Task: Find connections with filter location Remchi with filter topic #moneywith filter profile language Spanish with filter current company Piramal Pharma Solutions with filter school Centurion University of Technology and Management with filter industry Climate Data and Analytics with filter service category Interior Design with filter keywords title Sales Engineer
Action: Mouse moved to (622, 84)
Screenshot: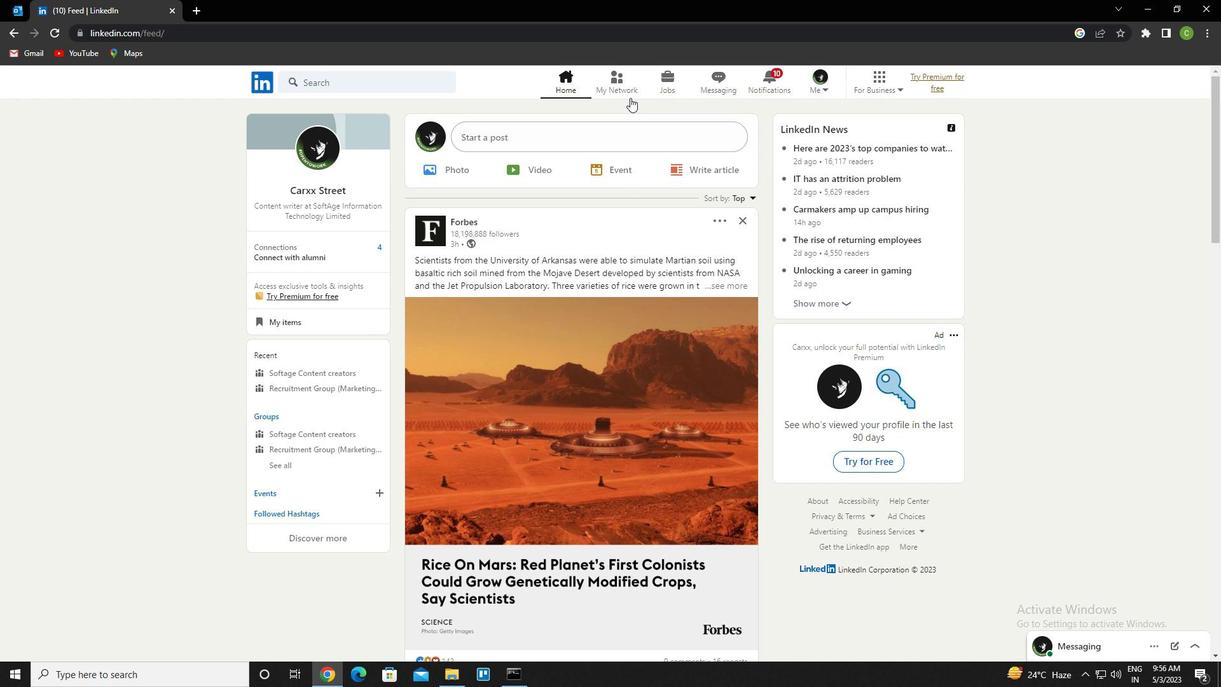 
Action: Mouse pressed left at (622, 84)
Screenshot: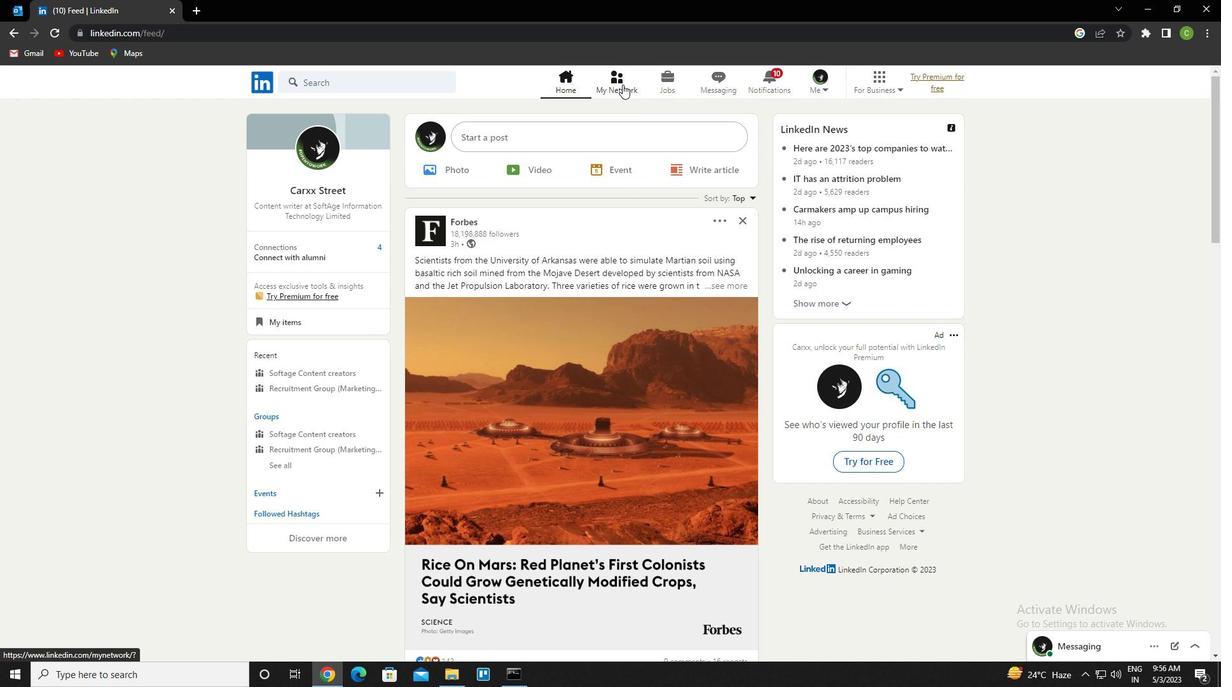 
Action: Mouse moved to (380, 157)
Screenshot: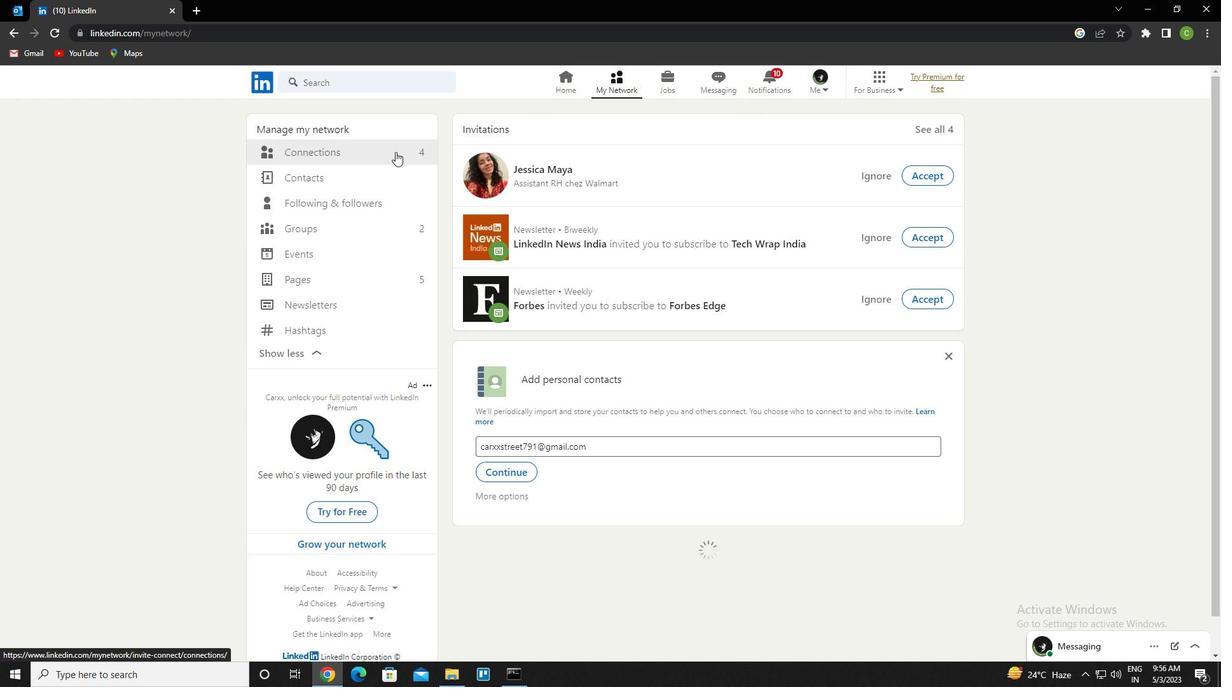 
Action: Mouse pressed left at (380, 157)
Screenshot: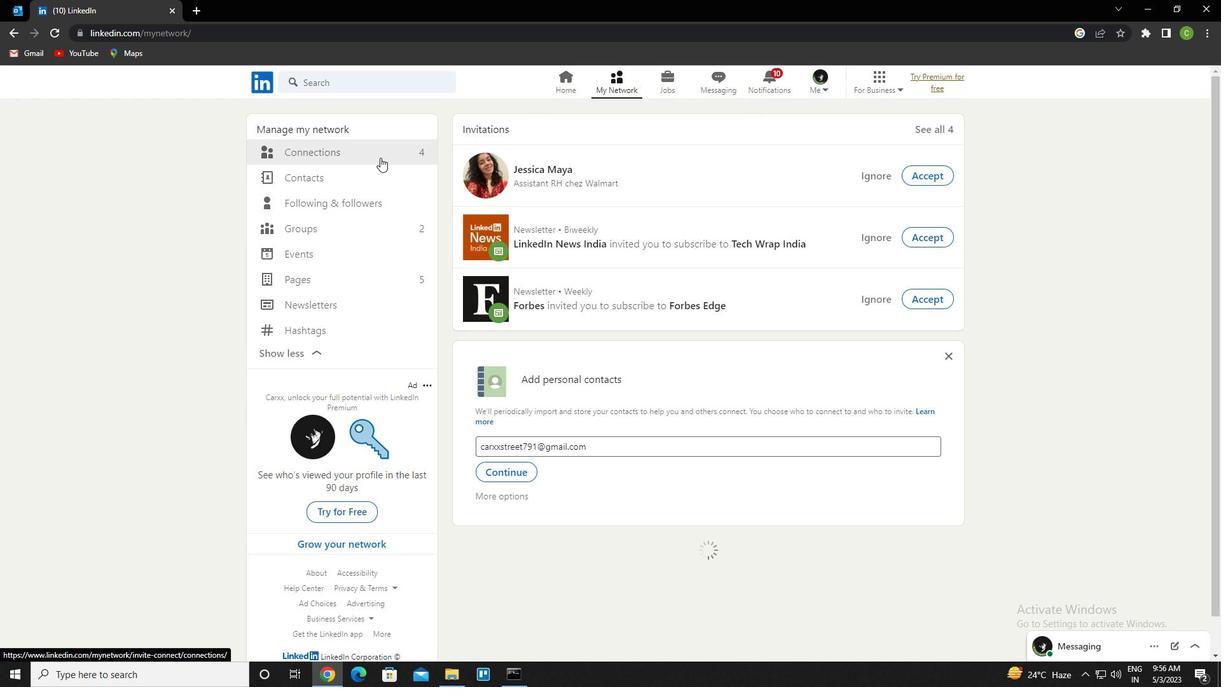 
Action: Mouse moved to (697, 157)
Screenshot: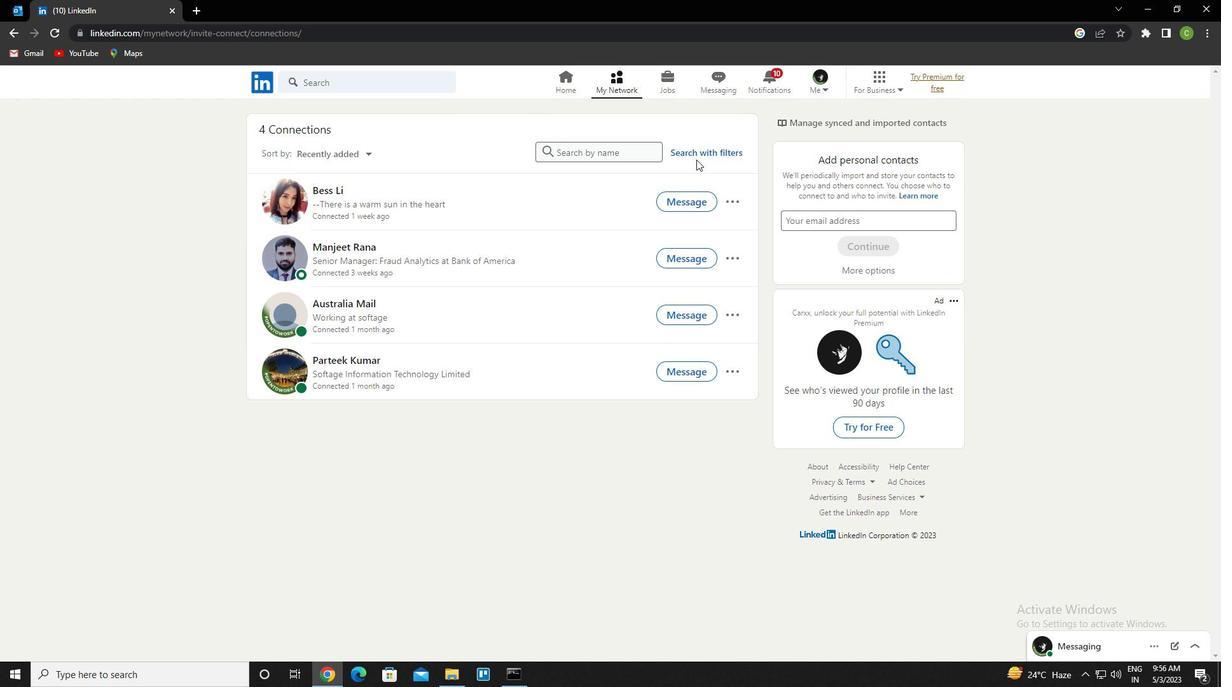 
Action: Mouse pressed left at (697, 157)
Screenshot: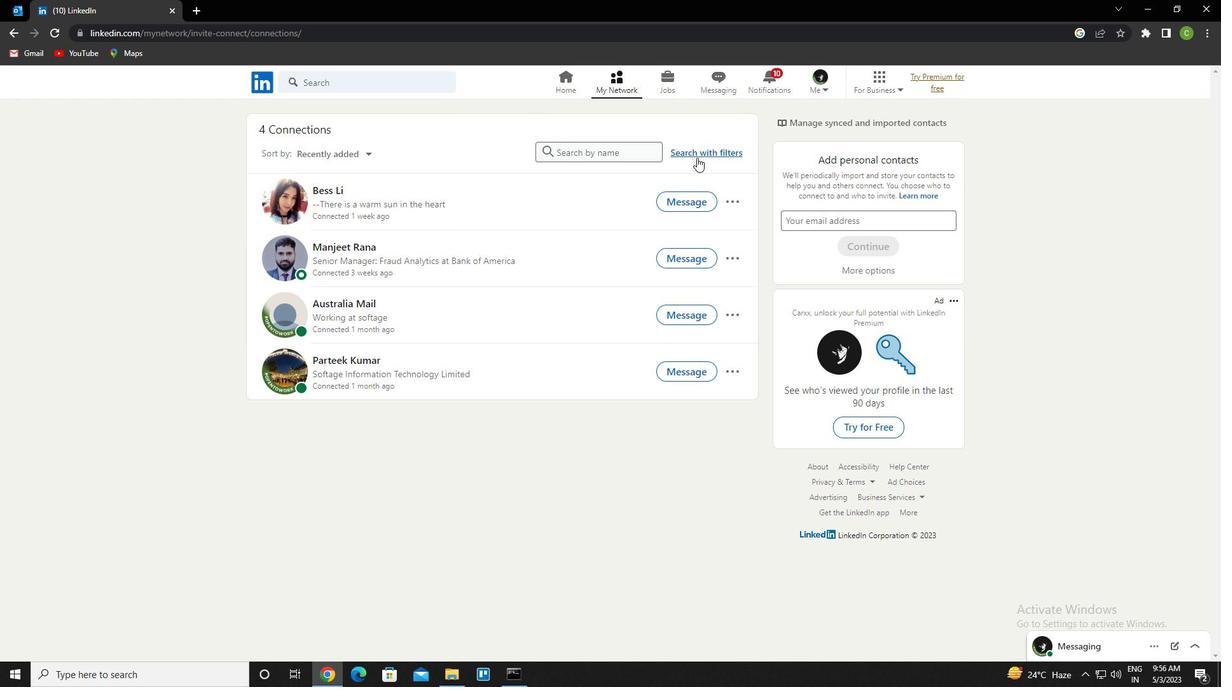 
Action: Mouse moved to (650, 119)
Screenshot: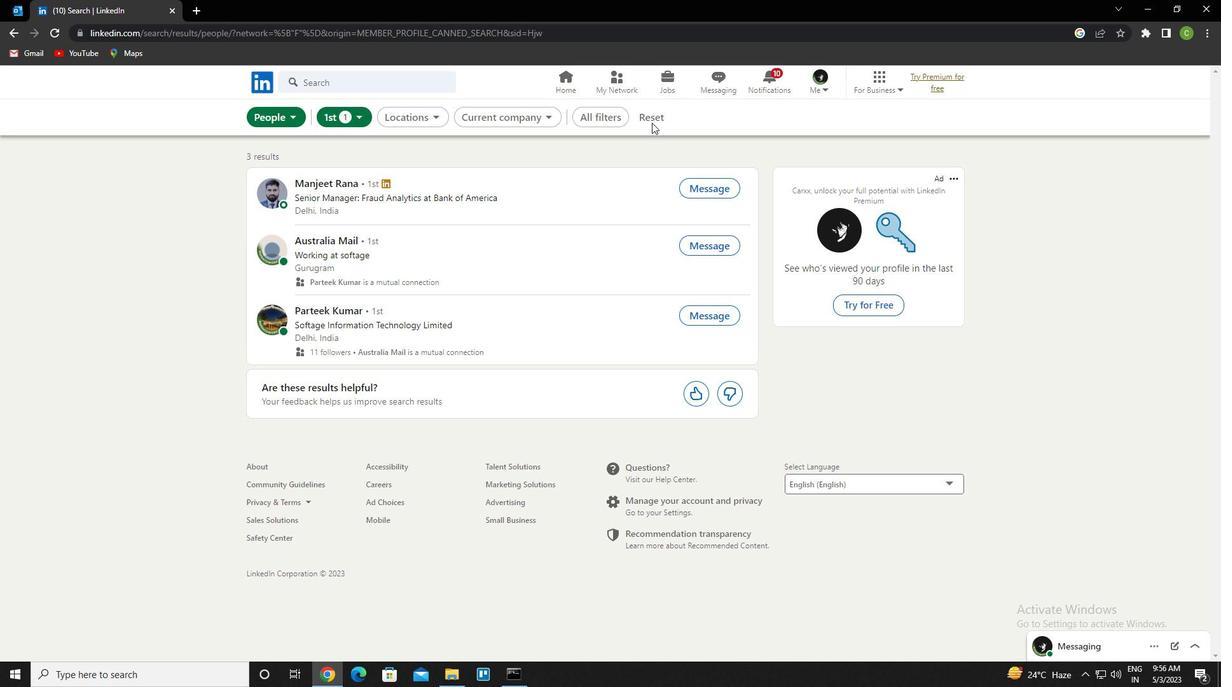 
Action: Mouse pressed left at (650, 119)
Screenshot: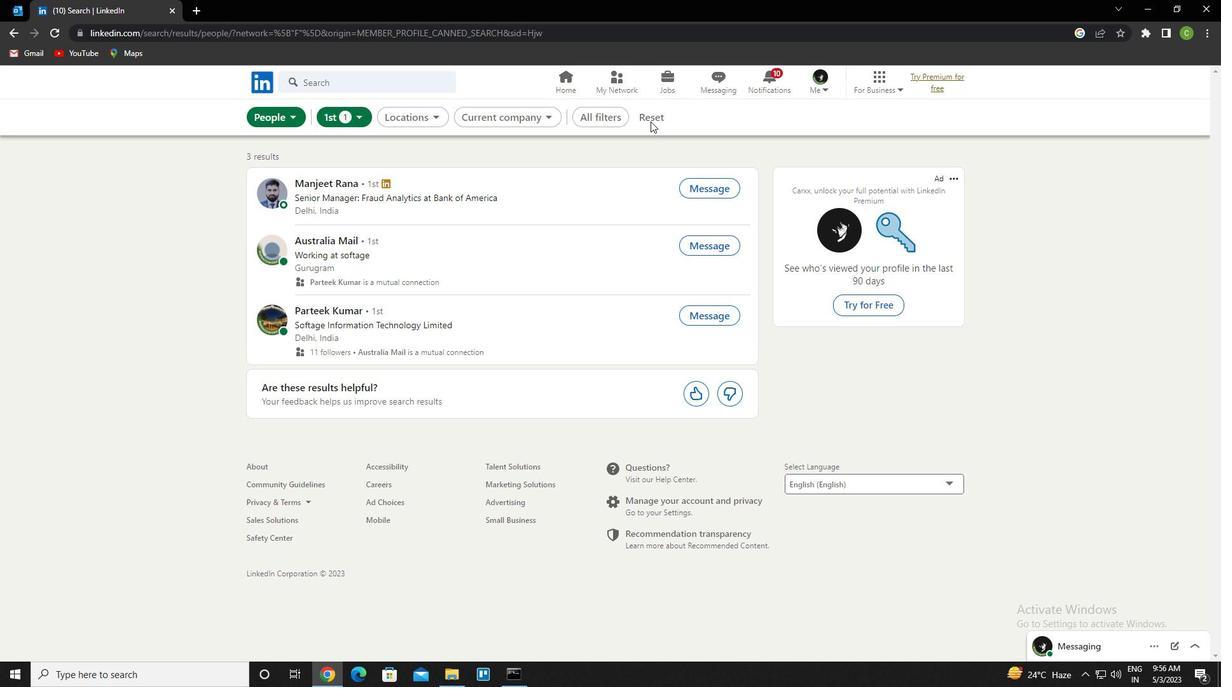 
Action: Mouse moved to (641, 118)
Screenshot: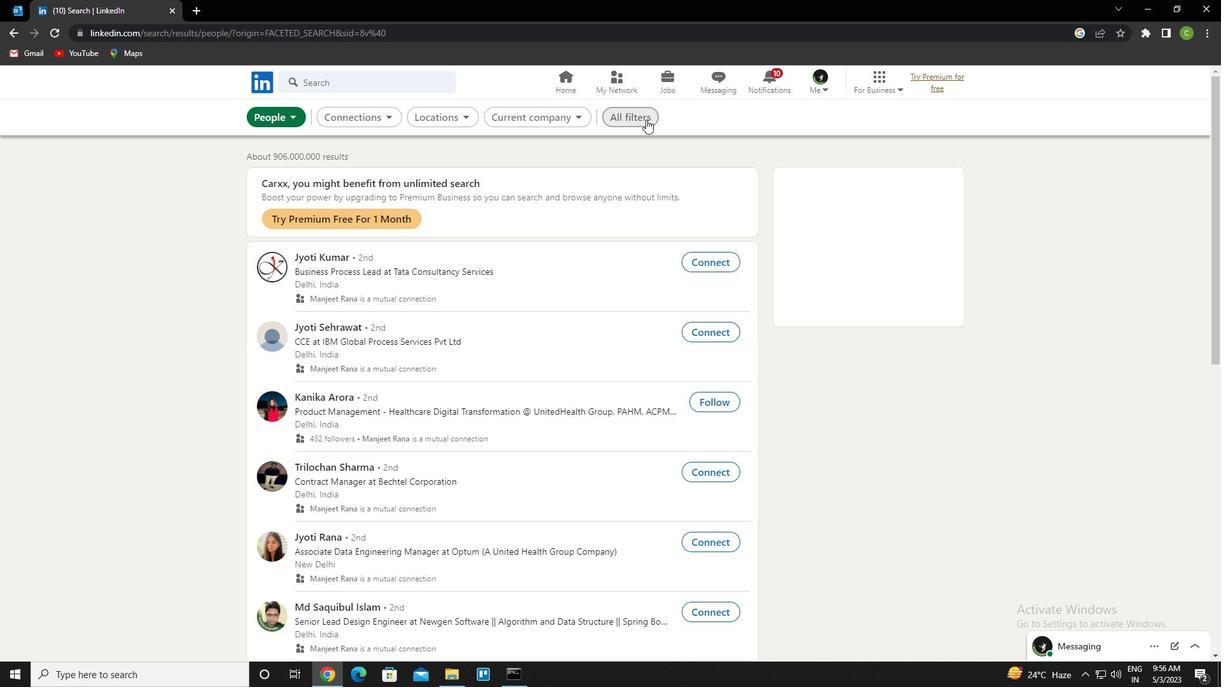 
Action: Mouse pressed left at (641, 118)
Screenshot: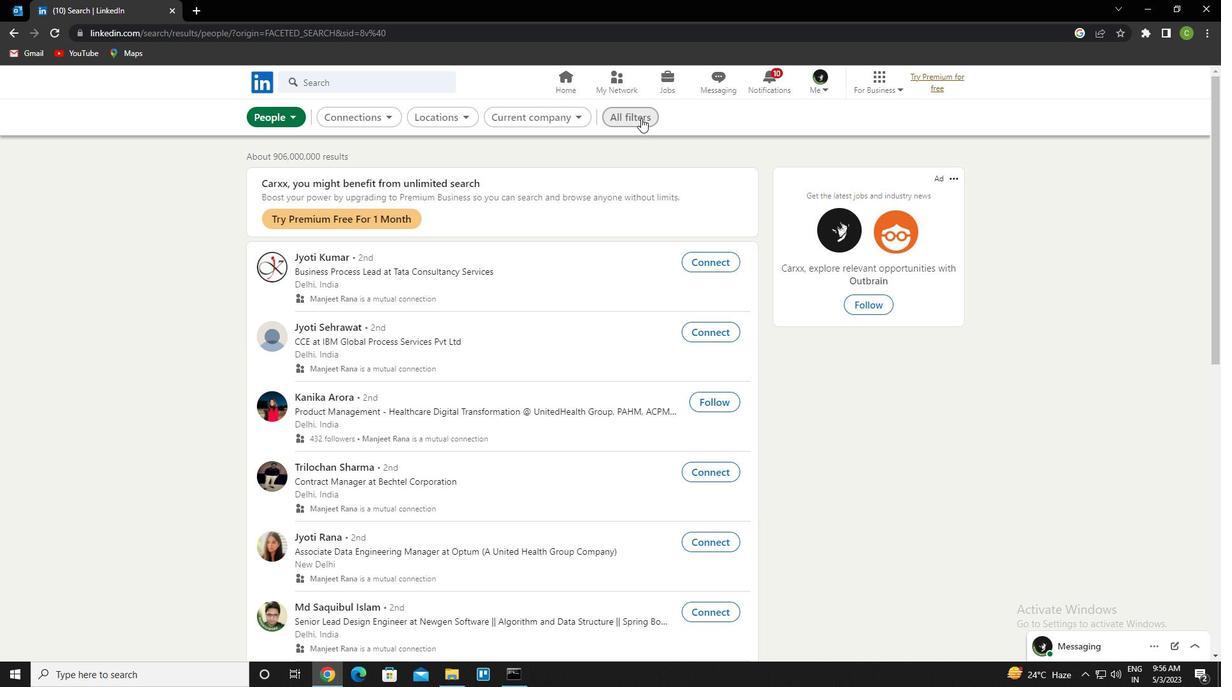 
Action: Mouse moved to (952, 292)
Screenshot: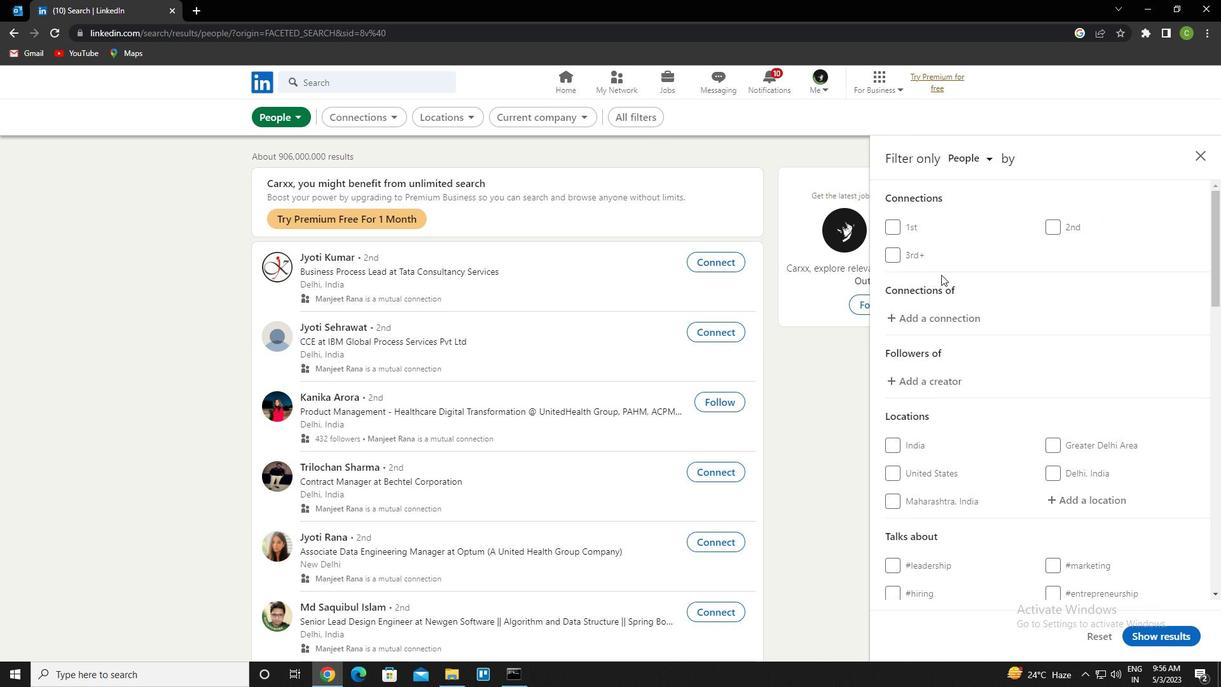 
Action: Mouse scrolled (952, 291) with delta (0, 0)
Screenshot: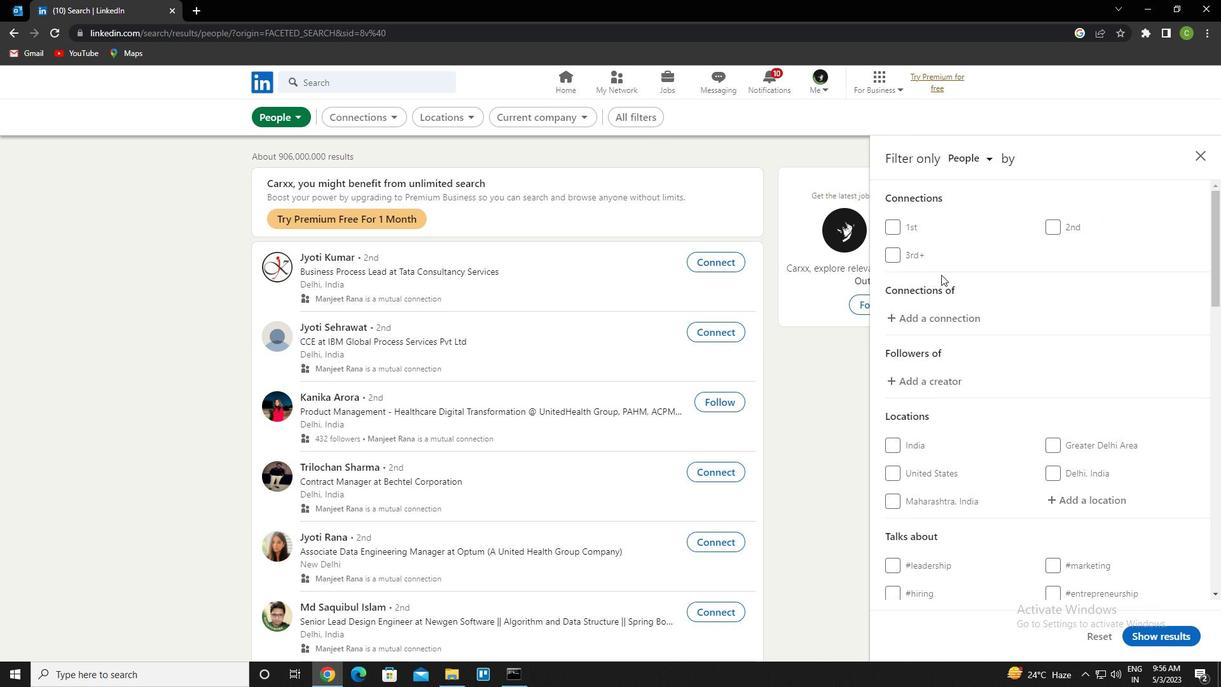 
Action: Mouse moved to (983, 334)
Screenshot: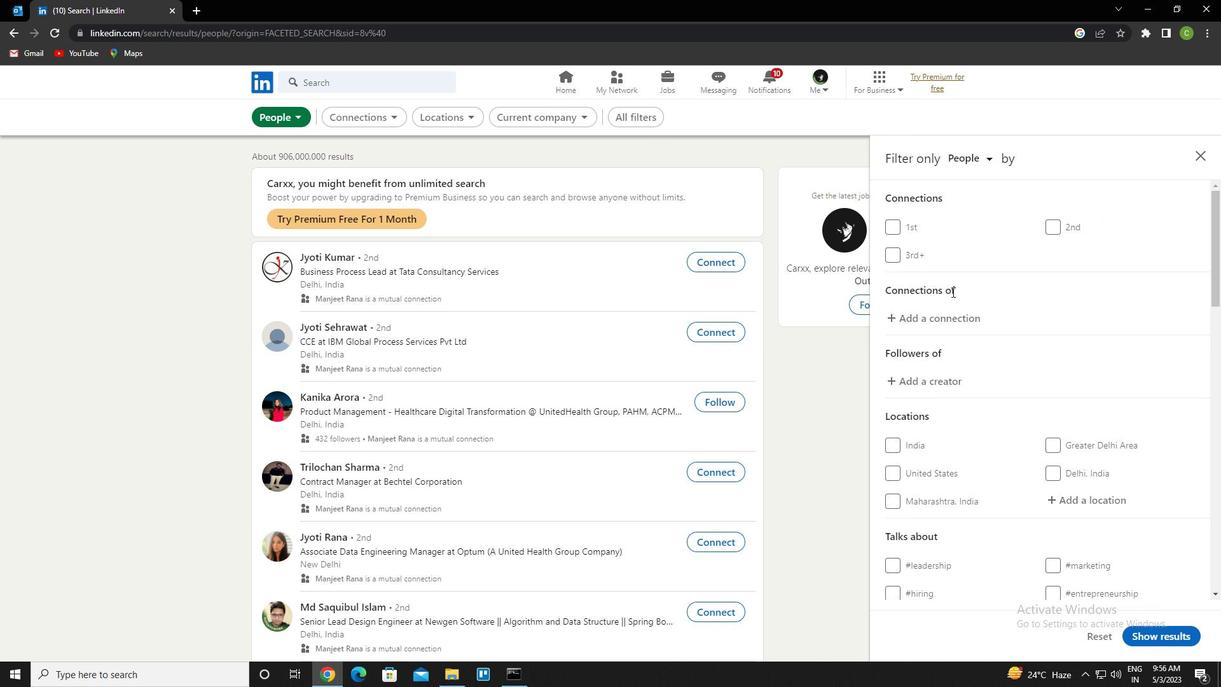 
Action: Mouse scrolled (983, 334) with delta (0, 0)
Screenshot: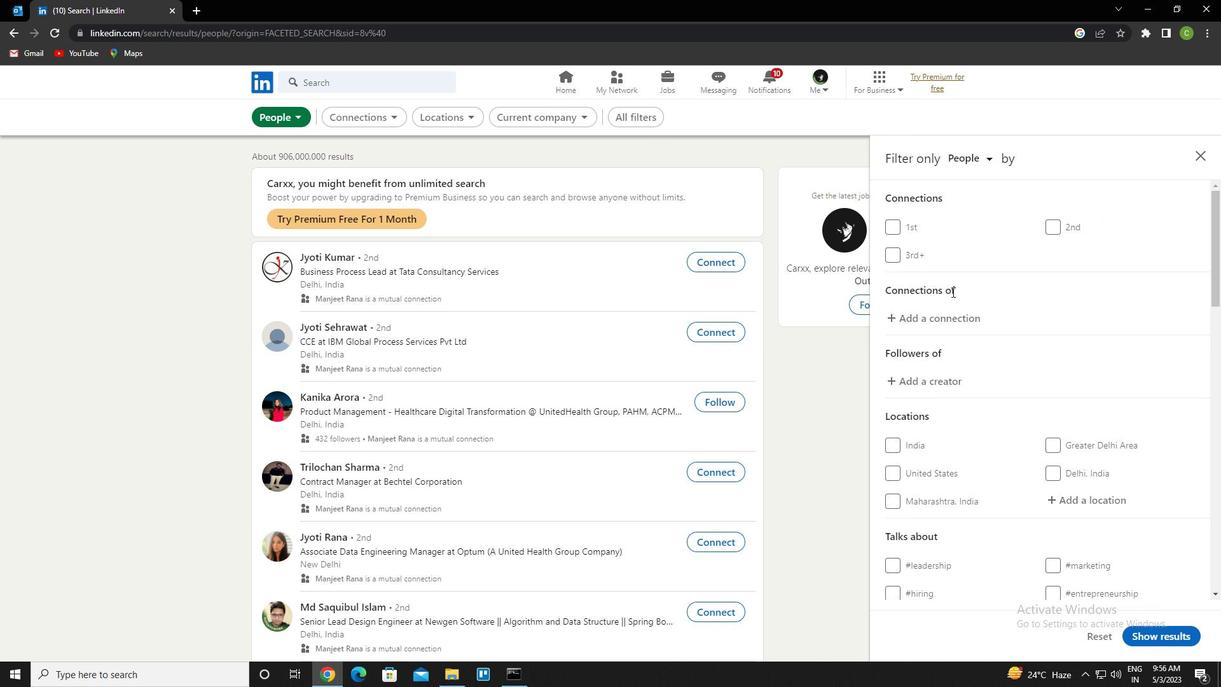 
Action: Mouse moved to (986, 337)
Screenshot: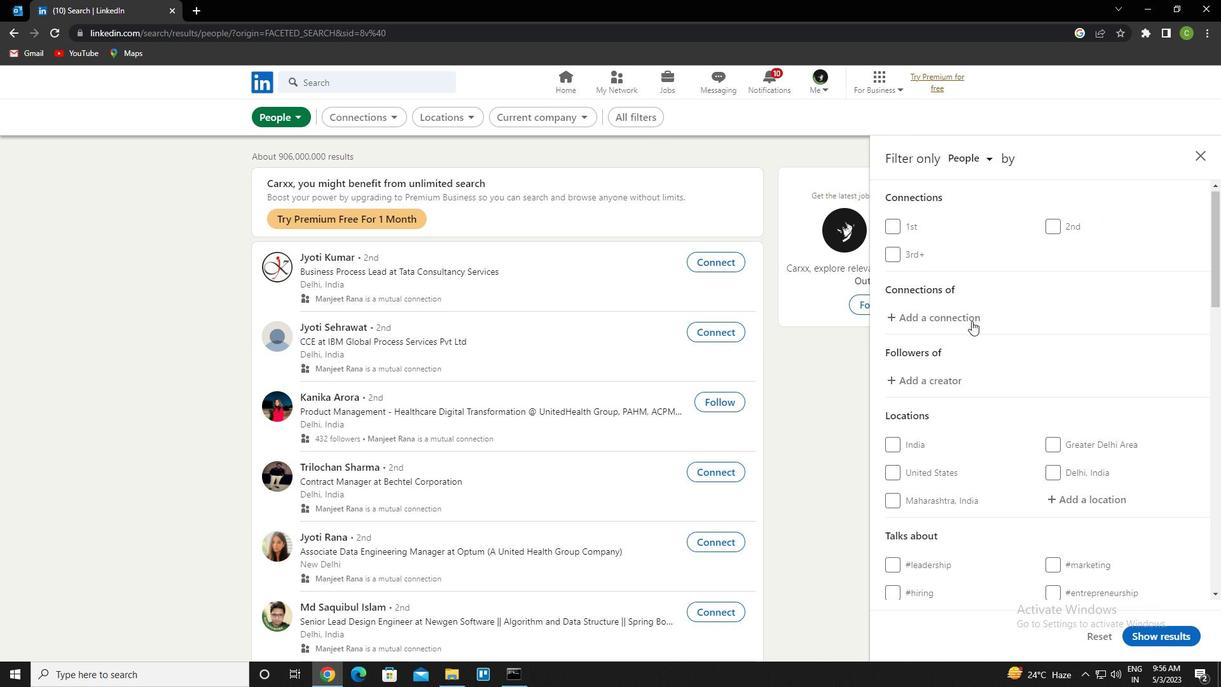 
Action: Mouse scrolled (986, 336) with delta (0, 0)
Screenshot: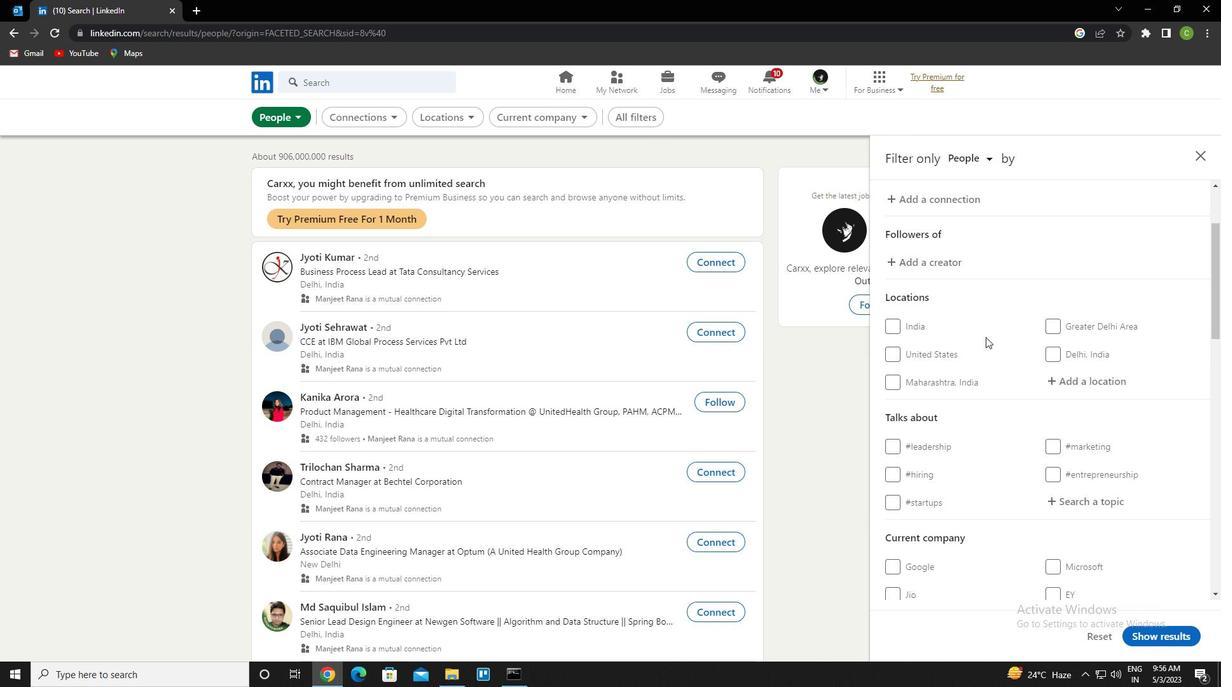 
Action: Mouse moved to (1103, 306)
Screenshot: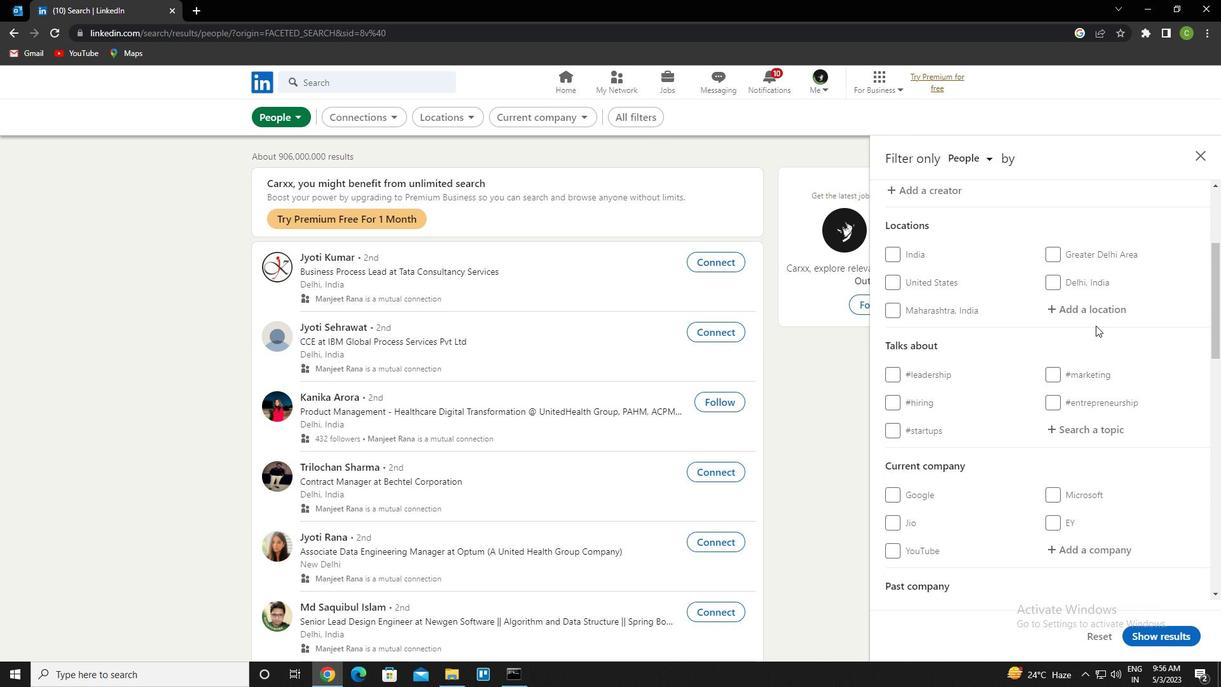 
Action: Mouse pressed left at (1103, 306)
Screenshot: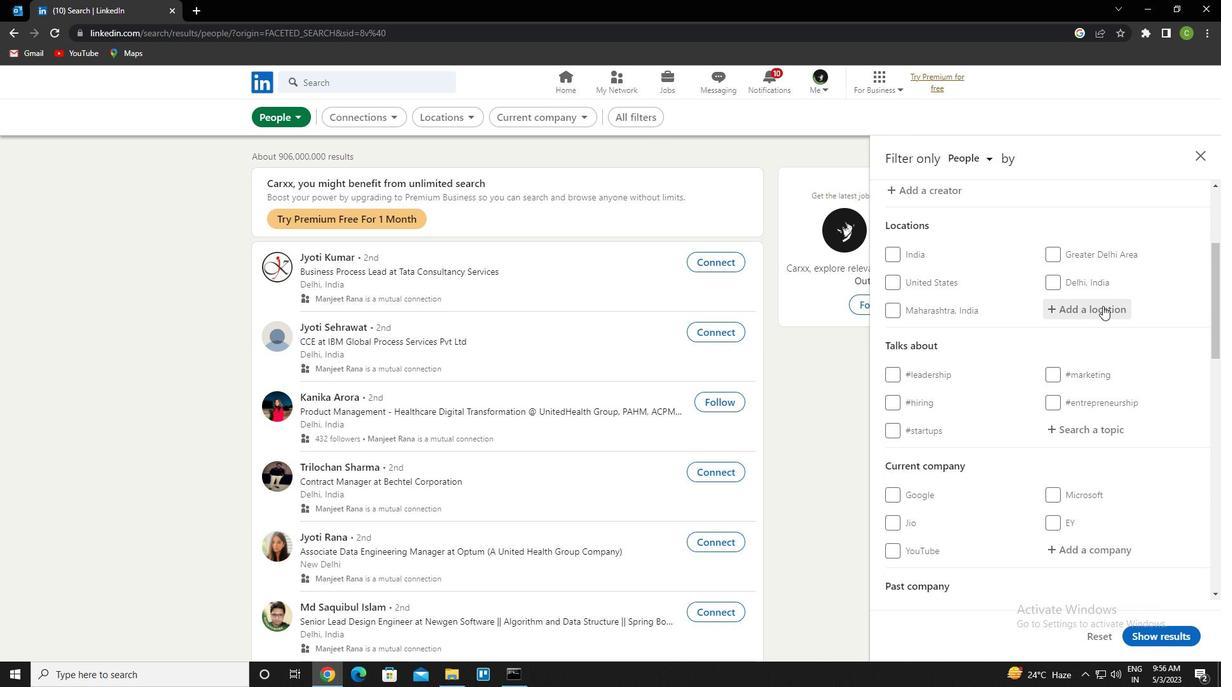 
Action: Mouse moved to (1083, 314)
Screenshot: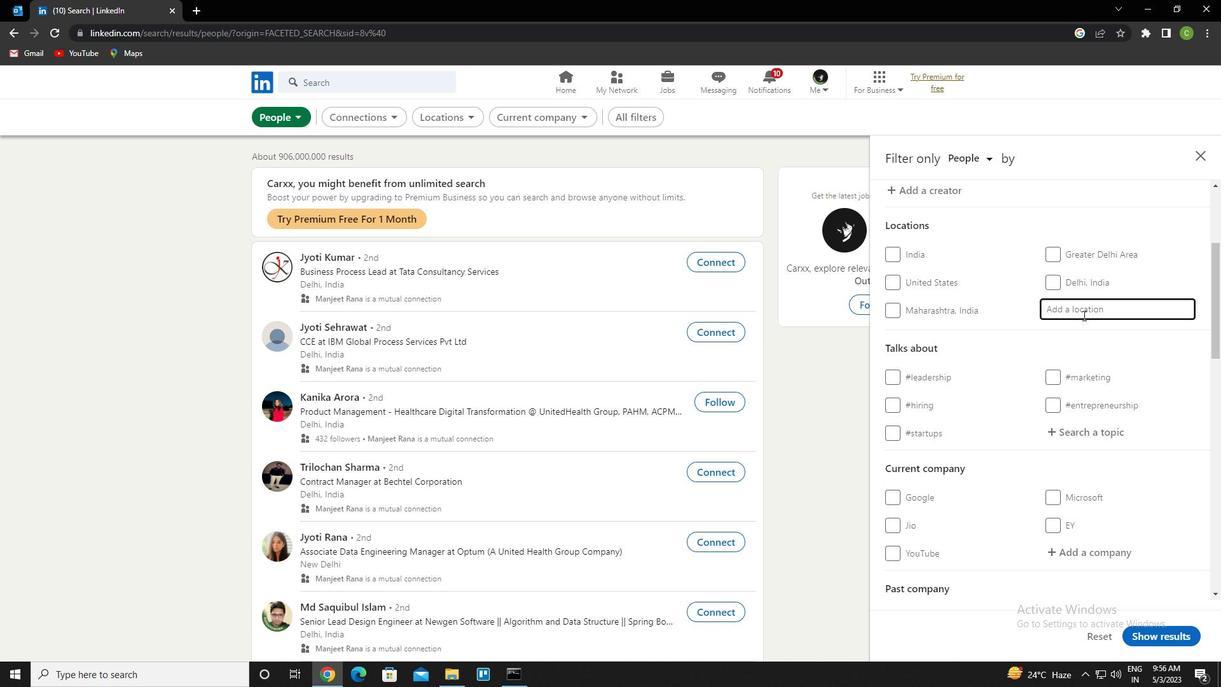 
Action: Mouse pressed left at (1083, 314)
Screenshot: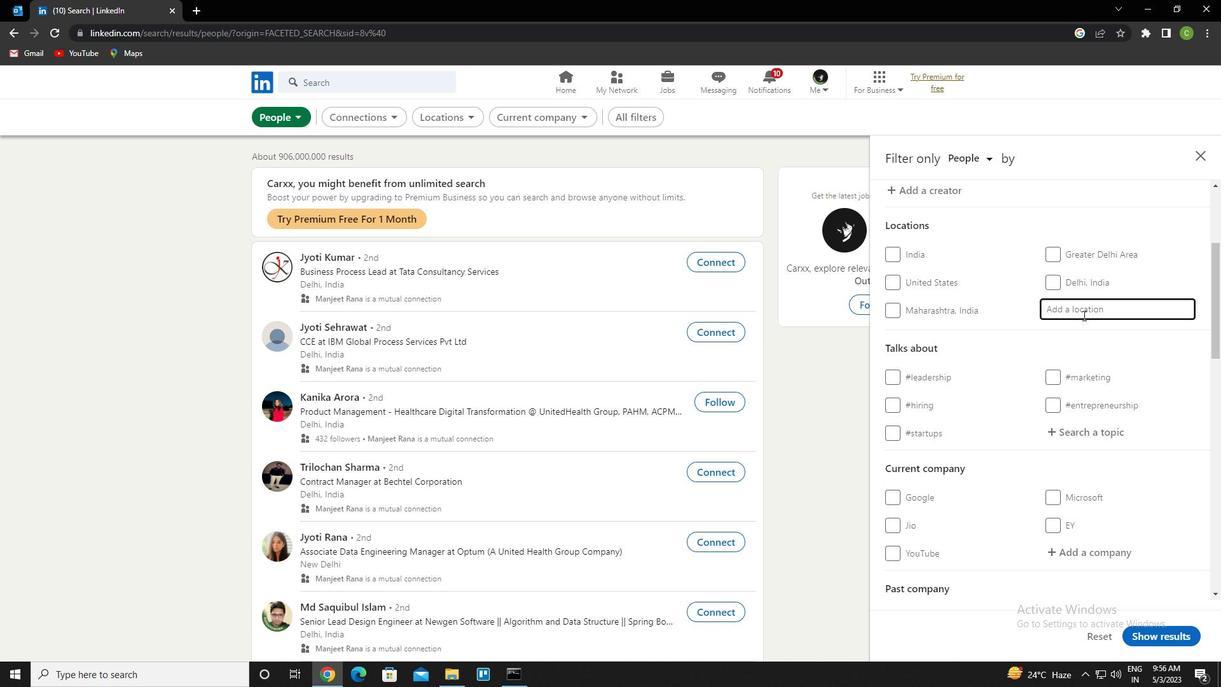 
Action: Key pressed <Key.caps_lock>r<Key.caps_lock>emchi<Key.down><Key.enter>
Screenshot: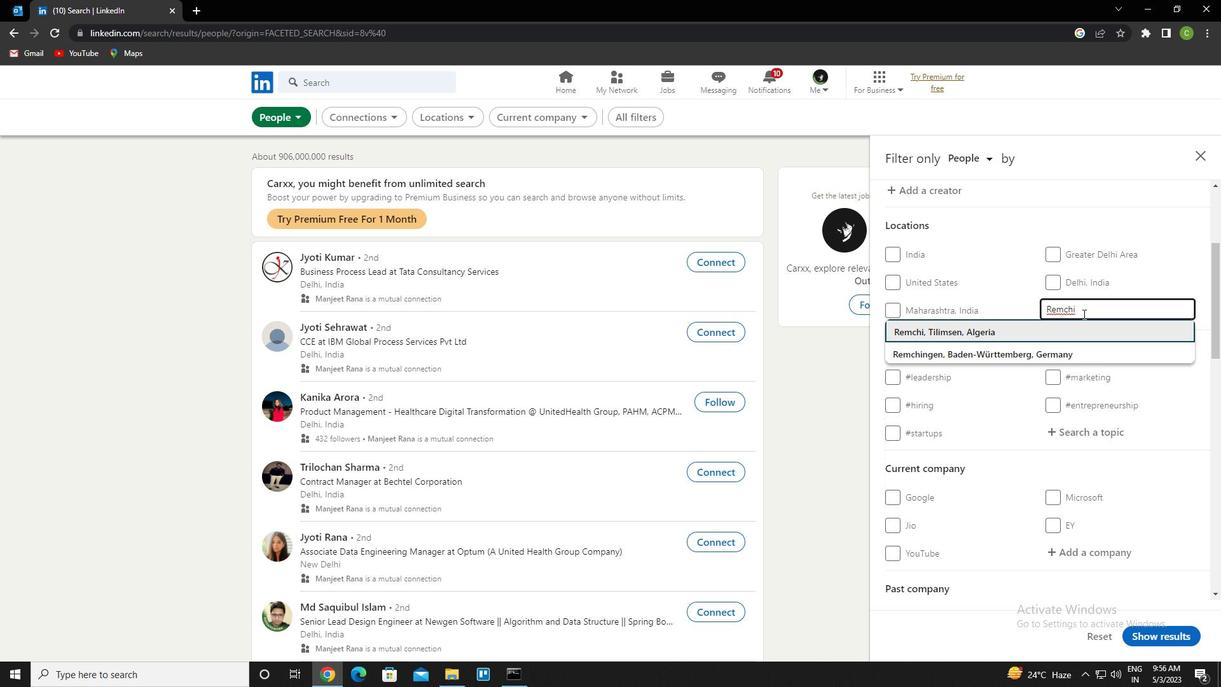 
Action: Mouse scrolled (1083, 313) with delta (0, 0)
Screenshot: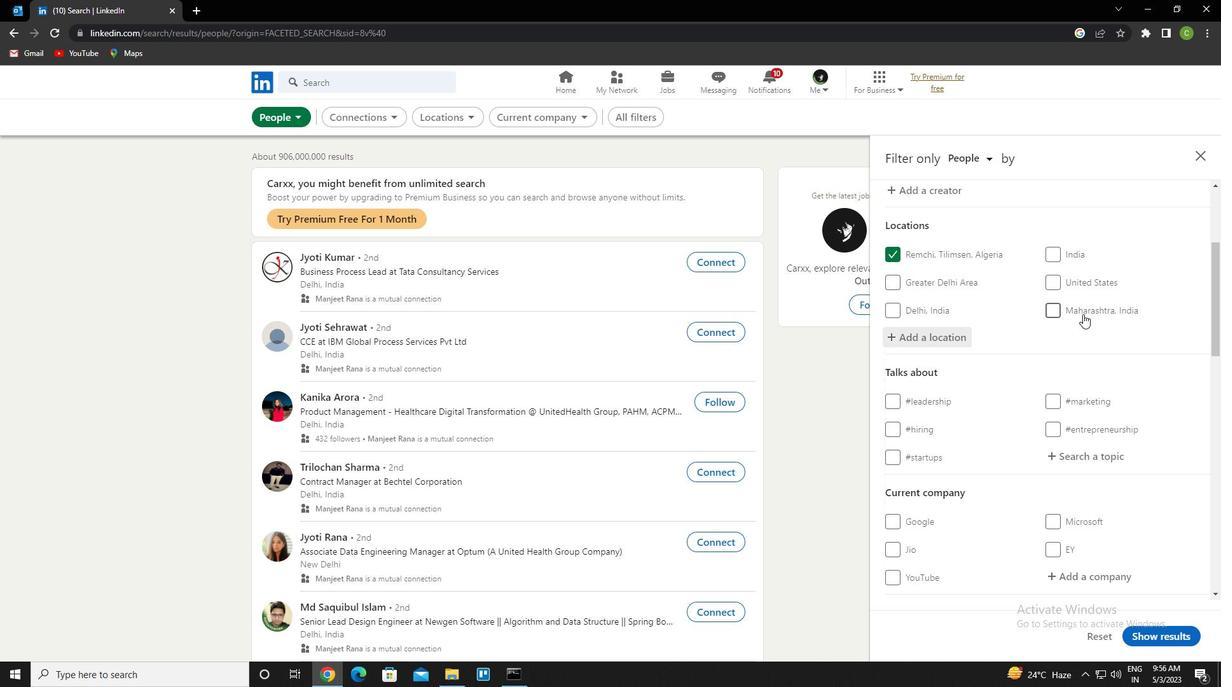 
Action: Mouse moved to (1084, 393)
Screenshot: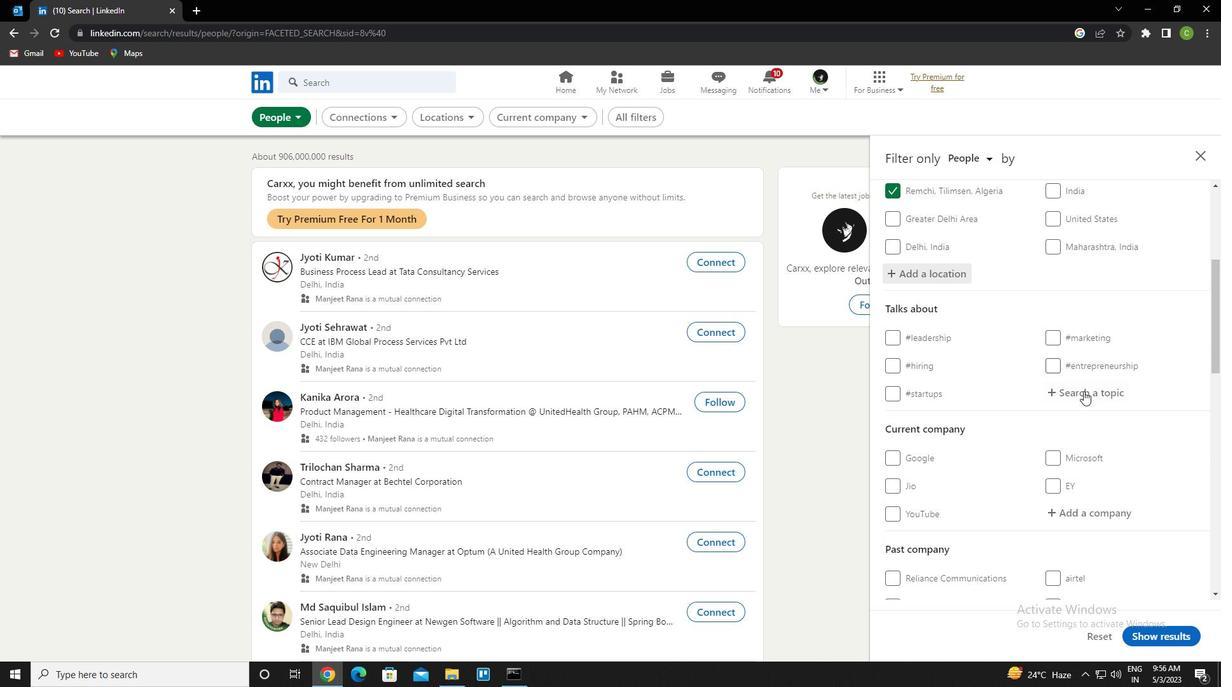 
Action: Mouse pressed left at (1084, 393)
Screenshot: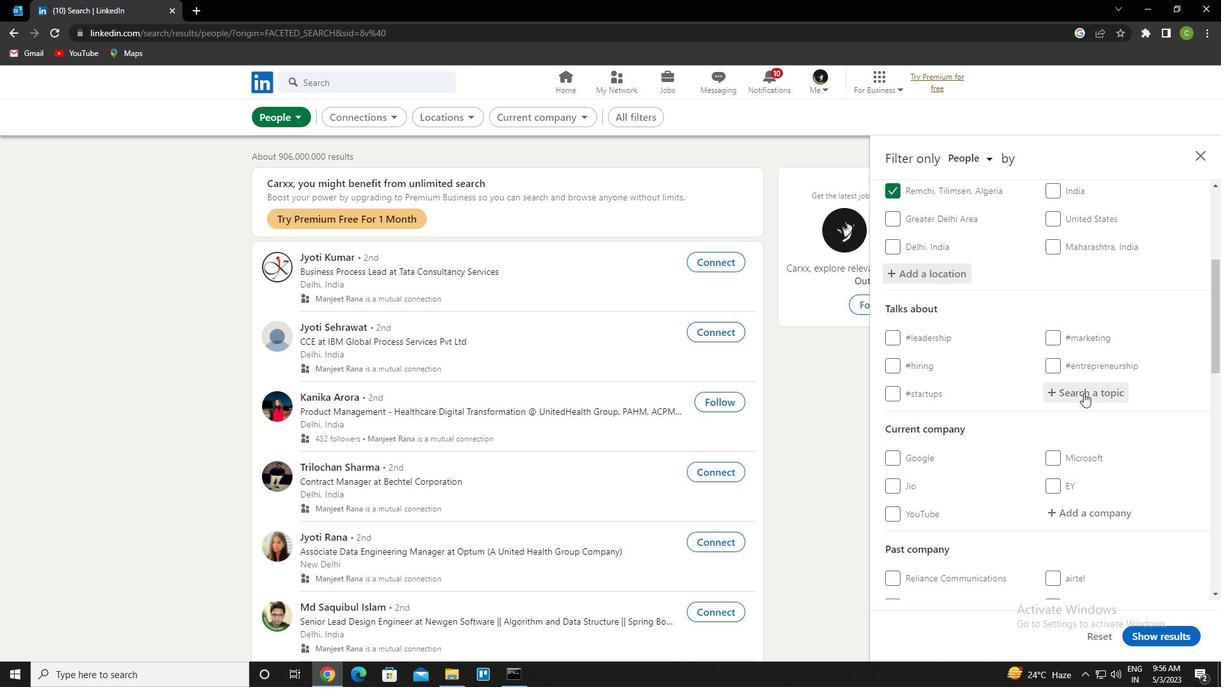 
Action: Key pressed money<Key.down><Key.enter>
Screenshot: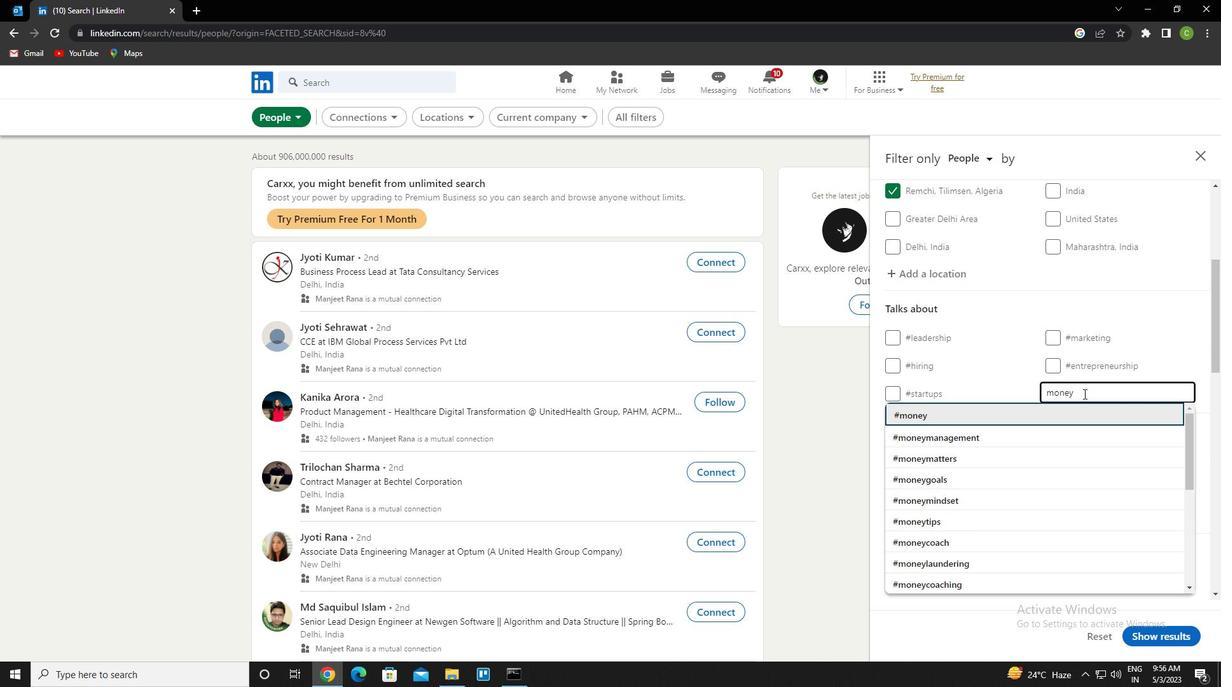 
Action: Mouse scrolled (1084, 393) with delta (0, 0)
Screenshot: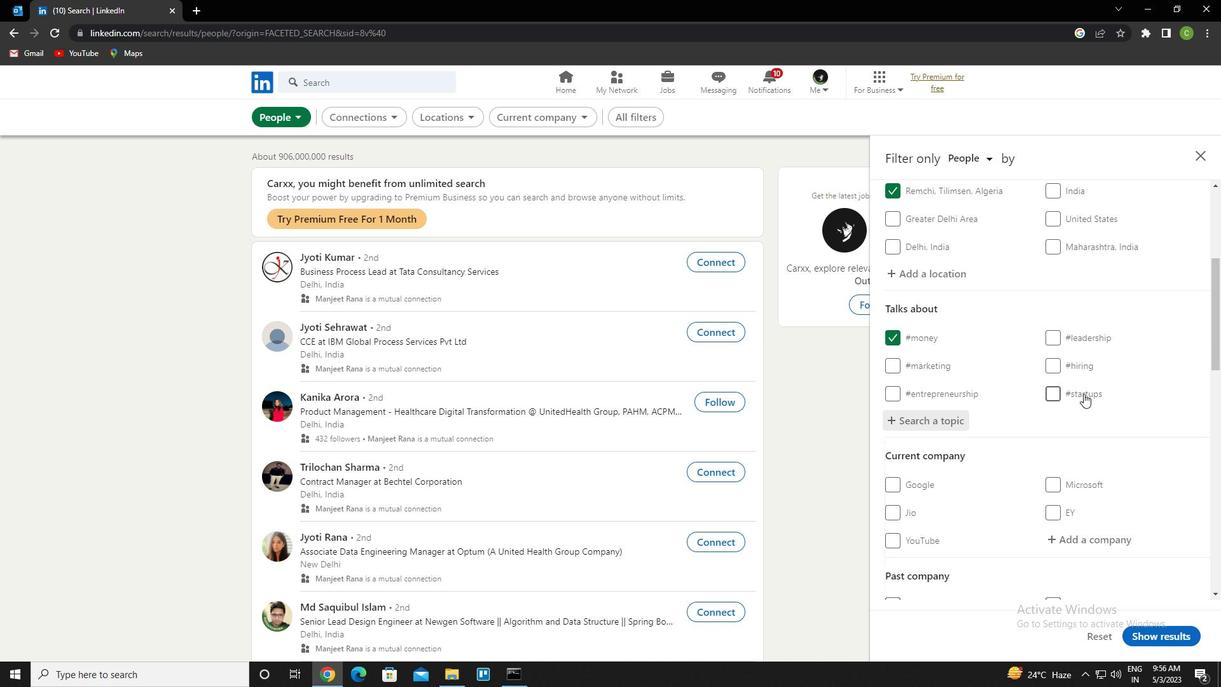 
Action: Mouse scrolled (1084, 393) with delta (0, 0)
Screenshot: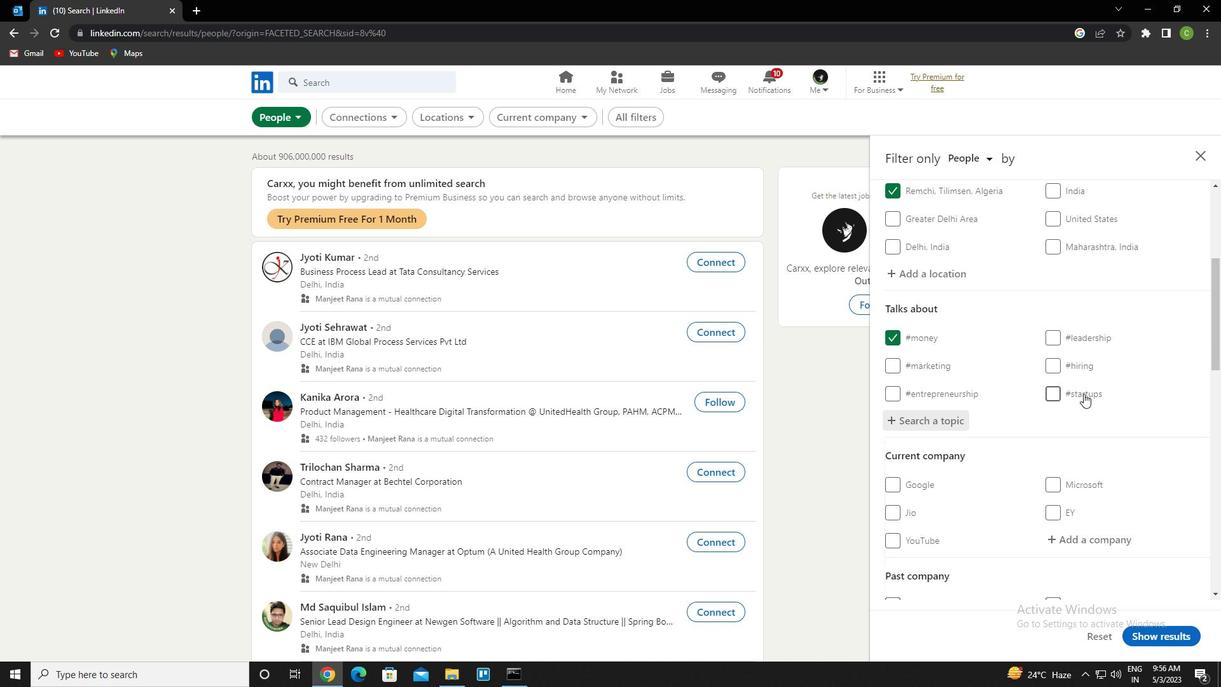 
Action: Mouse moved to (1087, 406)
Screenshot: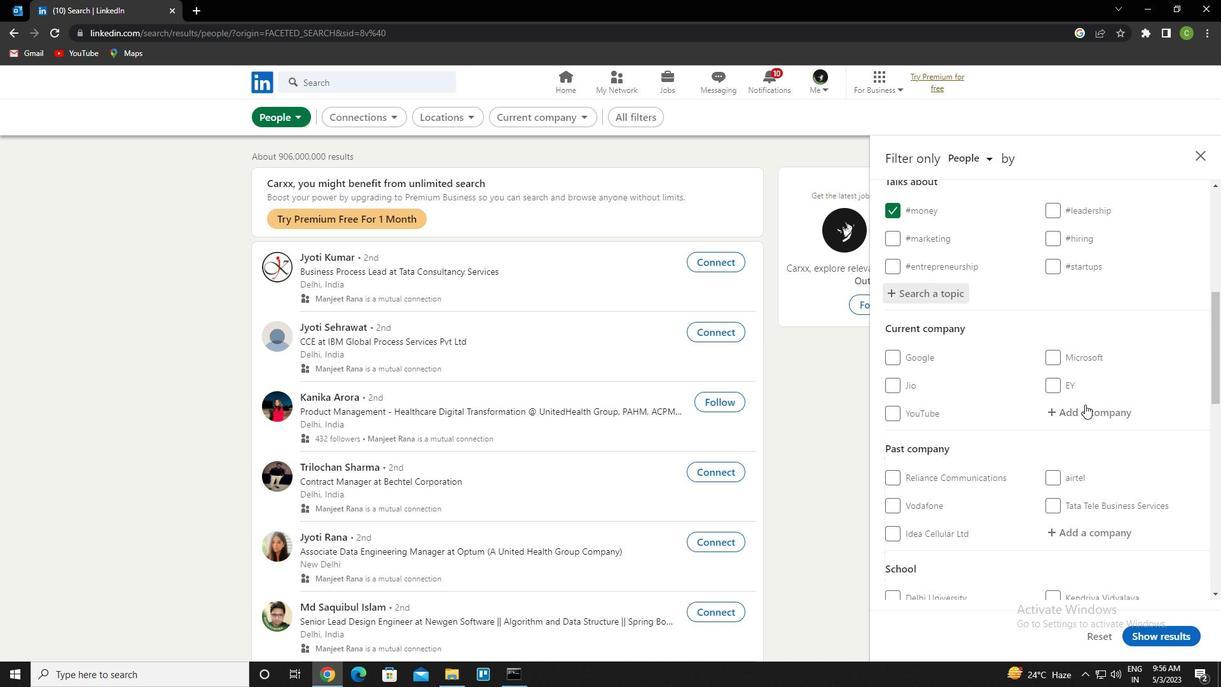 
Action: Mouse pressed left at (1087, 406)
Screenshot: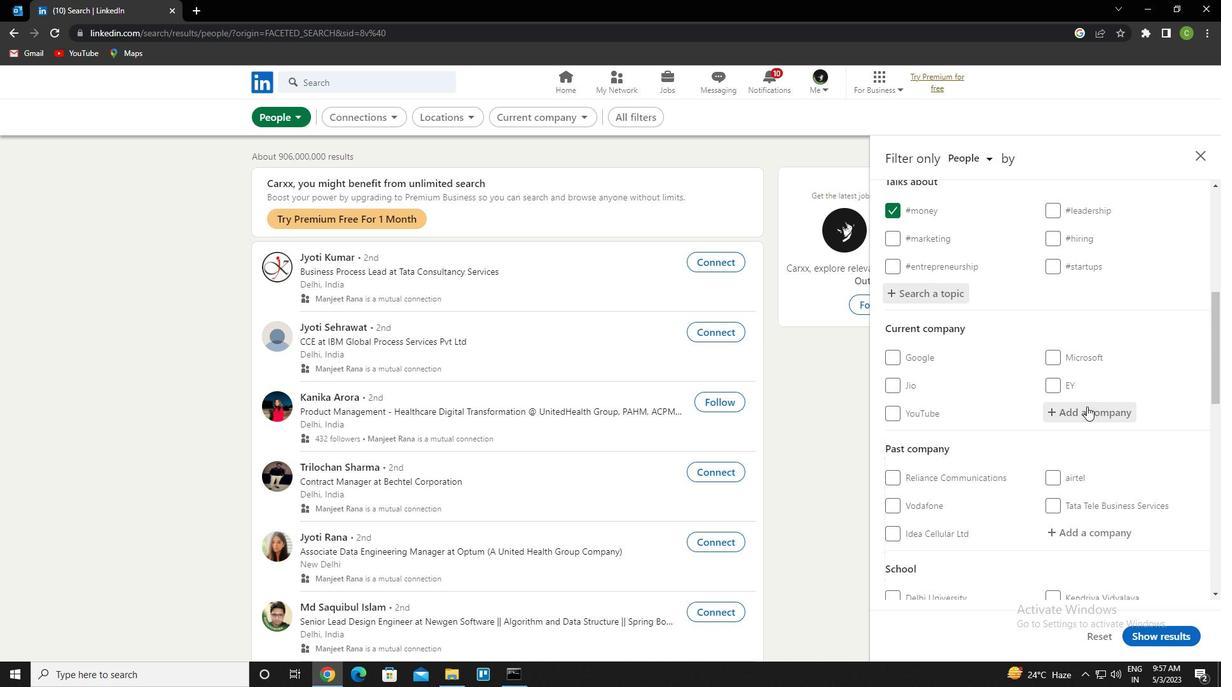 
Action: Mouse moved to (1082, 406)
Screenshot: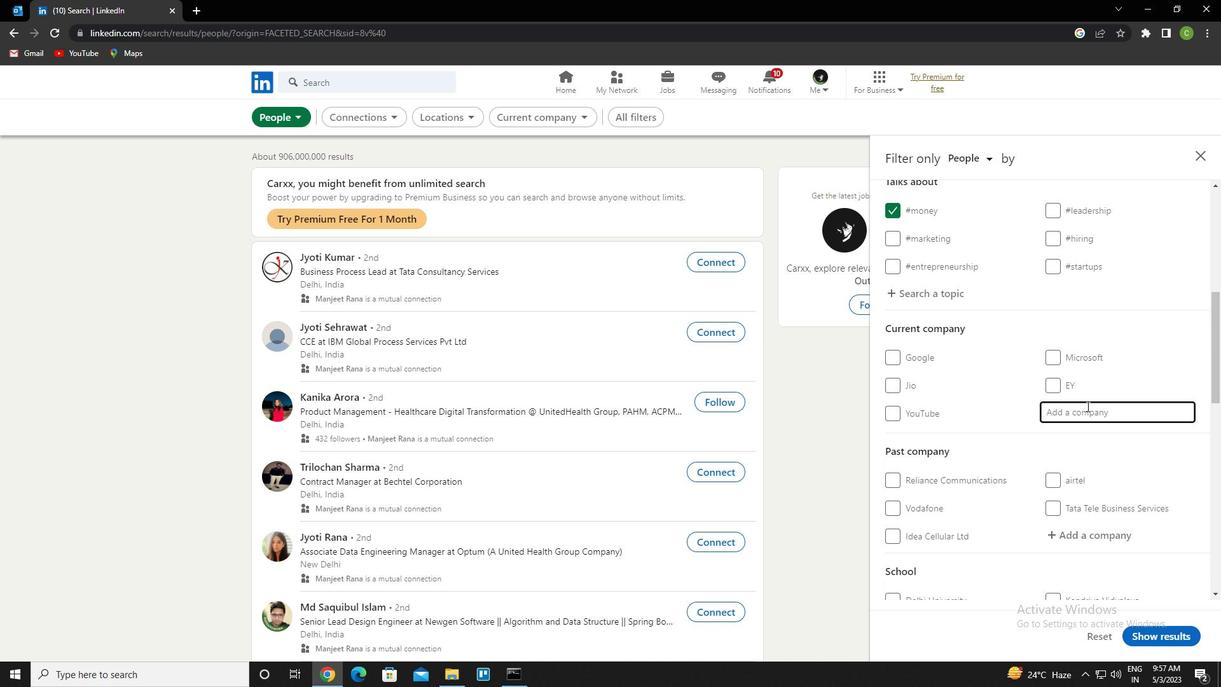 
Action: Mouse scrolled (1082, 405) with delta (0, 0)
Screenshot: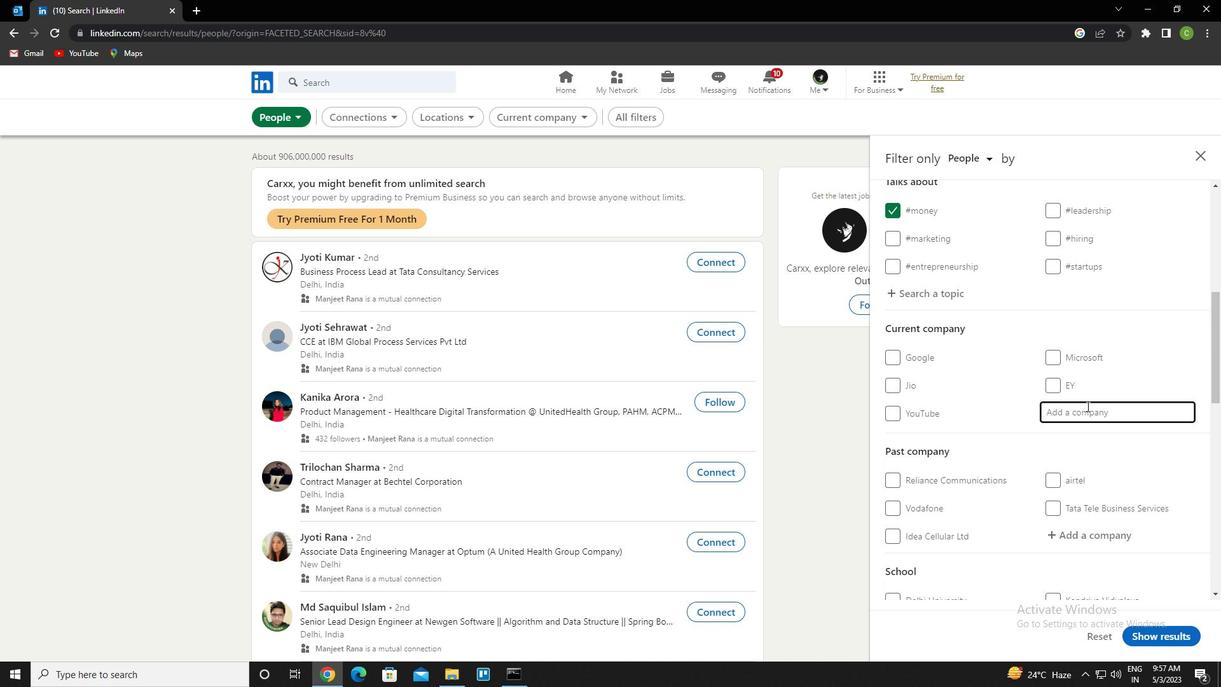 
Action: Mouse moved to (974, 421)
Screenshot: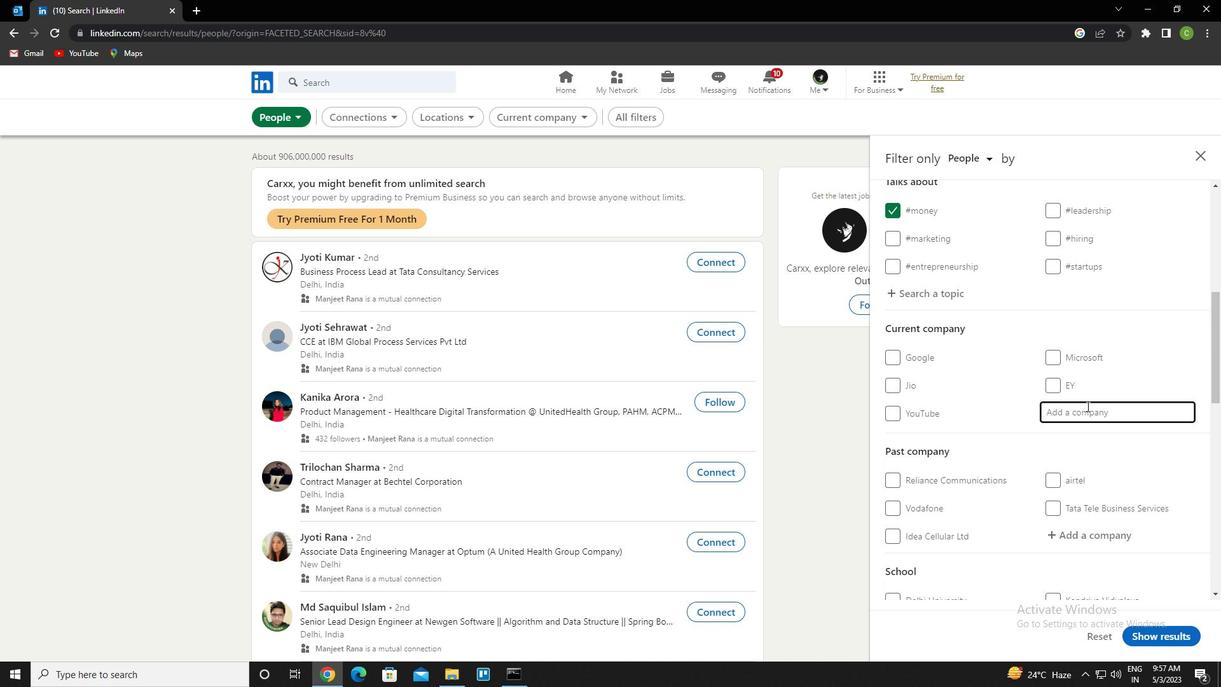 
Action: Mouse scrolled (974, 421) with delta (0, 0)
Screenshot: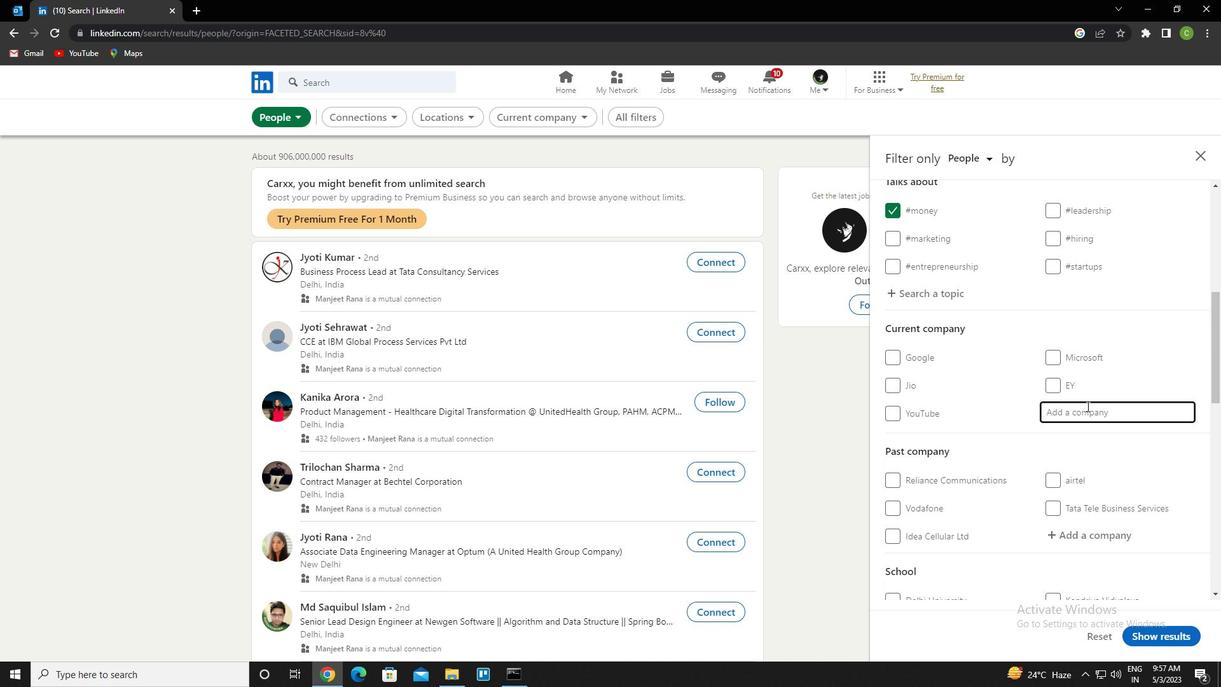 
Action: Mouse moved to (964, 421)
Screenshot: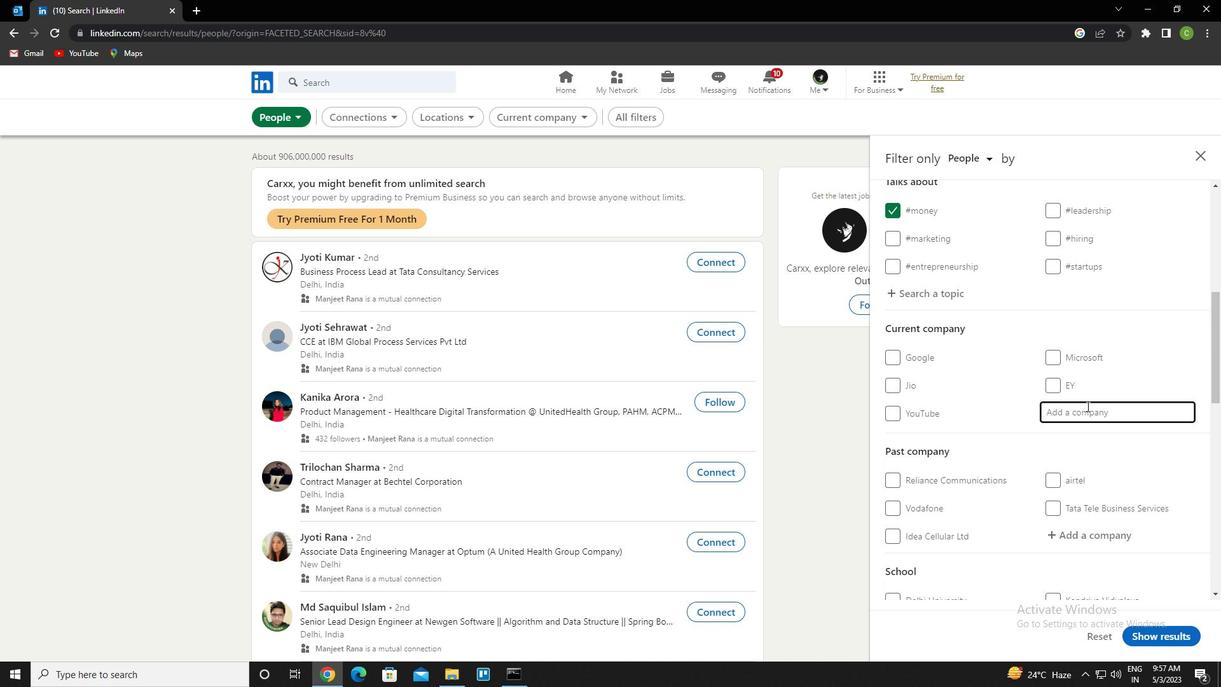 
Action: Mouse scrolled (964, 421) with delta (0, 0)
Screenshot: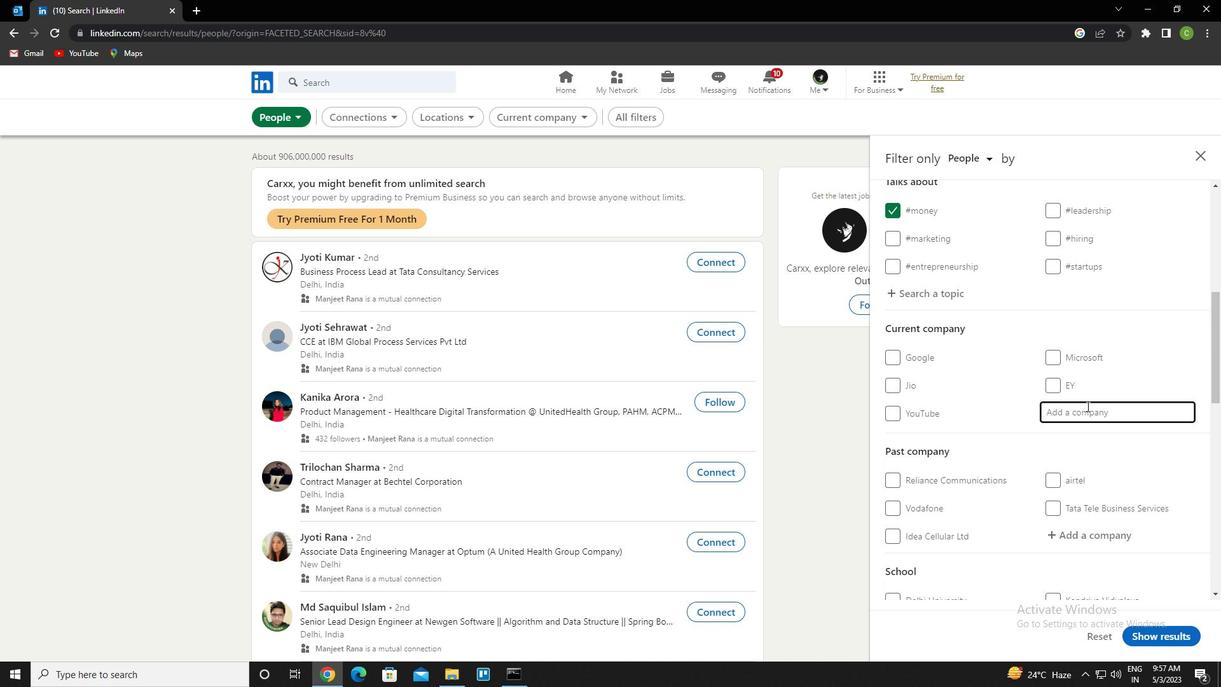 
Action: Mouse moved to (963, 421)
Screenshot: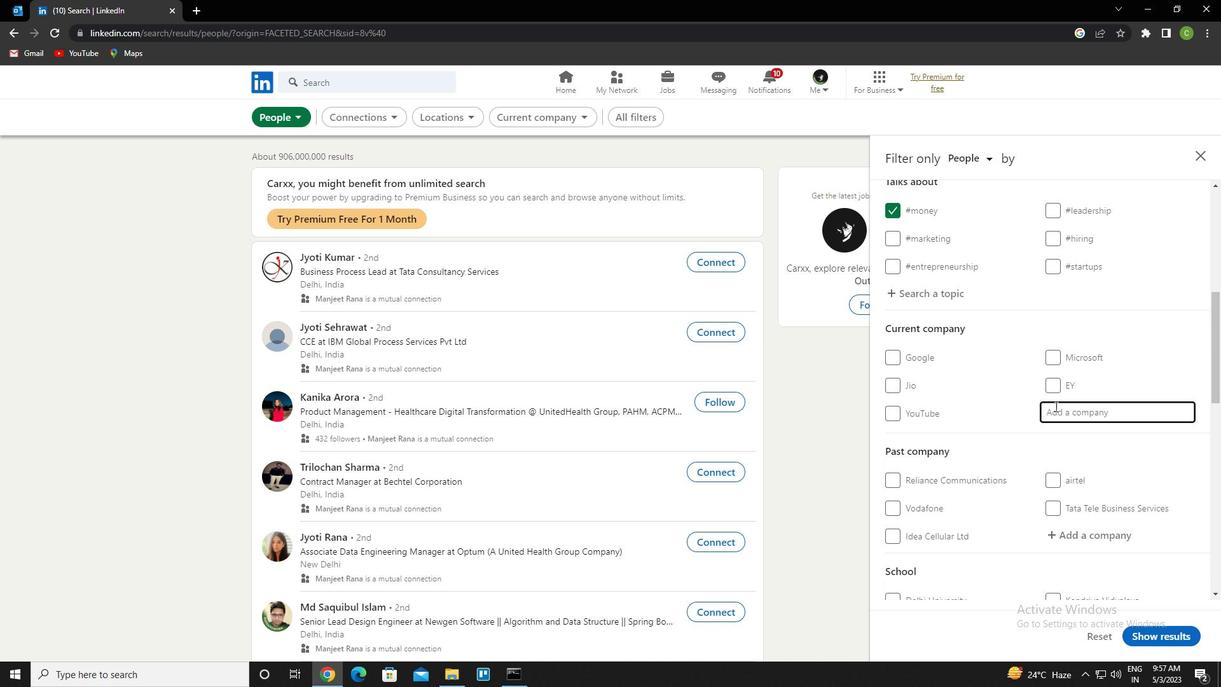 
Action: Mouse scrolled (963, 421) with delta (0, 0)
Screenshot: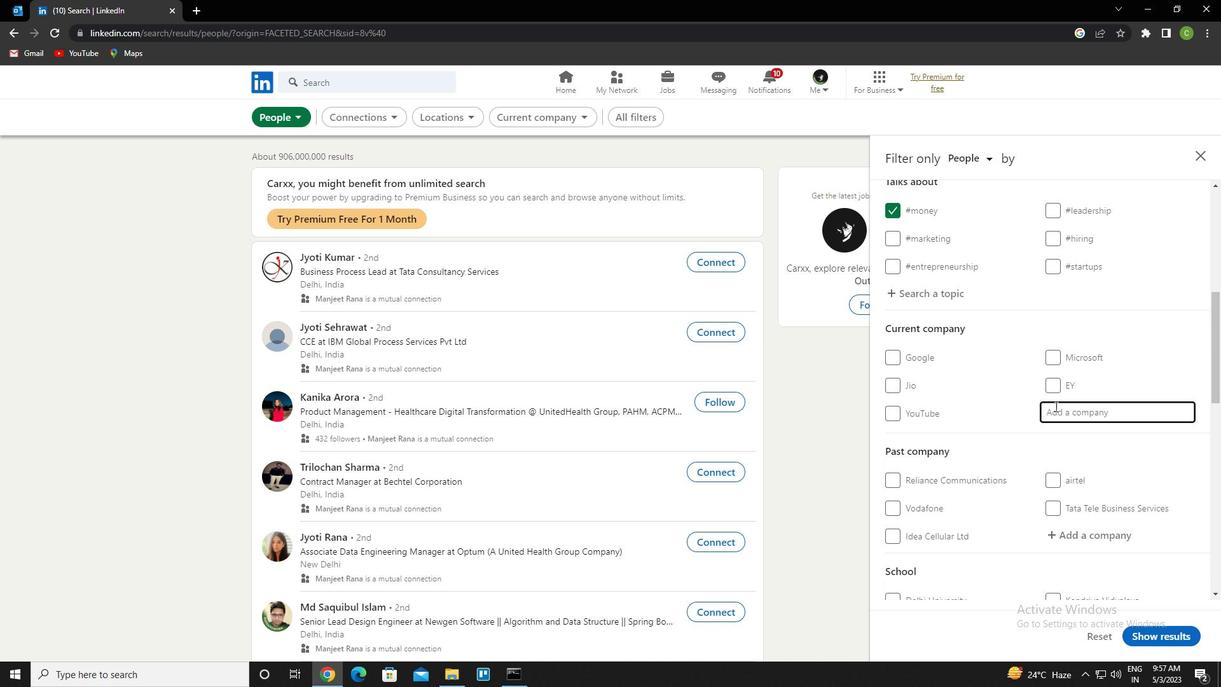 
Action: Mouse scrolled (963, 421) with delta (0, 0)
Screenshot: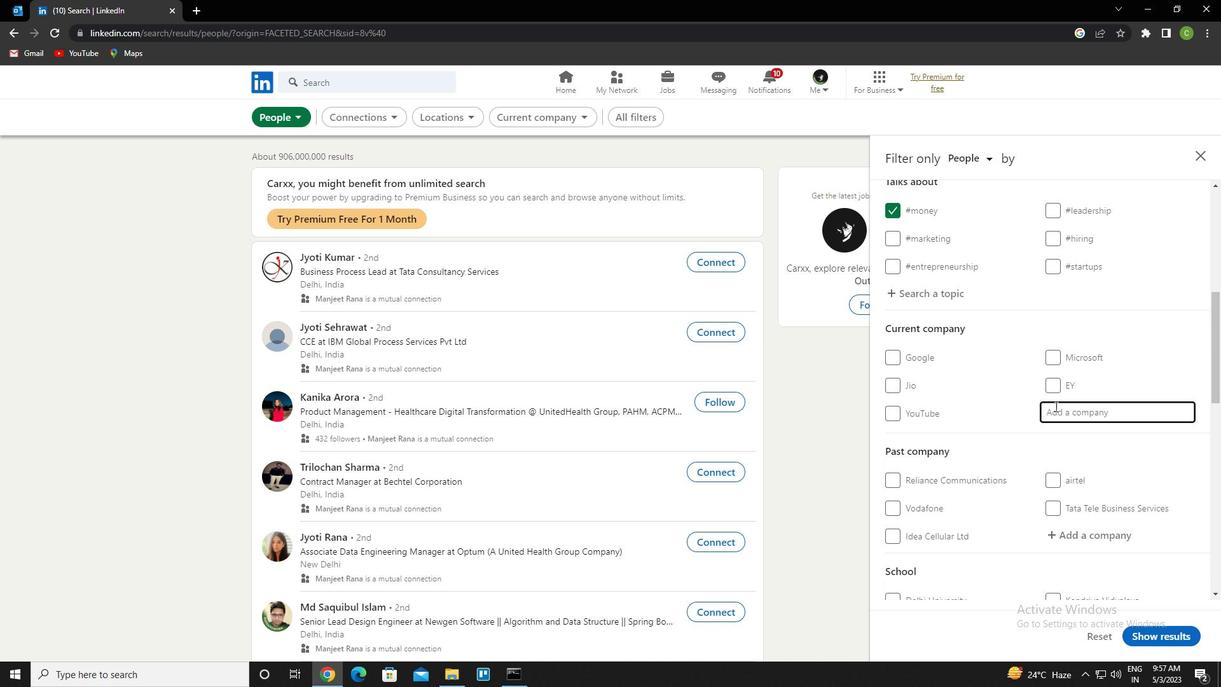 
Action: Mouse moved to (962, 421)
Screenshot: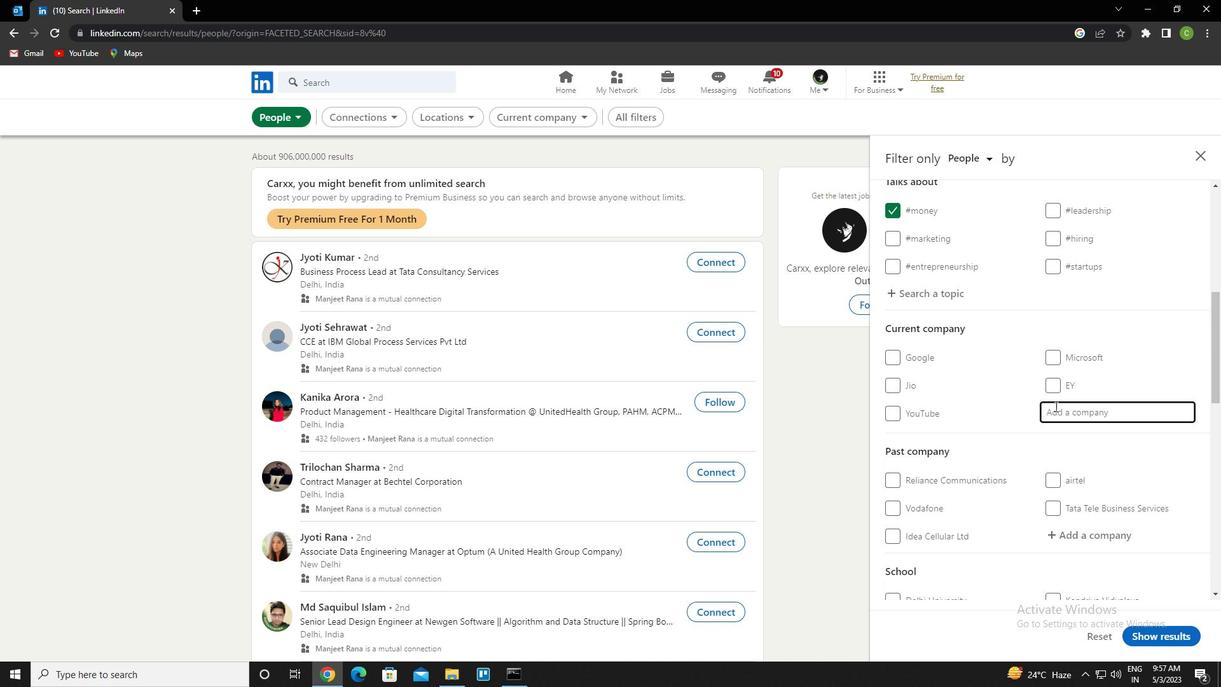 
Action: Mouse scrolled (962, 421) with delta (0, 0)
Screenshot: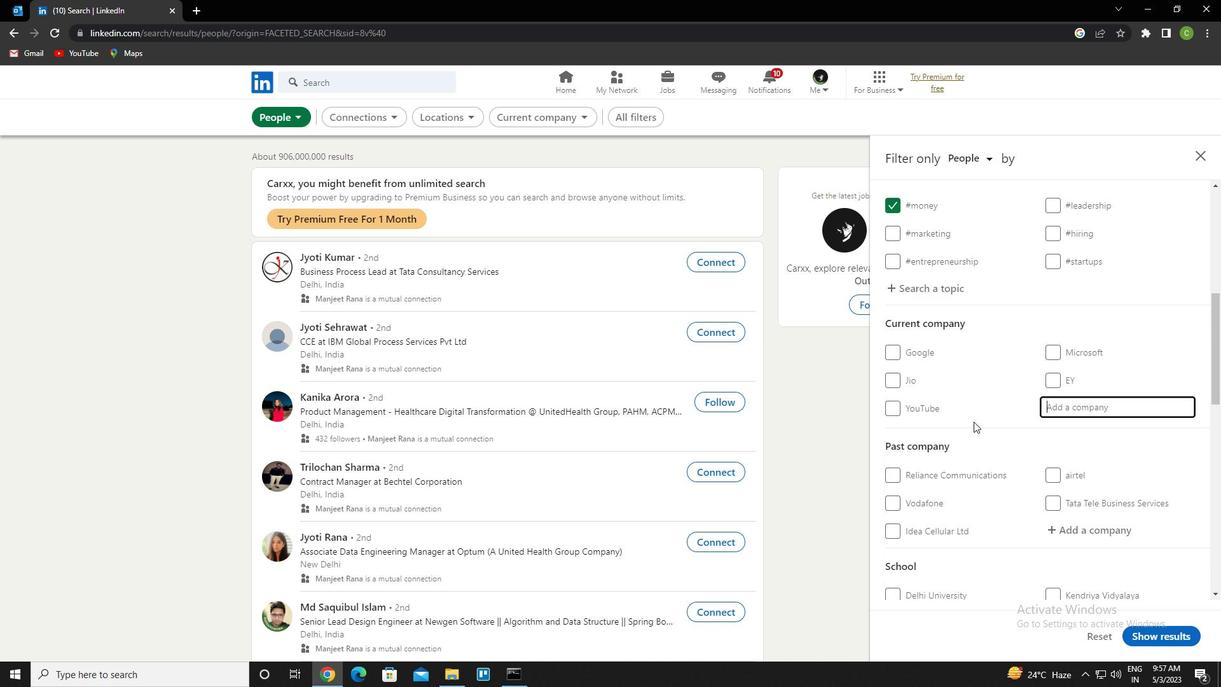 
Action: Mouse moved to (964, 417)
Screenshot: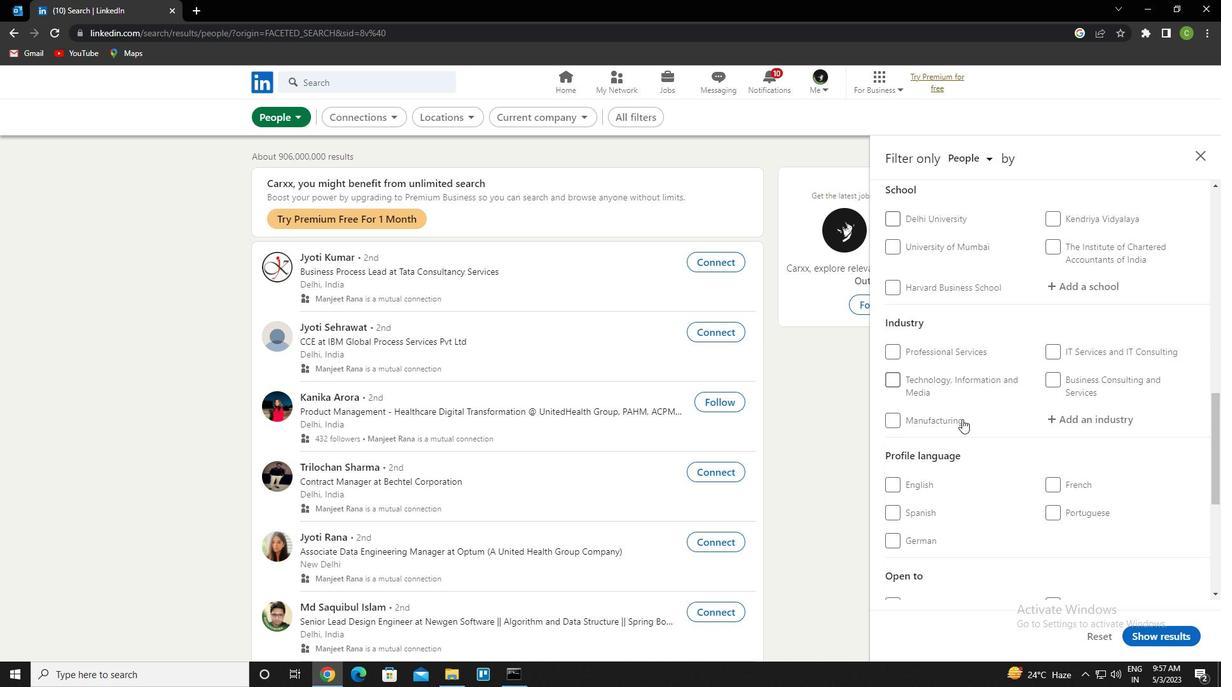 
Action: Mouse scrolled (964, 416) with delta (0, 0)
Screenshot: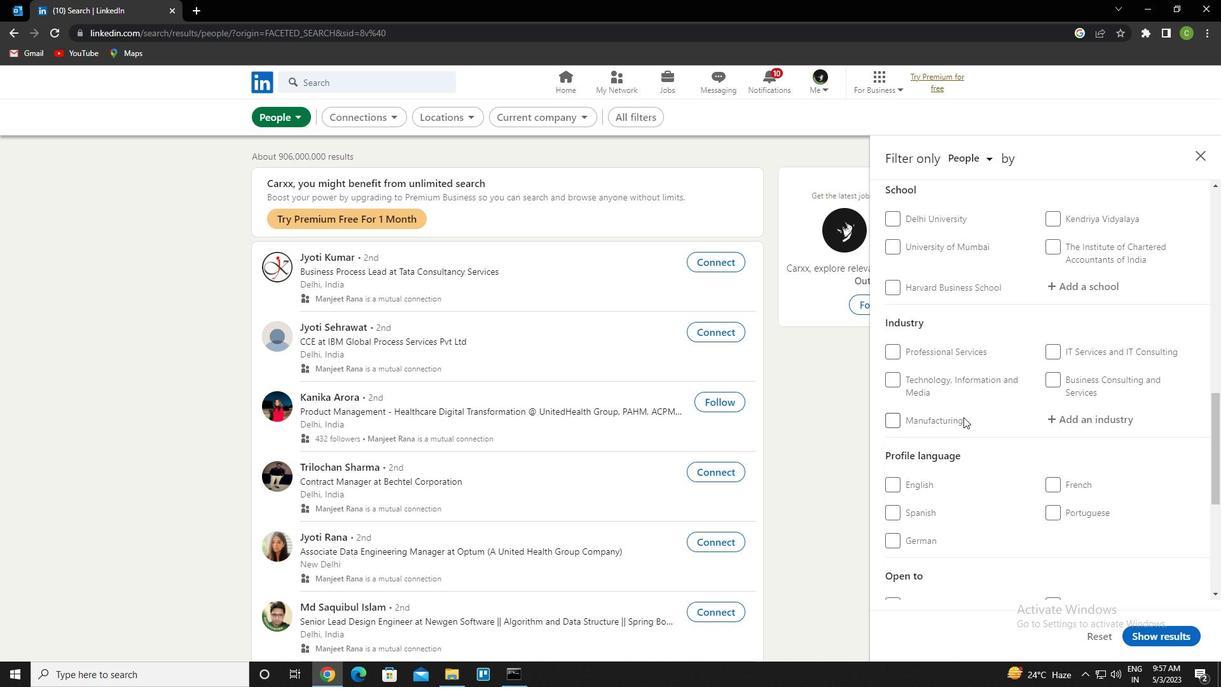 
Action: Mouse scrolled (964, 416) with delta (0, 0)
Screenshot: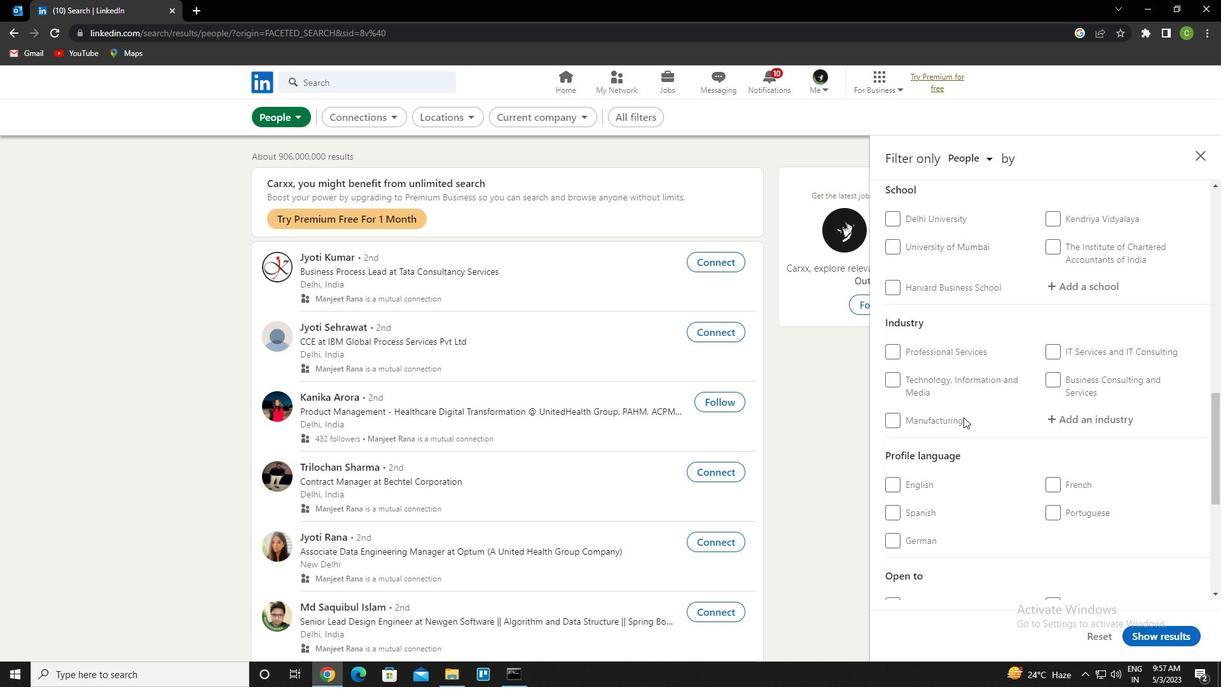 
Action: Mouse scrolled (964, 416) with delta (0, 0)
Screenshot: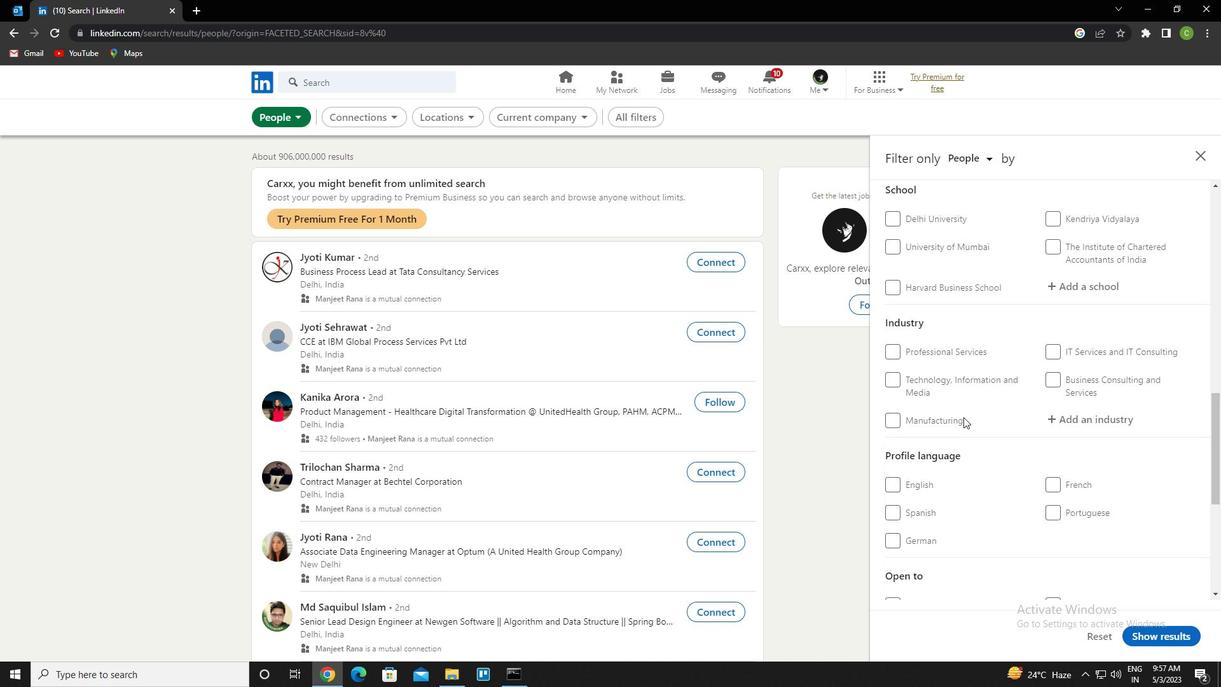 
Action: Mouse moved to (896, 321)
Screenshot: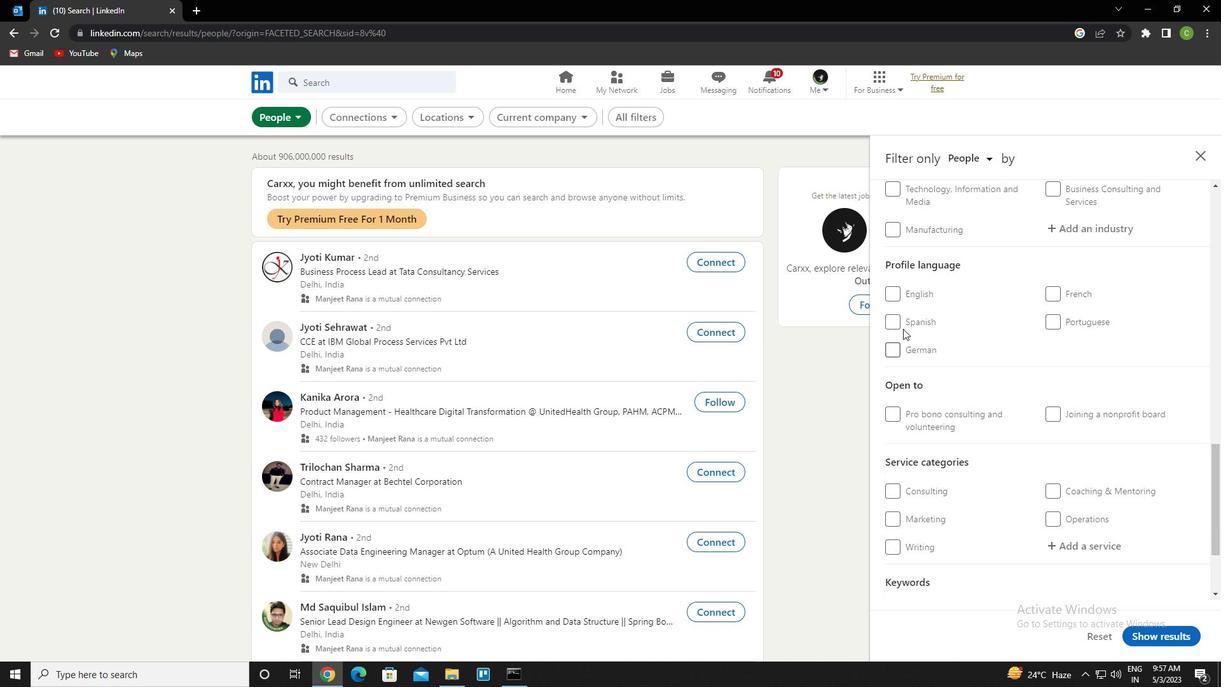 
Action: Mouse pressed left at (896, 321)
Screenshot: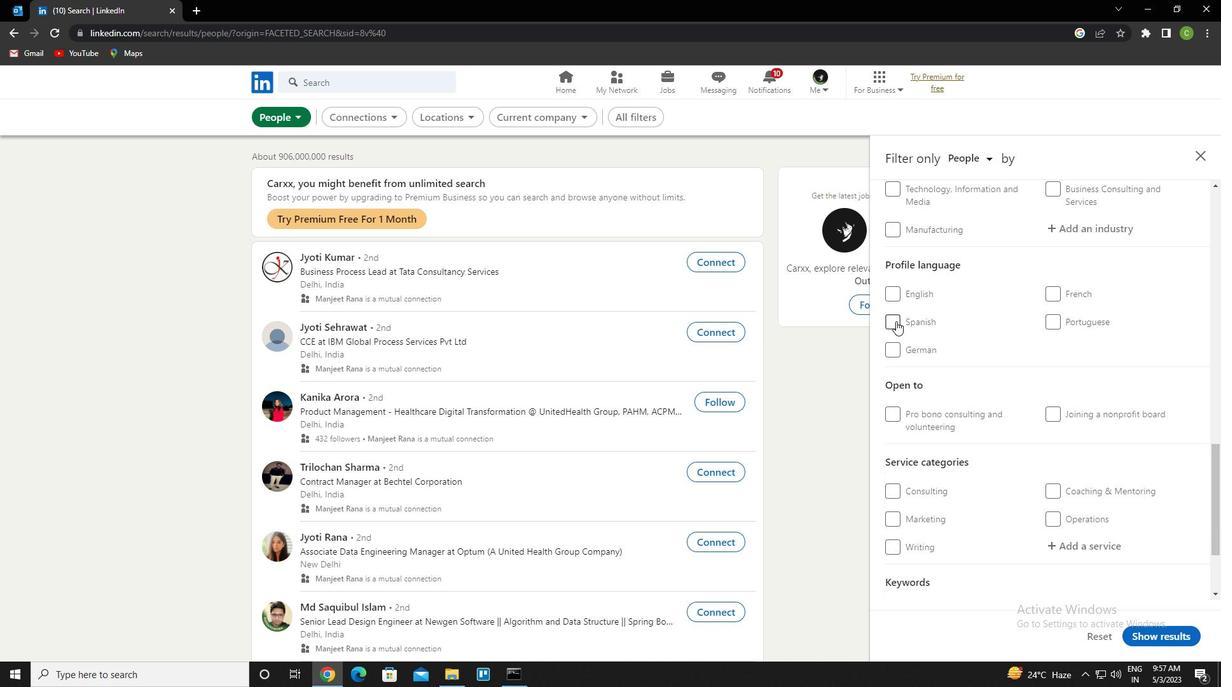 
Action: Mouse moved to (1024, 389)
Screenshot: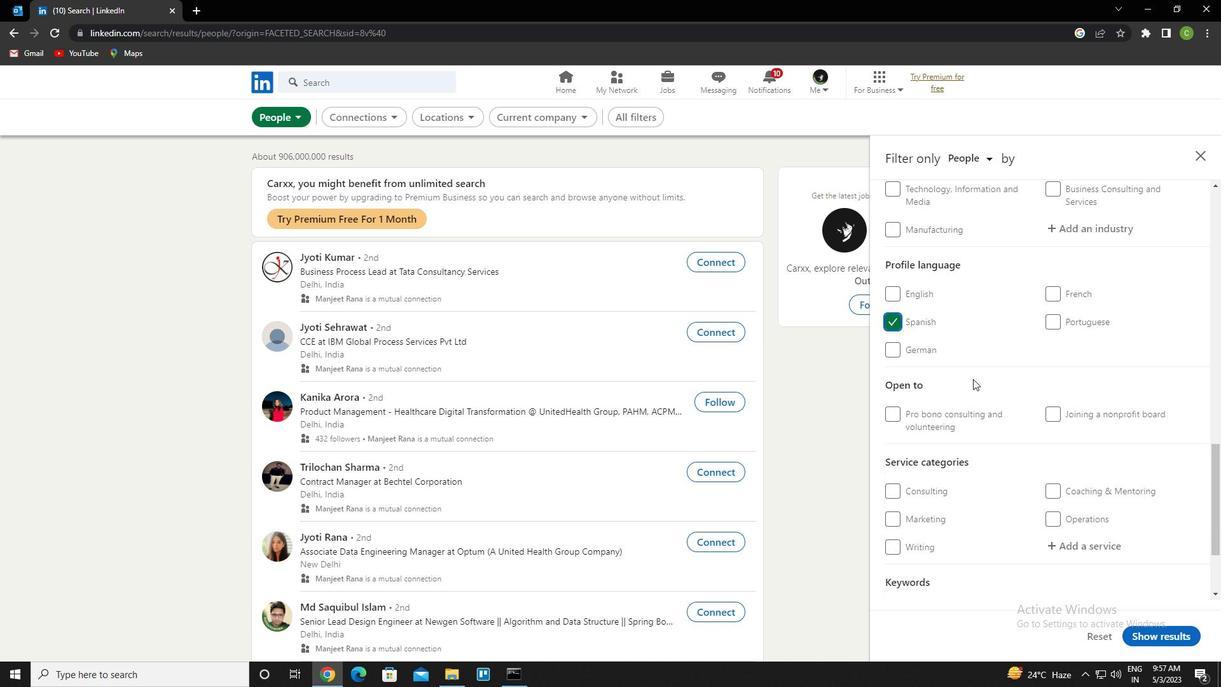 
Action: Mouse scrolled (1024, 390) with delta (0, 0)
Screenshot: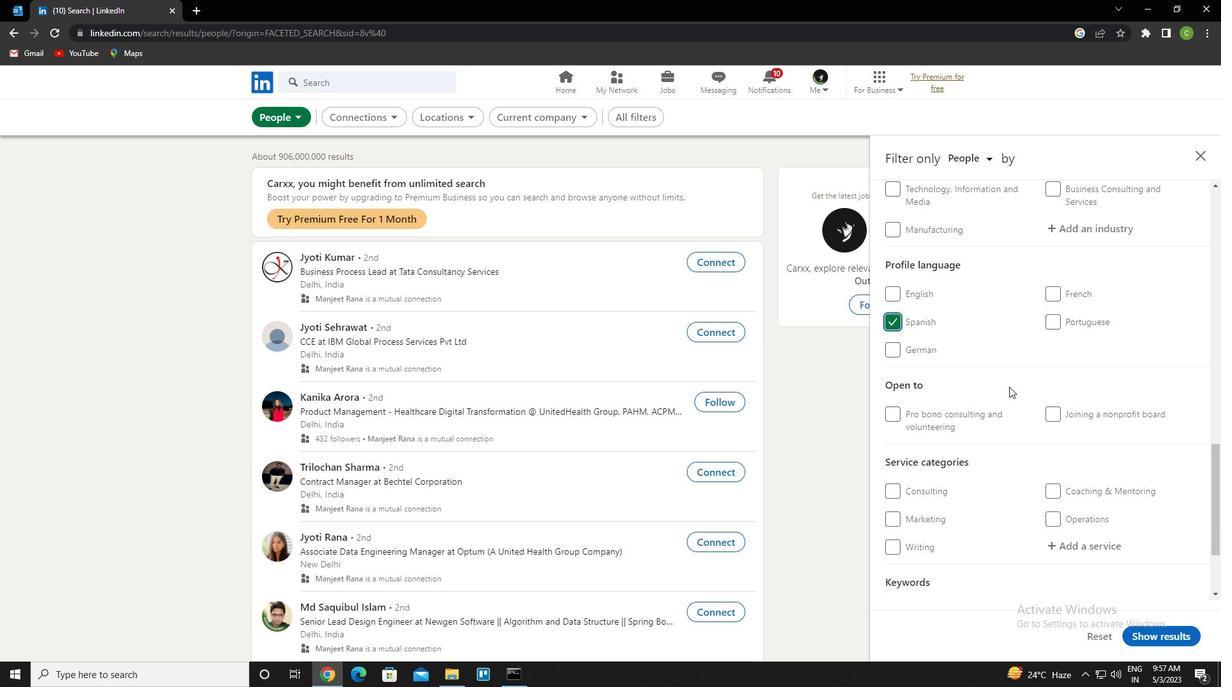 
Action: Mouse scrolled (1024, 390) with delta (0, 0)
Screenshot: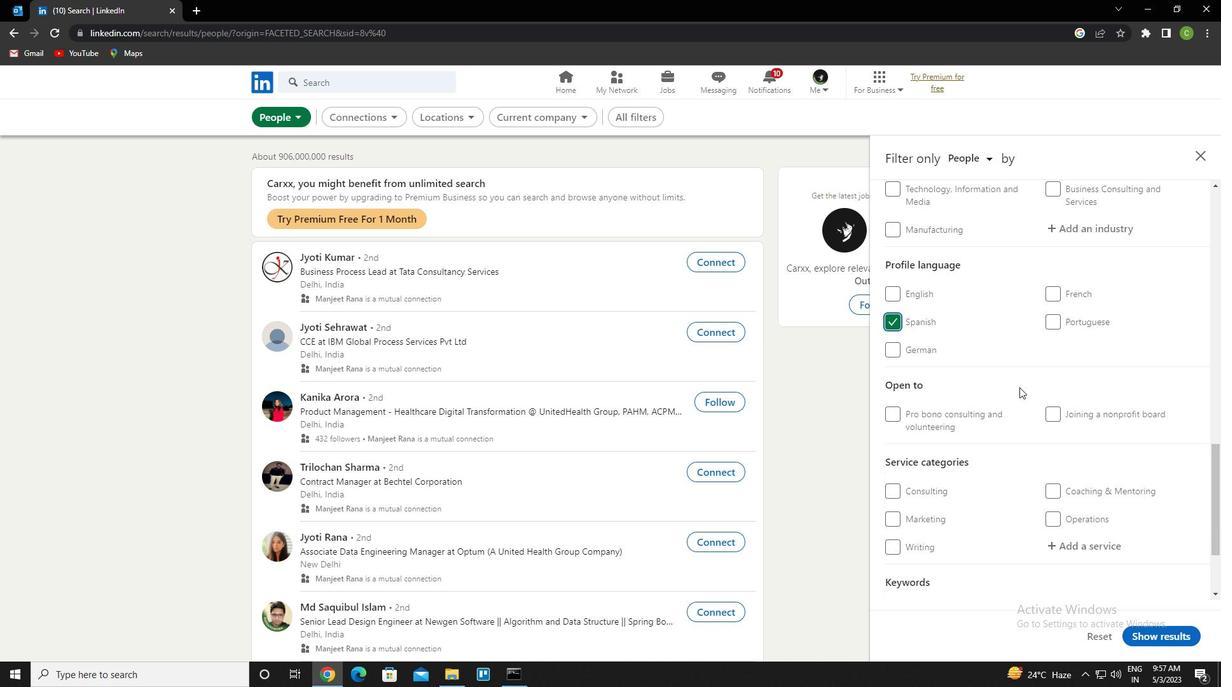 
Action: Mouse scrolled (1024, 390) with delta (0, 0)
Screenshot: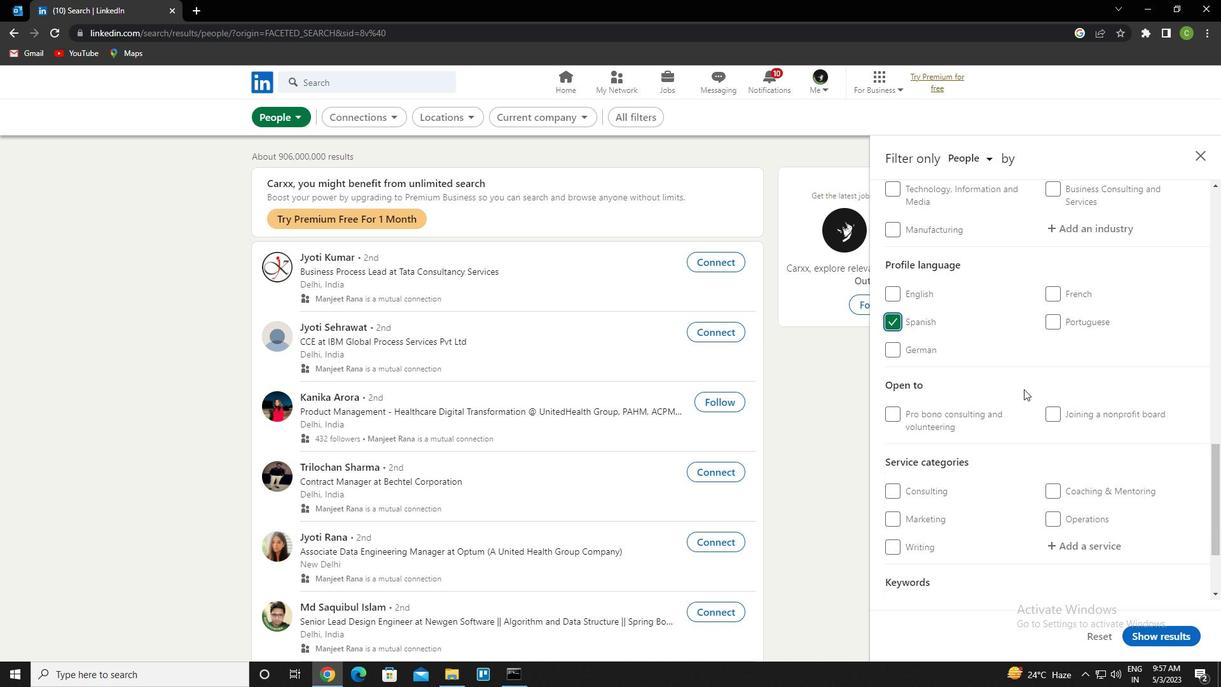 
Action: Mouse scrolled (1024, 390) with delta (0, 0)
Screenshot: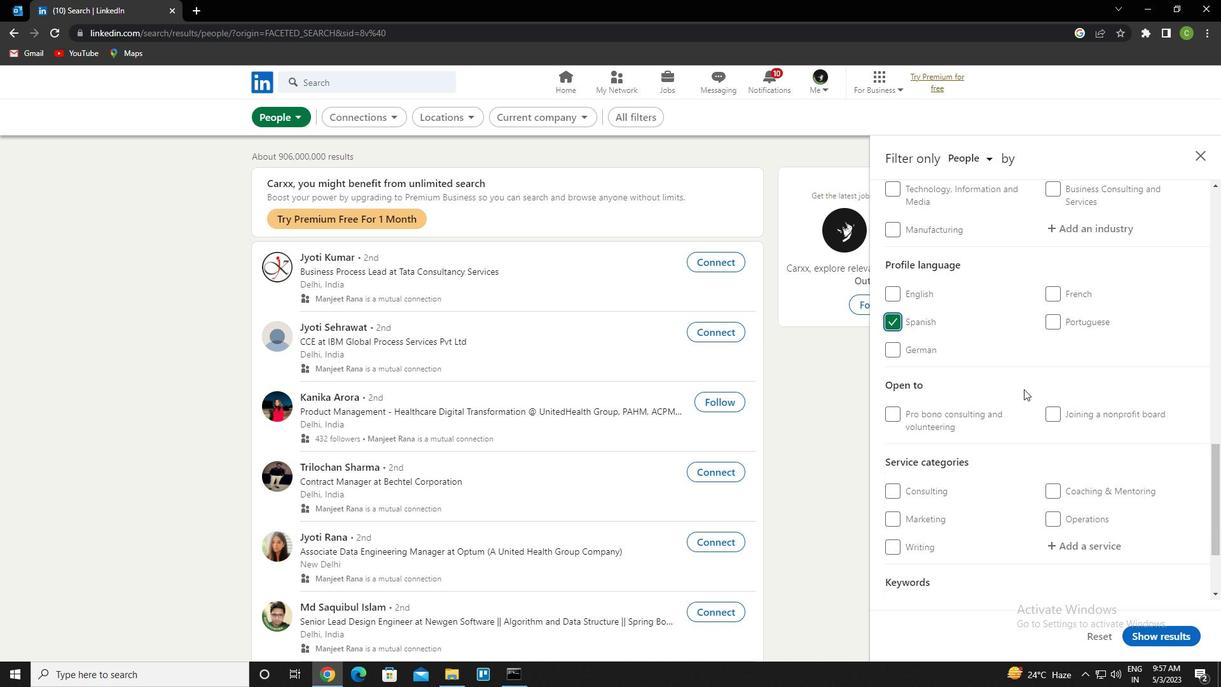
Action: Mouse scrolled (1024, 390) with delta (0, 0)
Screenshot: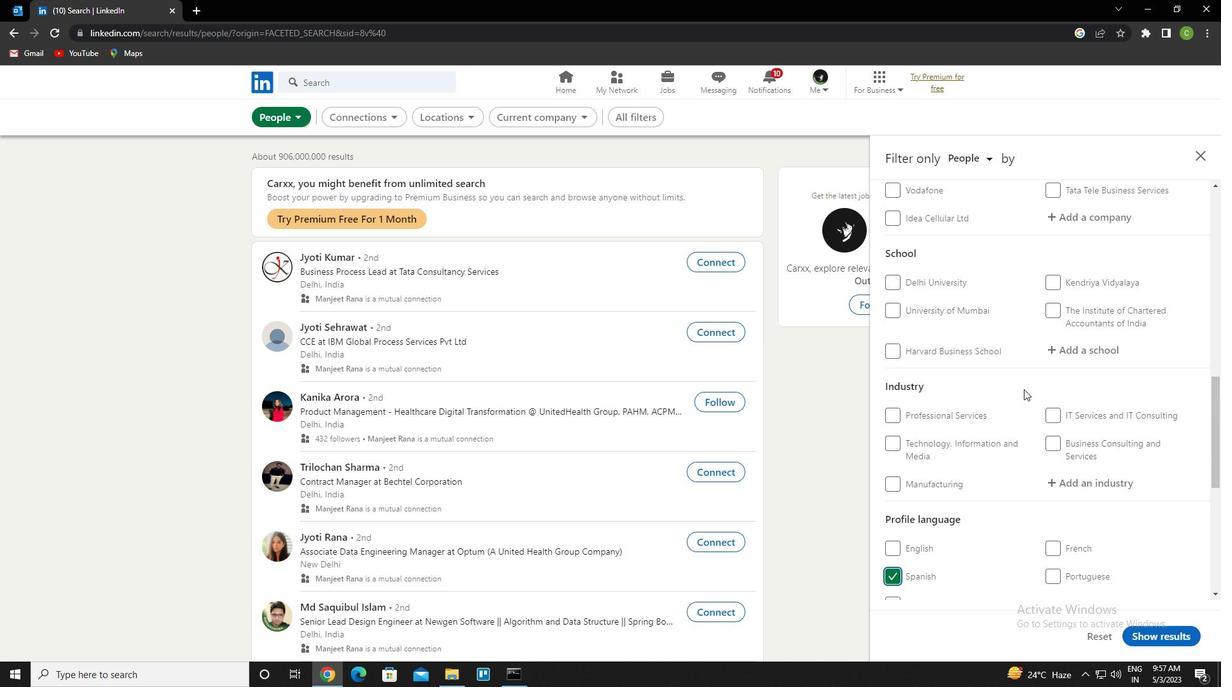 
Action: Mouse scrolled (1024, 390) with delta (0, 0)
Screenshot: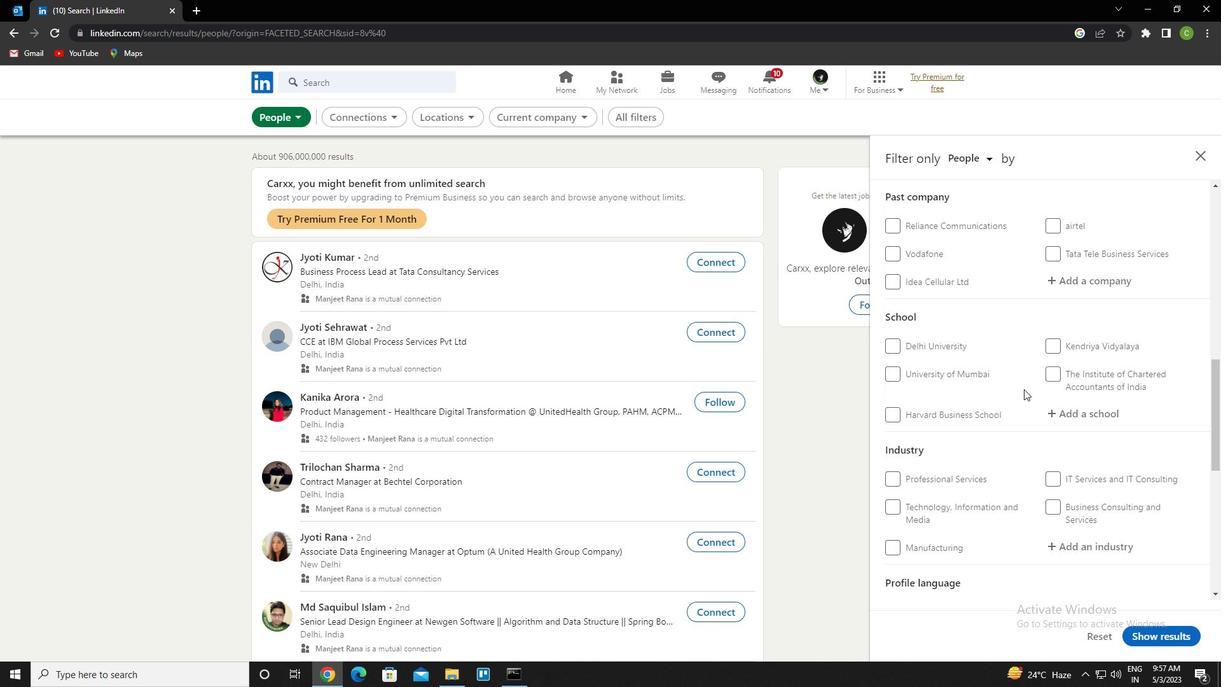 
Action: Mouse scrolled (1024, 390) with delta (0, 0)
Screenshot: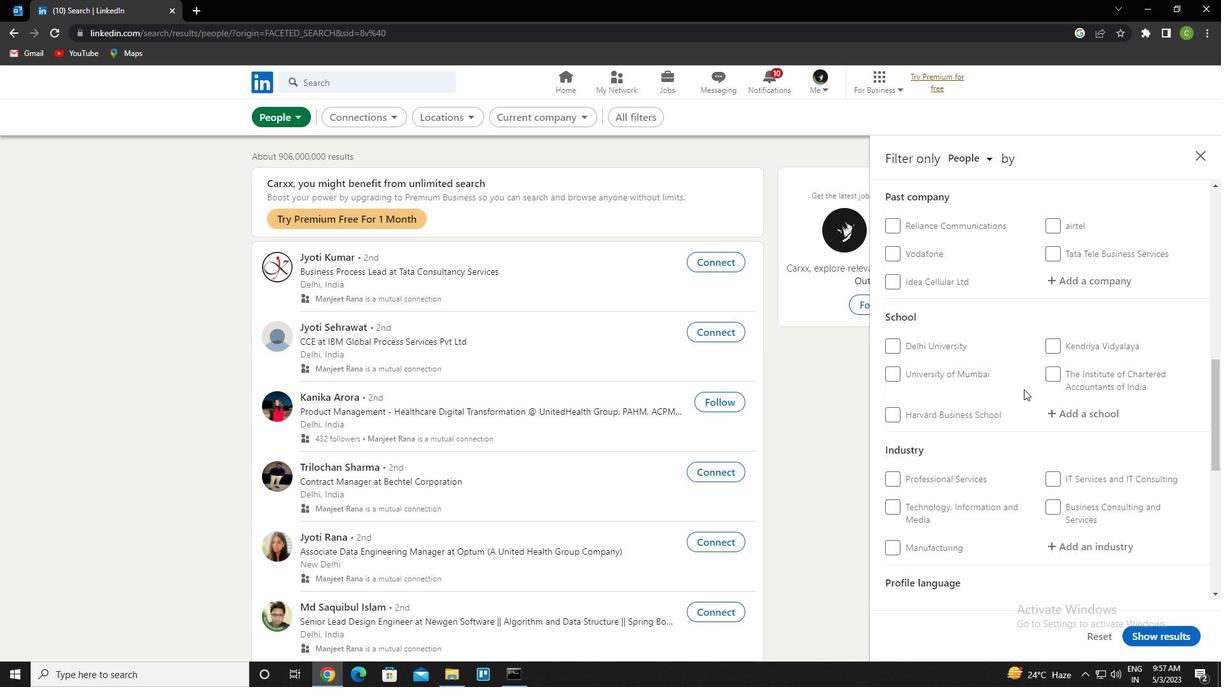
Action: Mouse scrolled (1024, 390) with delta (0, 0)
Screenshot: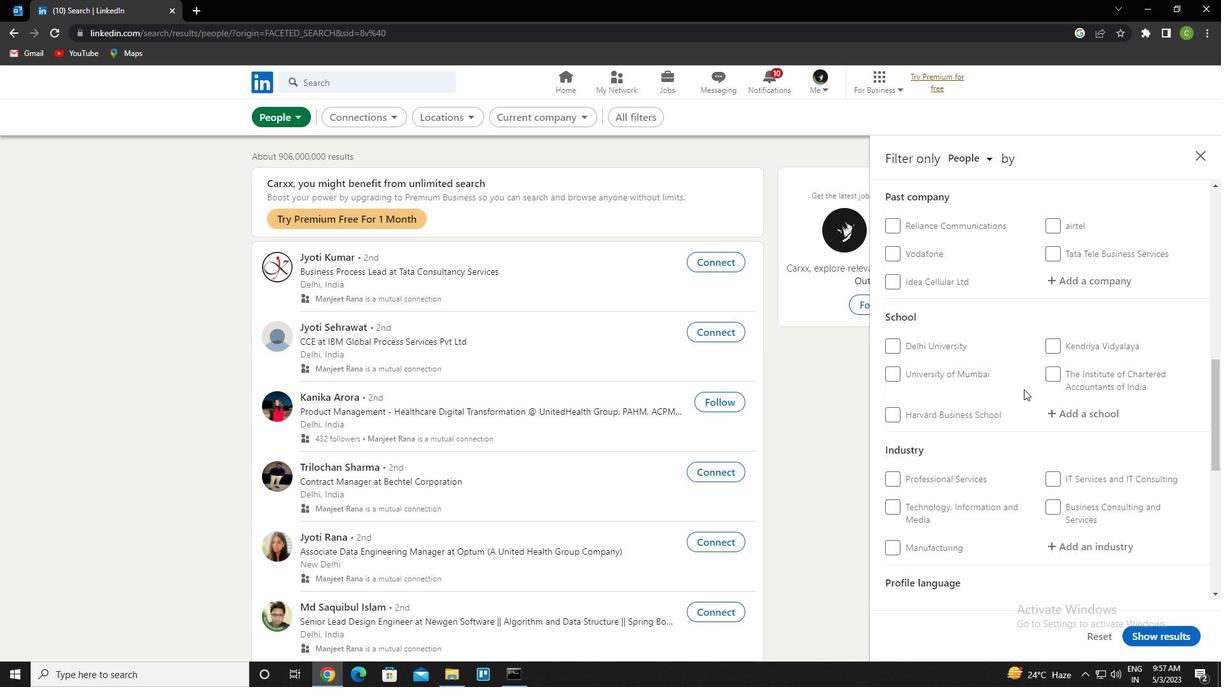 
Action: Mouse moved to (1109, 347)
Screenshot: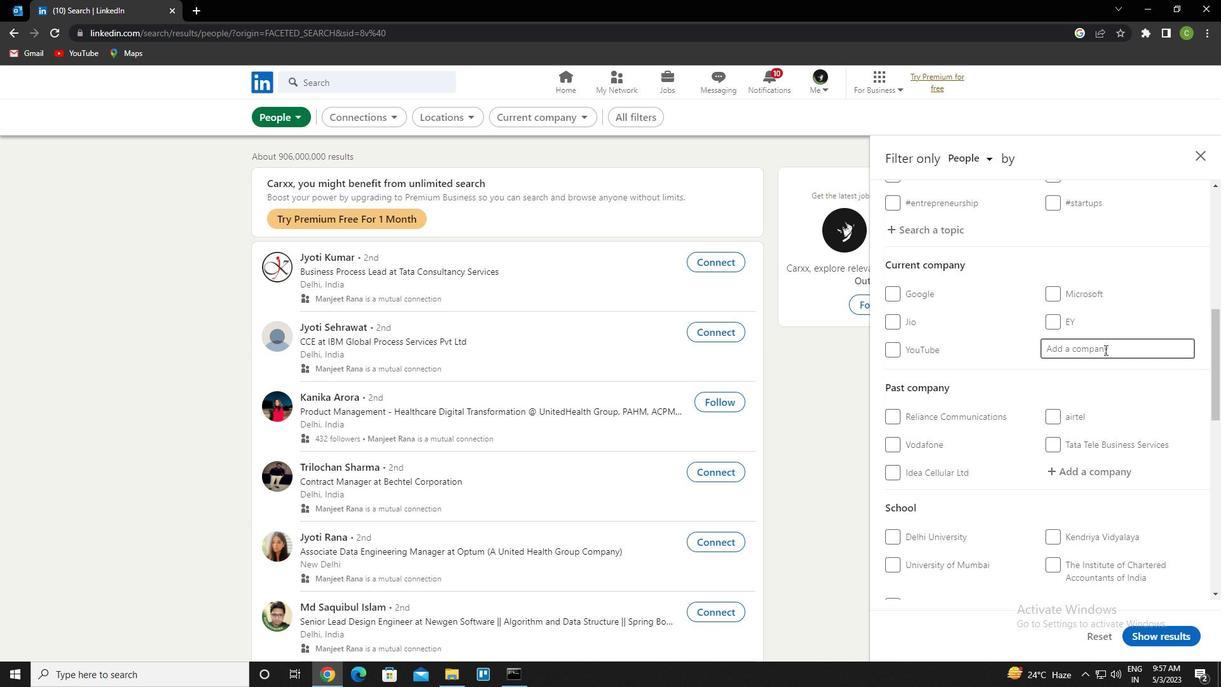 
Action: Mouse pressed left at (1109, 347)
Screenshot: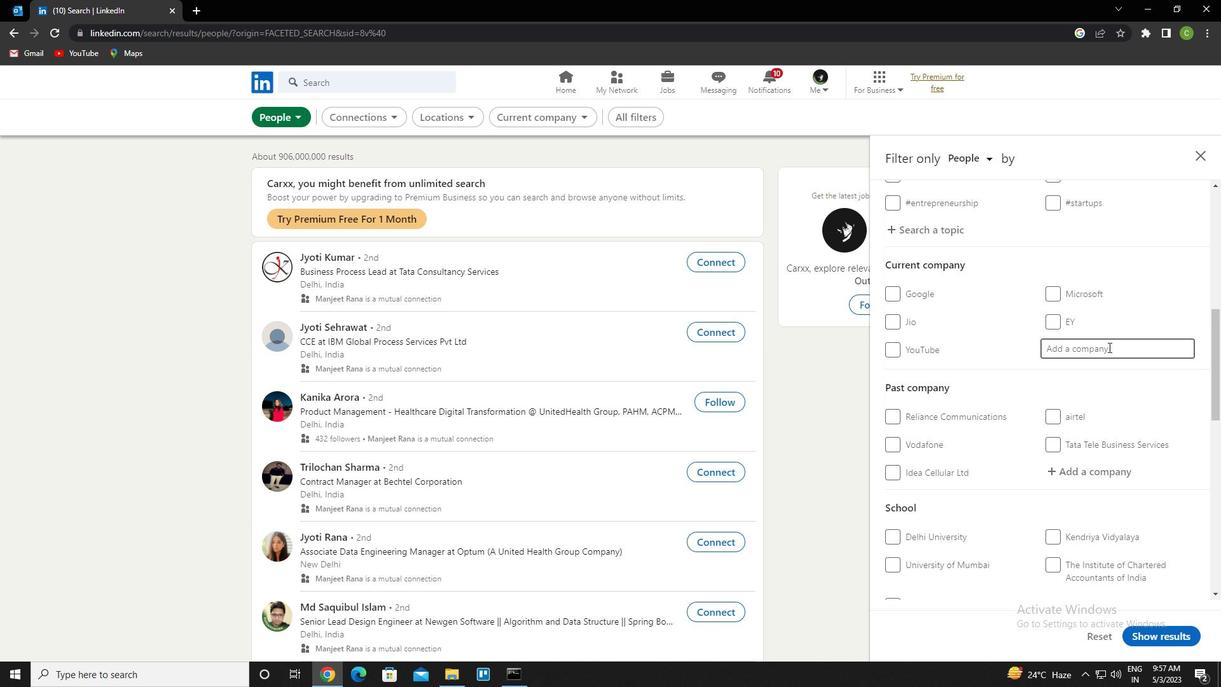 
Action: Key pressed <Key.caps_lock>p<Key.caps_lock>iramal<Key.space>pharma<Key.space>solutions<Key.down><Key.enter>
Screenshot: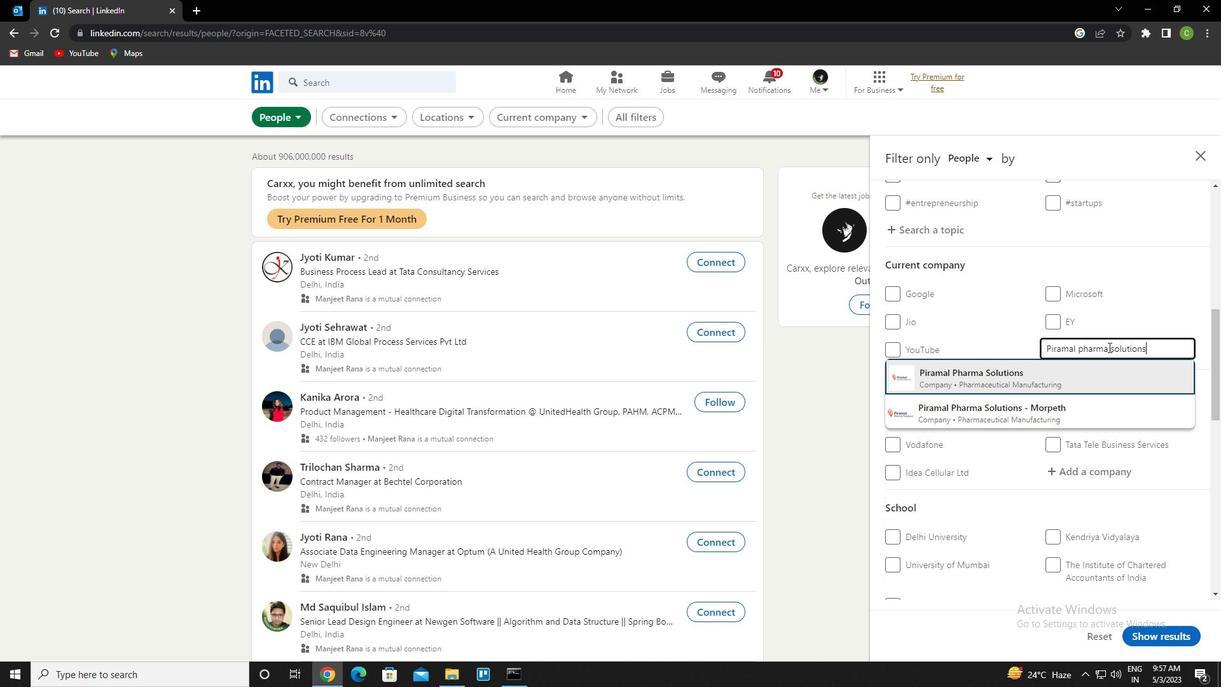 
Action: Mouse scrolled (1109, 346) with delta (0, 0)
Screenshot: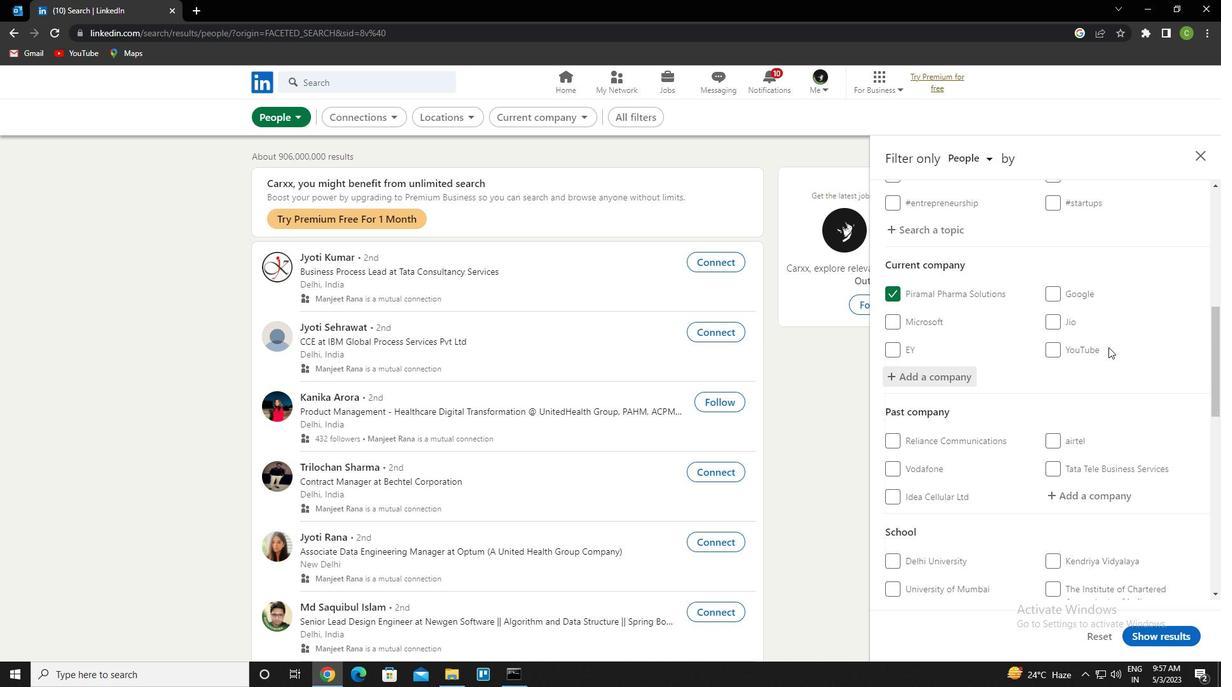
Action: Mouse scrolled (1109, 346) with delta (0, 0)
Screenshot: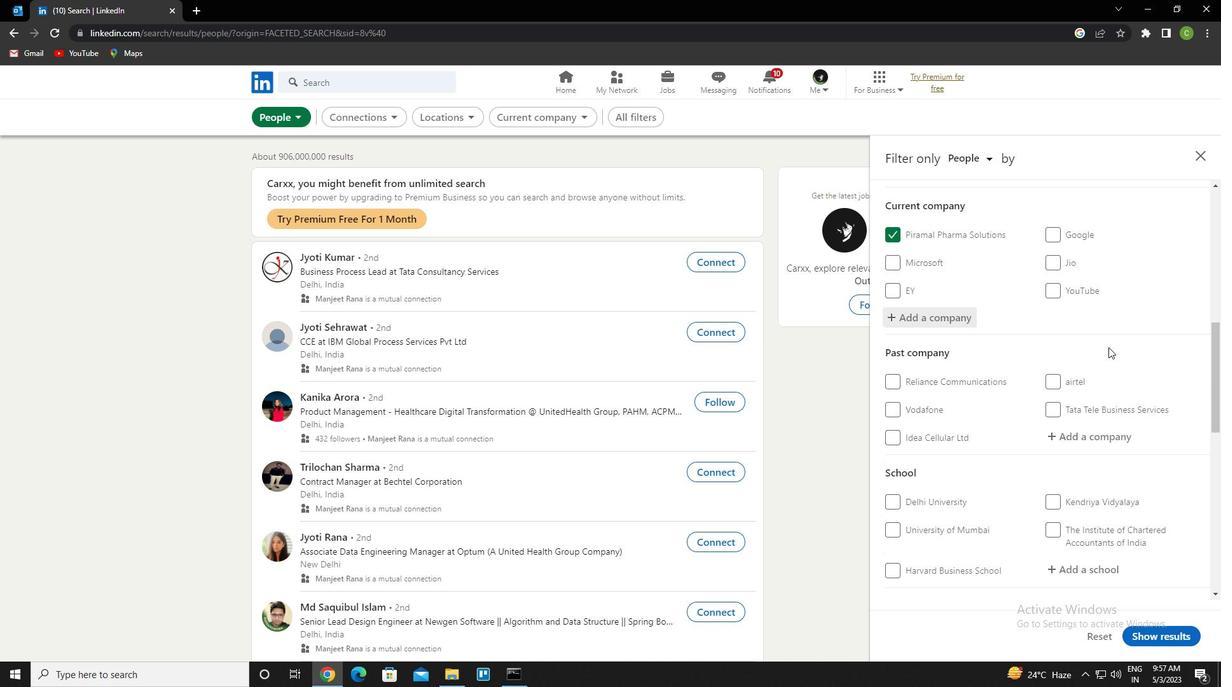 
Action: Mouse scrolled (1109, 346) with delta (0, 0)
Screenshot: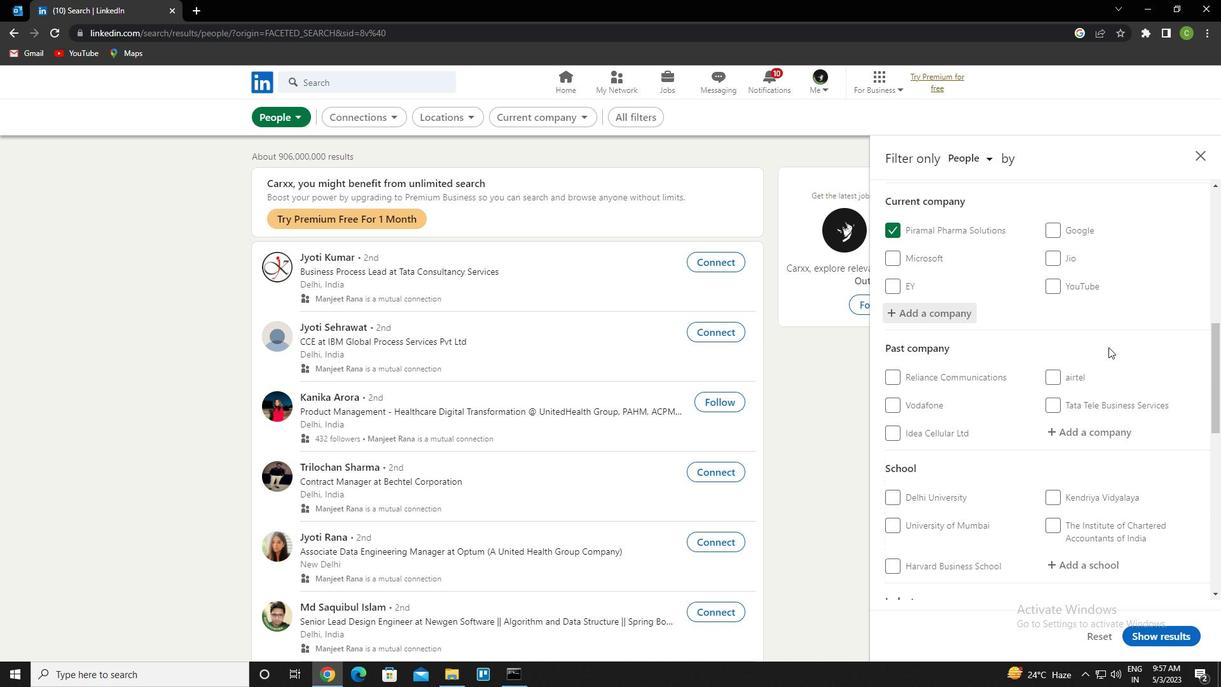 
Action: Mouse scrolled (1109, 346) with delta (0, 0)
Screenshot: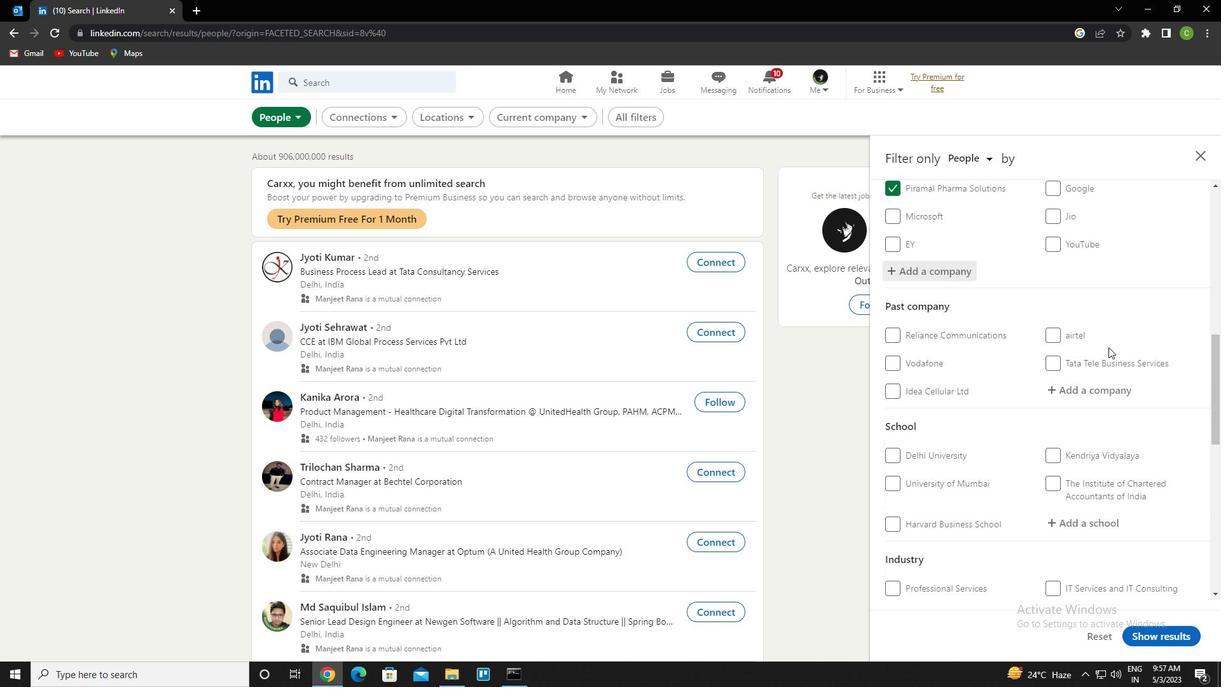 
Action: Mouse moved to (1083, 377)
Screenshot: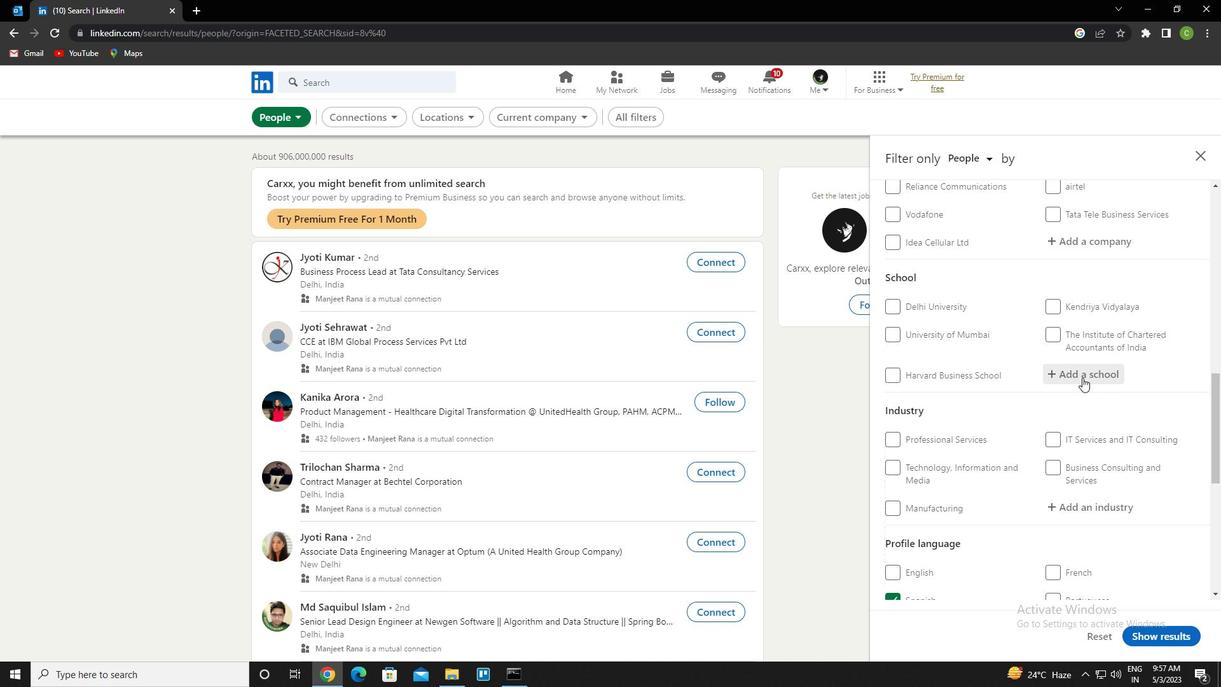 
Action: Mouse pressed left at (1083, 377)
Screenshot: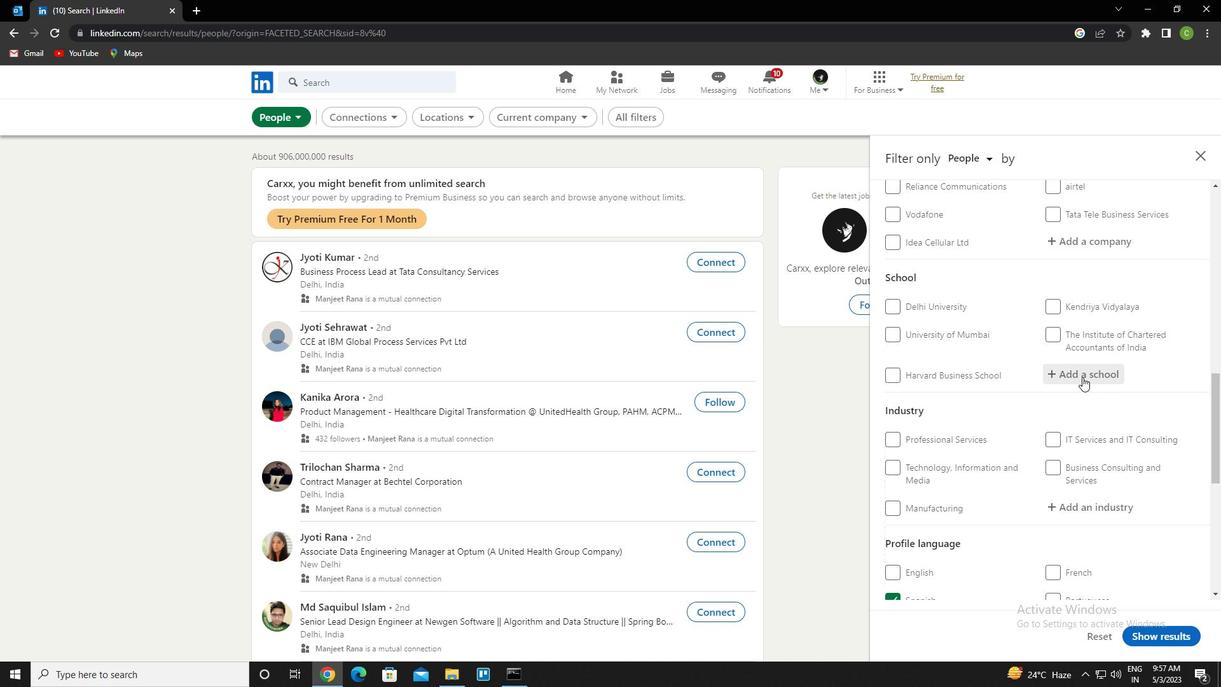 
Action: Key pressed <Key.caps_lock>c<Key.caps_lock>enturian<Key.space>univer
Screenshot: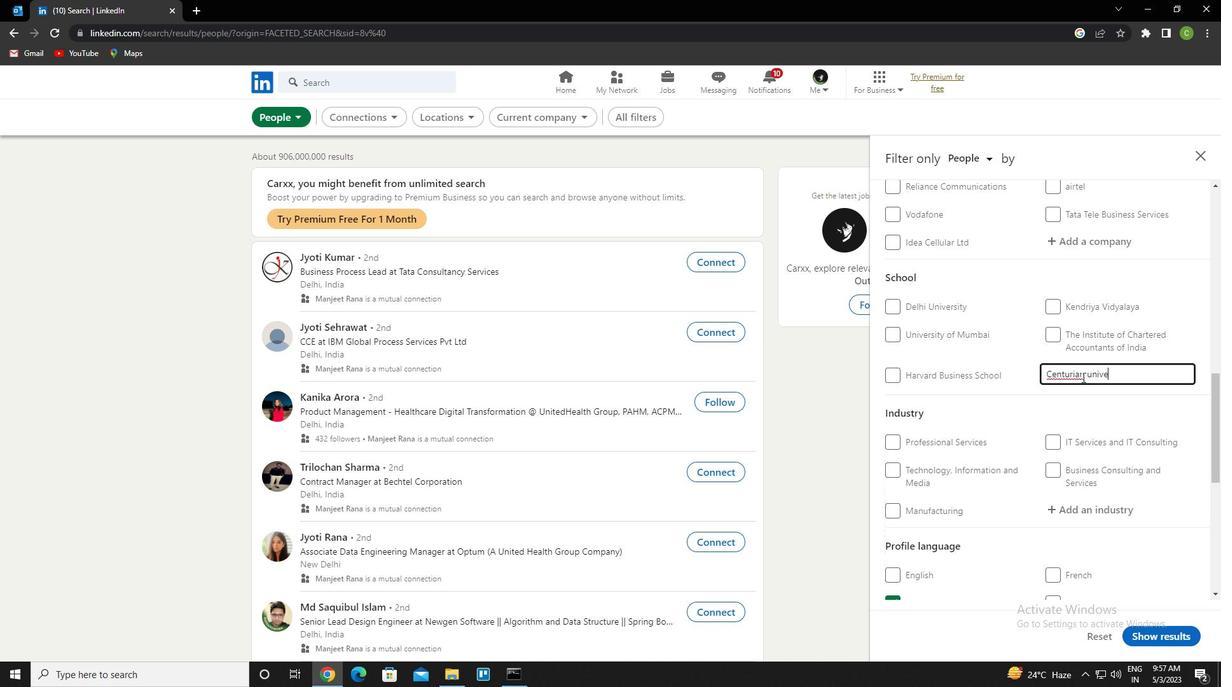 
Action: Mouse moved to (1076, 376)
Screenshot: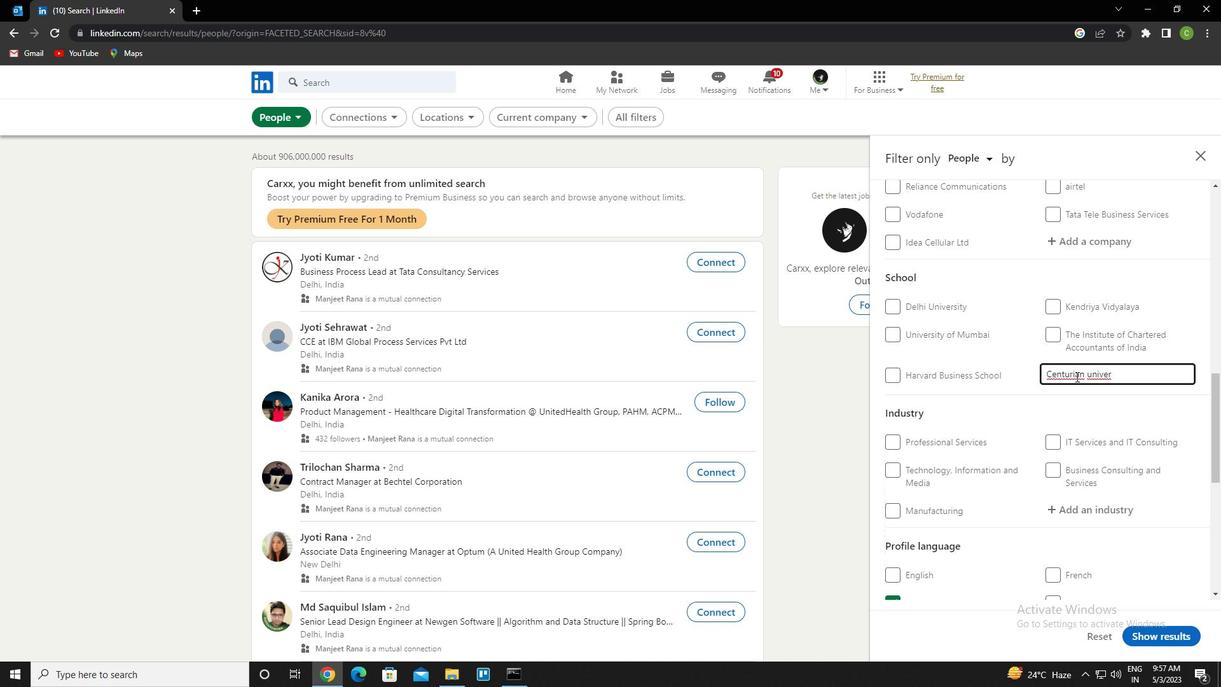 
Action: Mouse pressed left at (1076, 376)
Screenshot: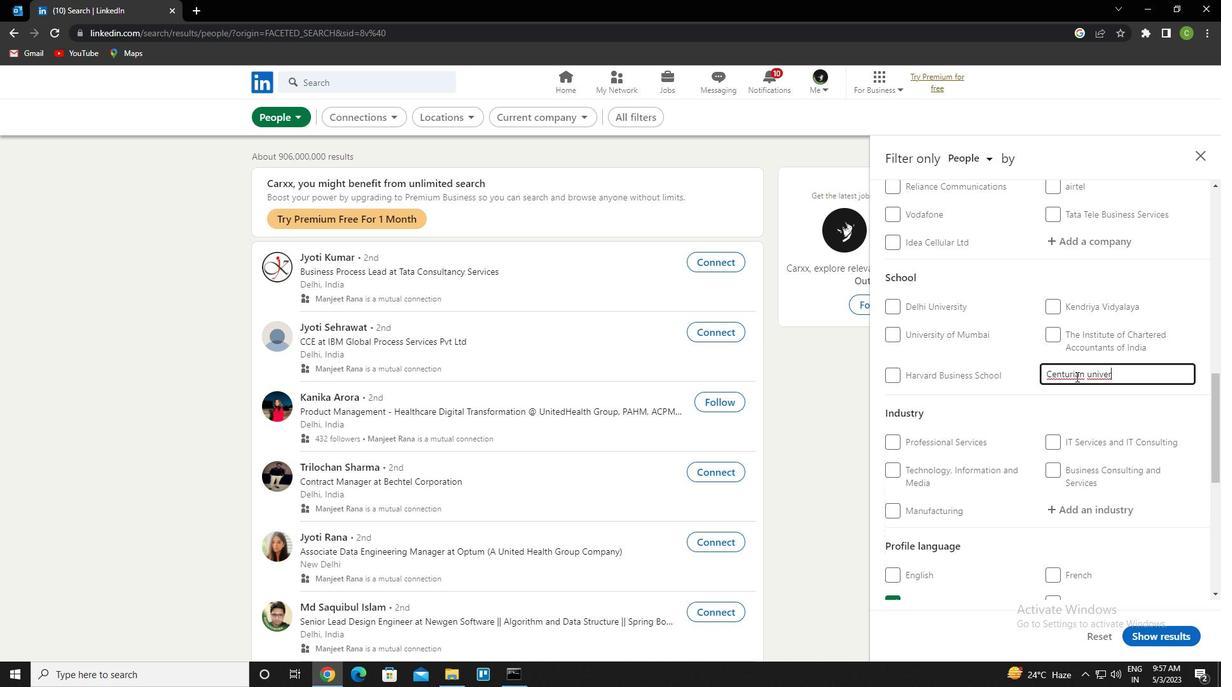 
Action: Key pressed <Key.right><Key.backspace>o
Screenshot: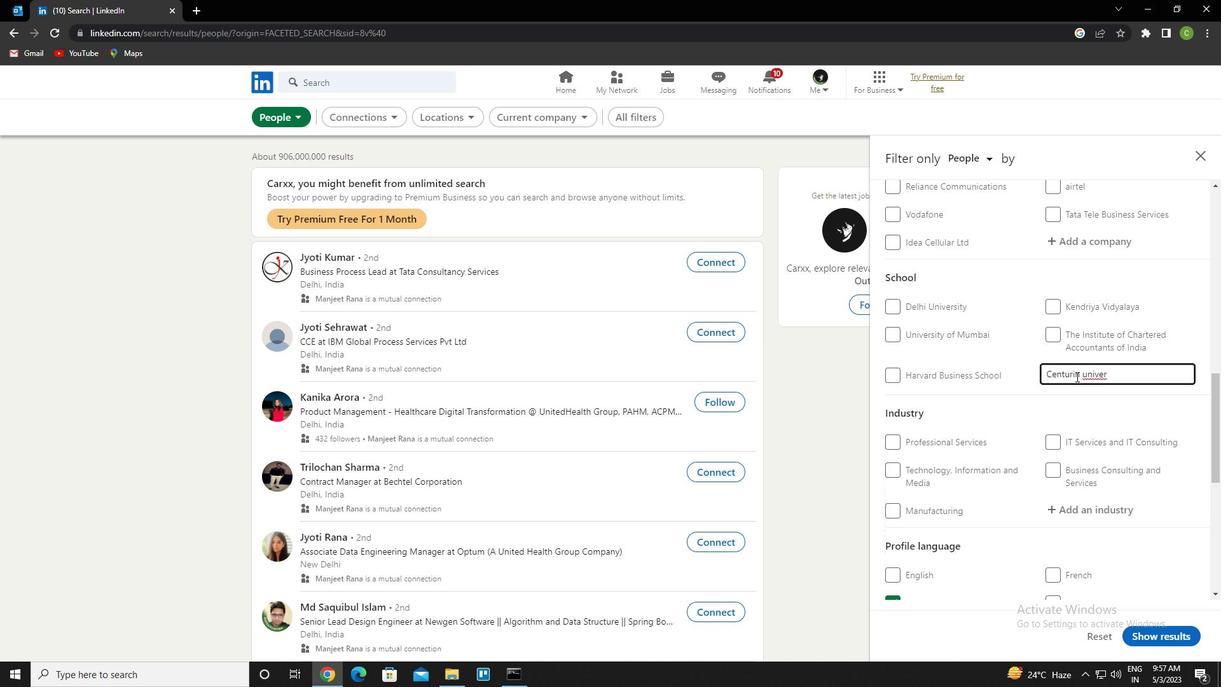 
Action: Mouse moved to (1097, 402)
Screenshot: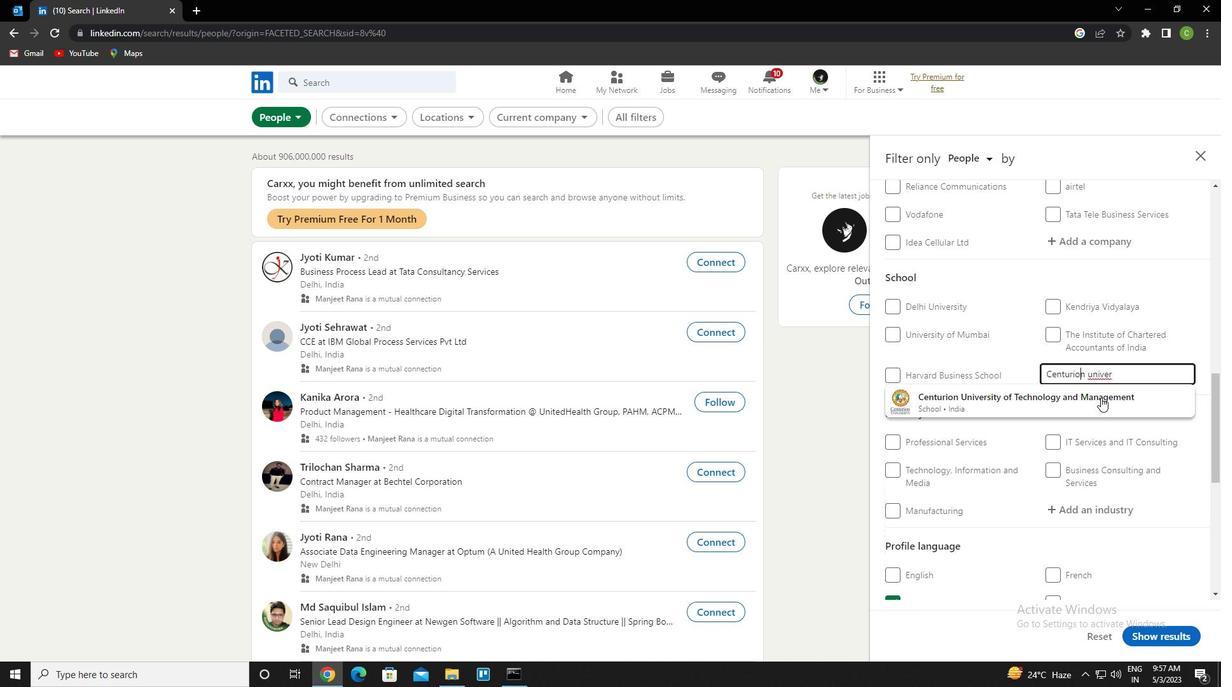 
Action: Mouse pressed left at (1097, 402)
Screenshot: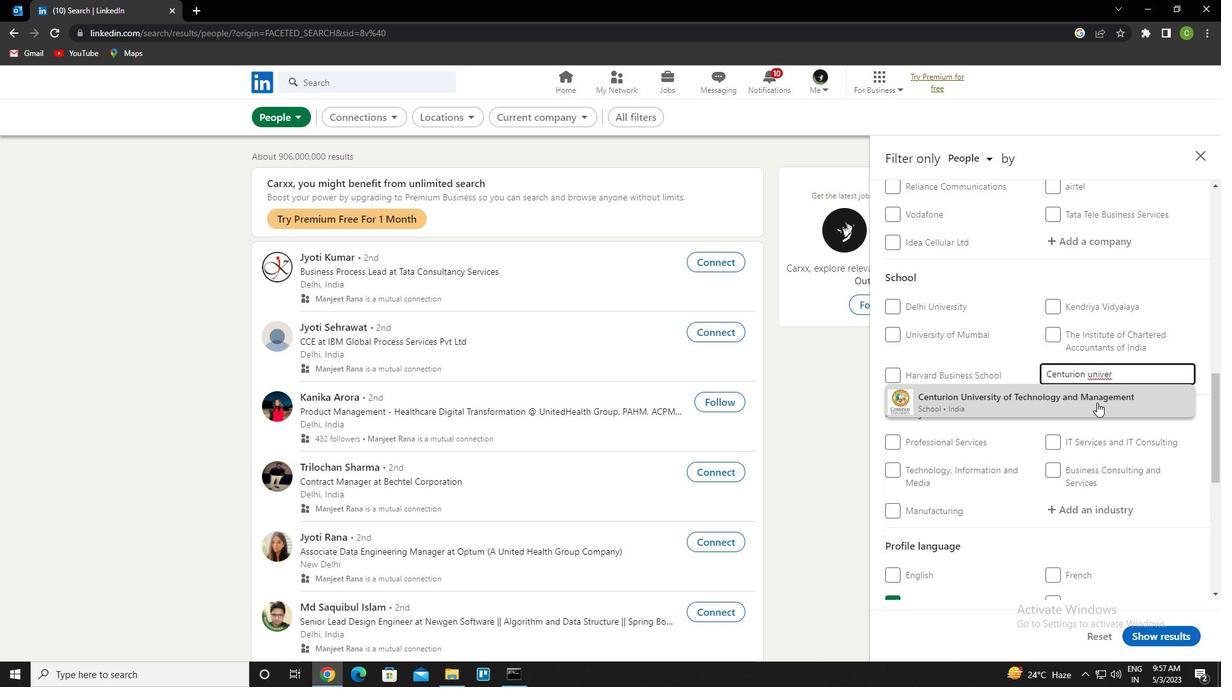 
Action: Mouse scrolled (1097, 402) with delta (0, 0)
Screenshot: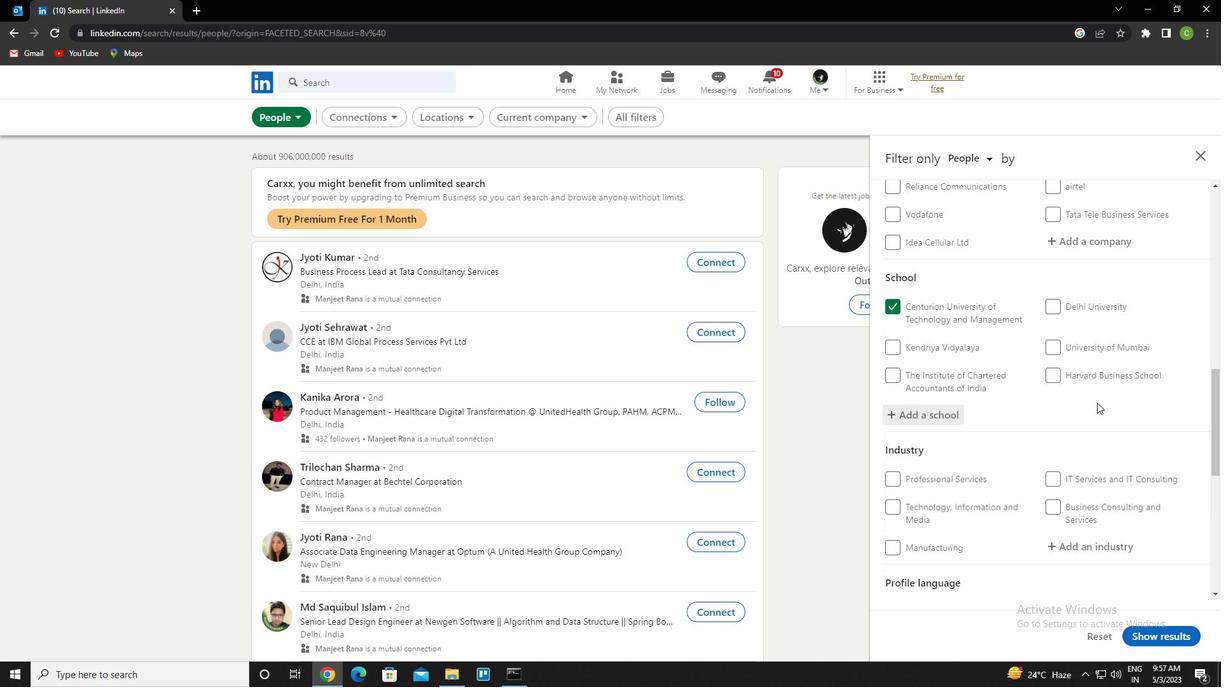
Action: Mouse scrolled (1097, 402) with delta (0, 0)
Screenshot: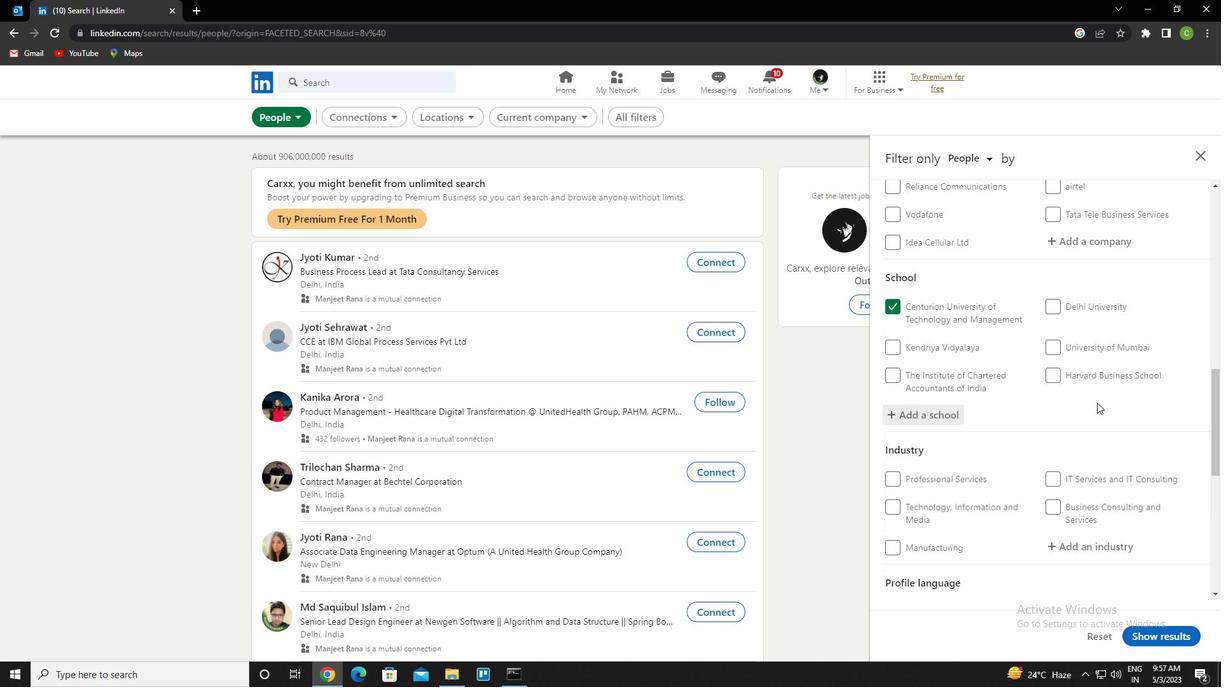 
Action: Mouse moved to (1097, 403)
Screenshot: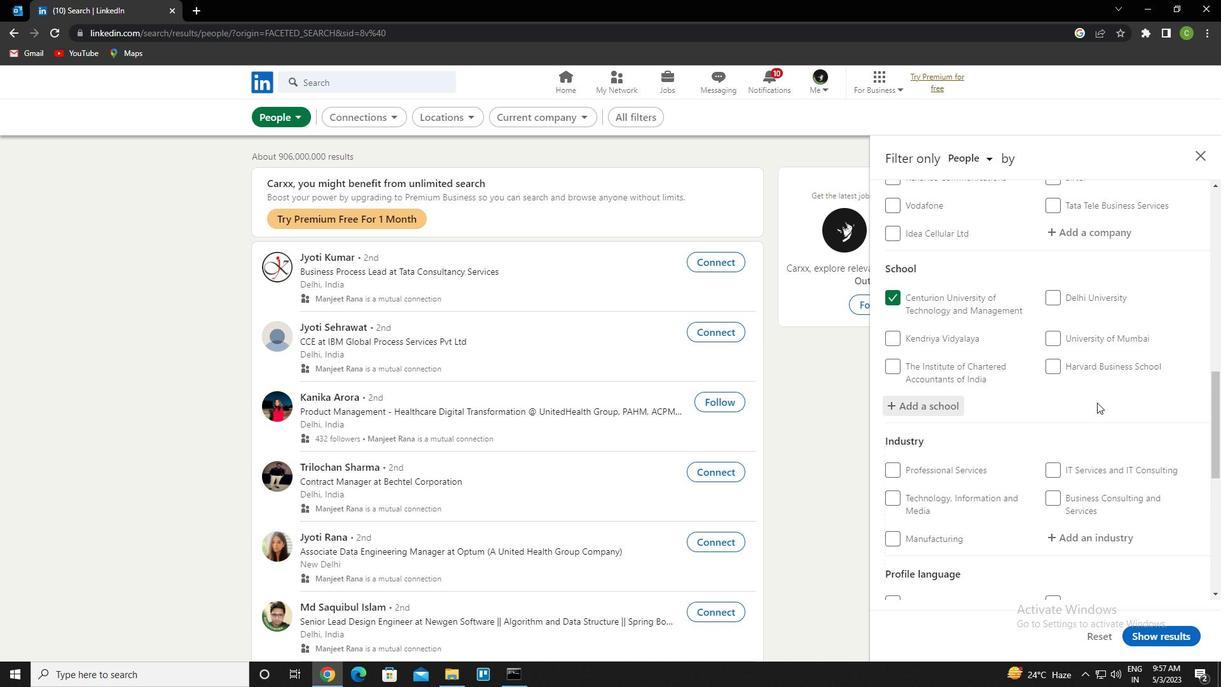
Action: Mouse scrolled (1097, 402) with delta (0, 0)
Screenshot: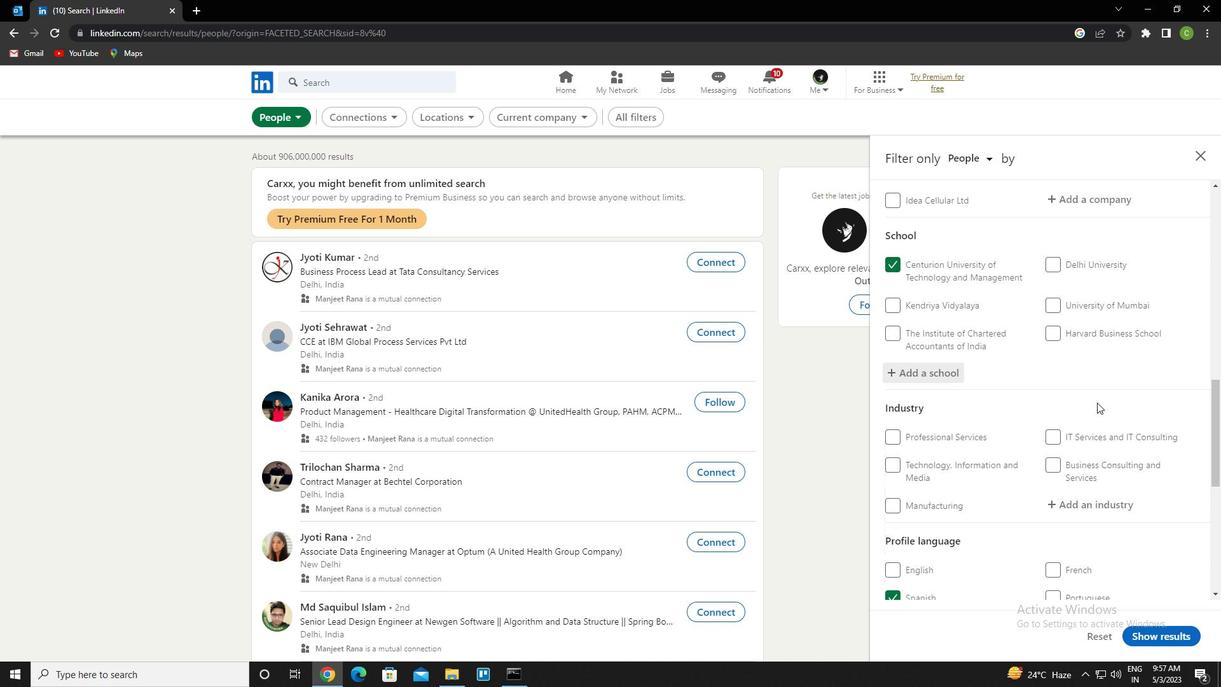 
Action: Mouse moved to (1112, 362)
Screenshot: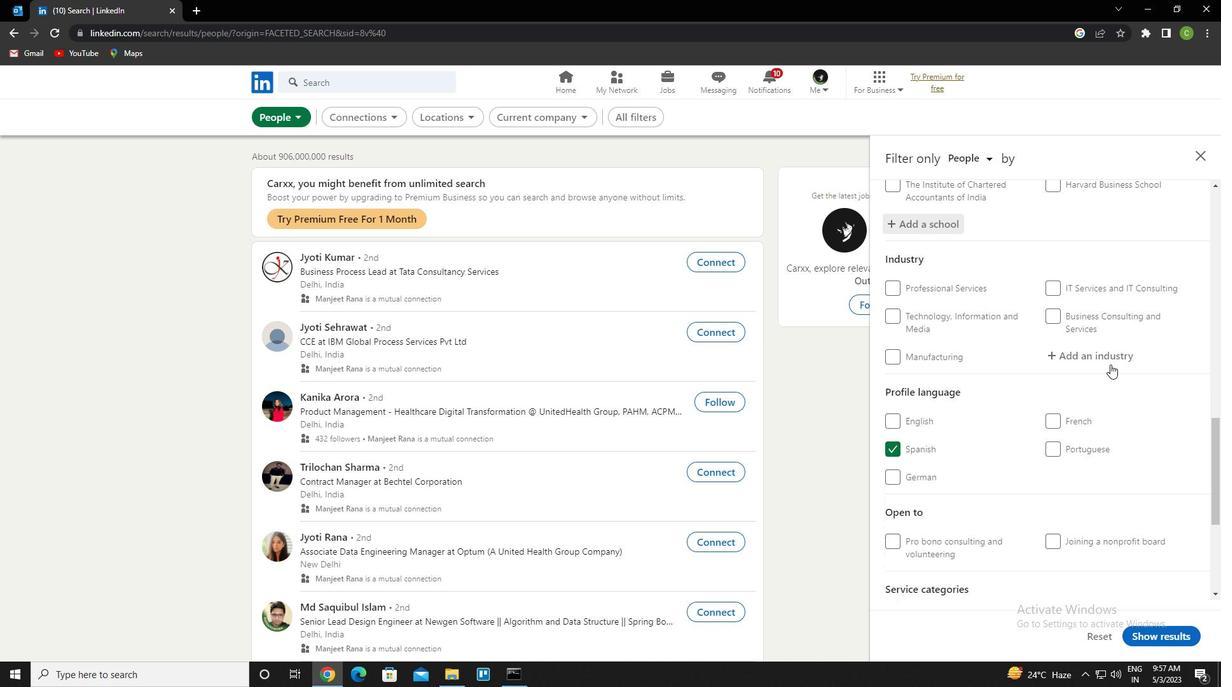 
Action: Mouse pressed left at (1112, 362)
Screenshot: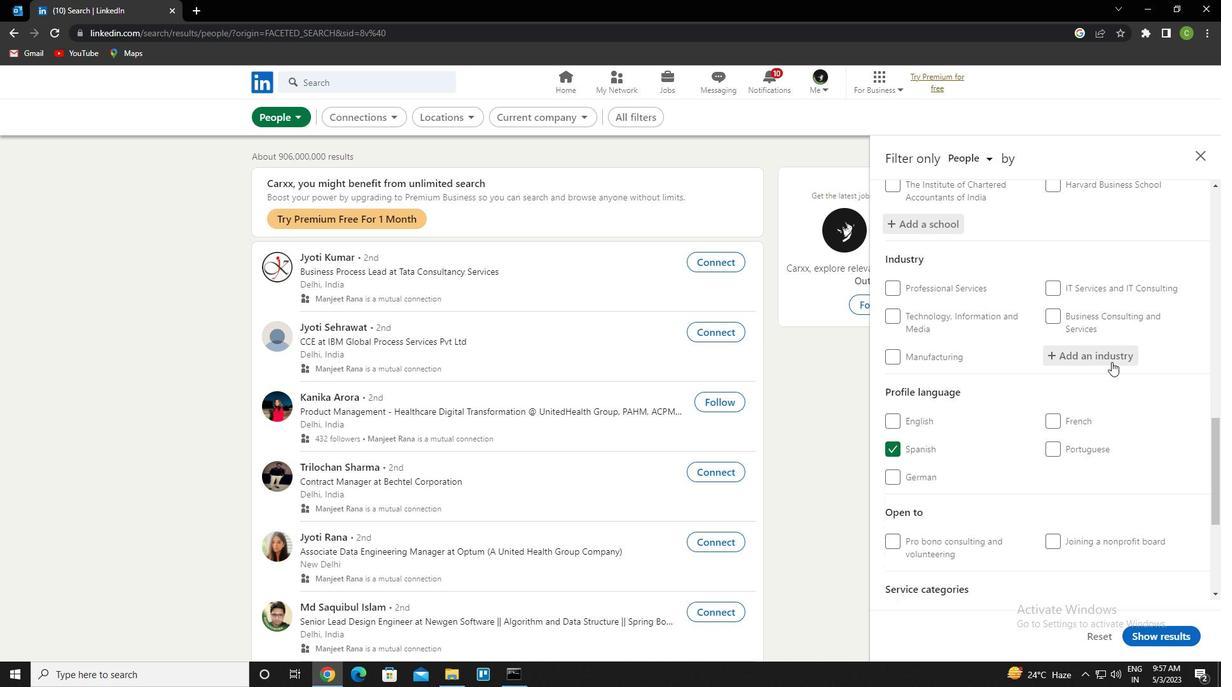 
Action: Key pressed <Key.caps_lock>c<Key.caps_lock>limate<Key.space>data<Key.down><Key.enter>
Screenshot: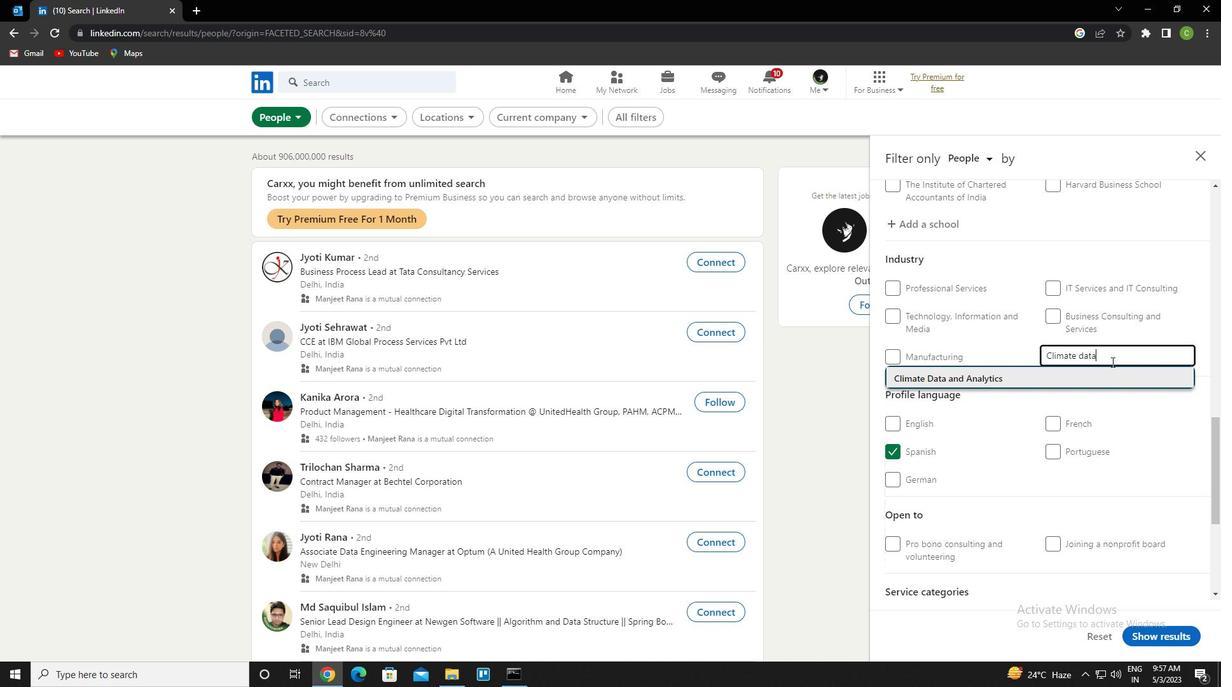 
Action: Mouse scrolled (1112, 361) with delta (0, 0)
Screenshot: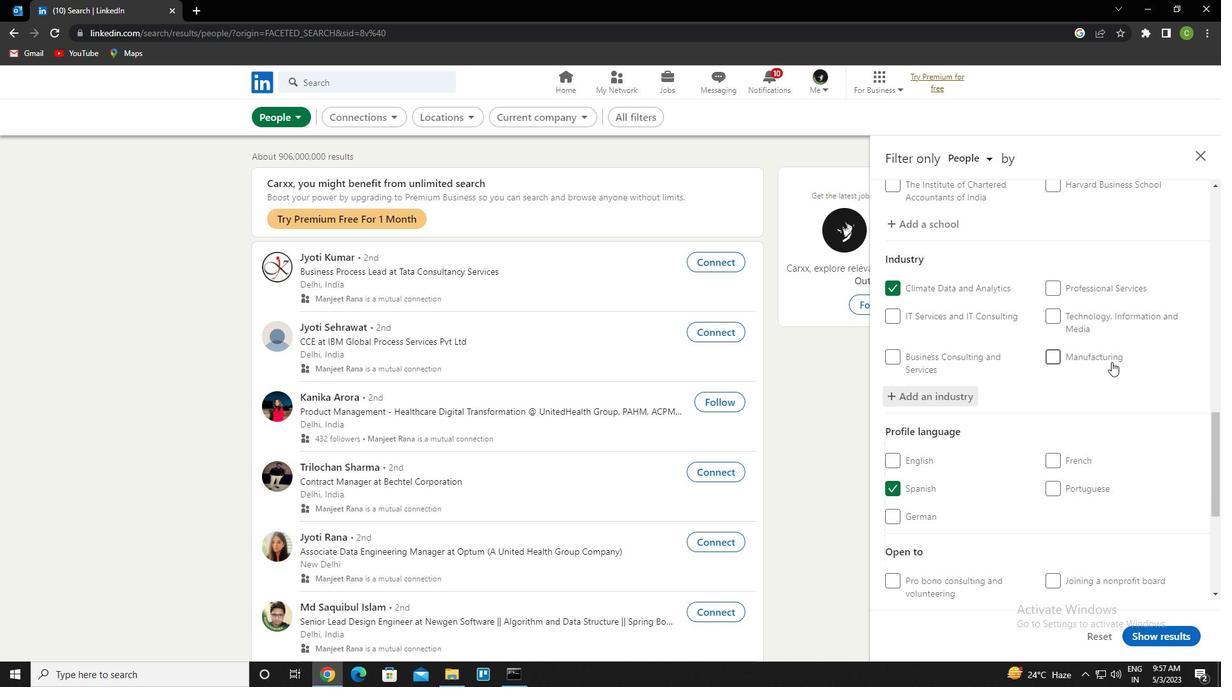 
Action: Mouse scrolled (1112, 361) with delta (0, 0)
Screenshot: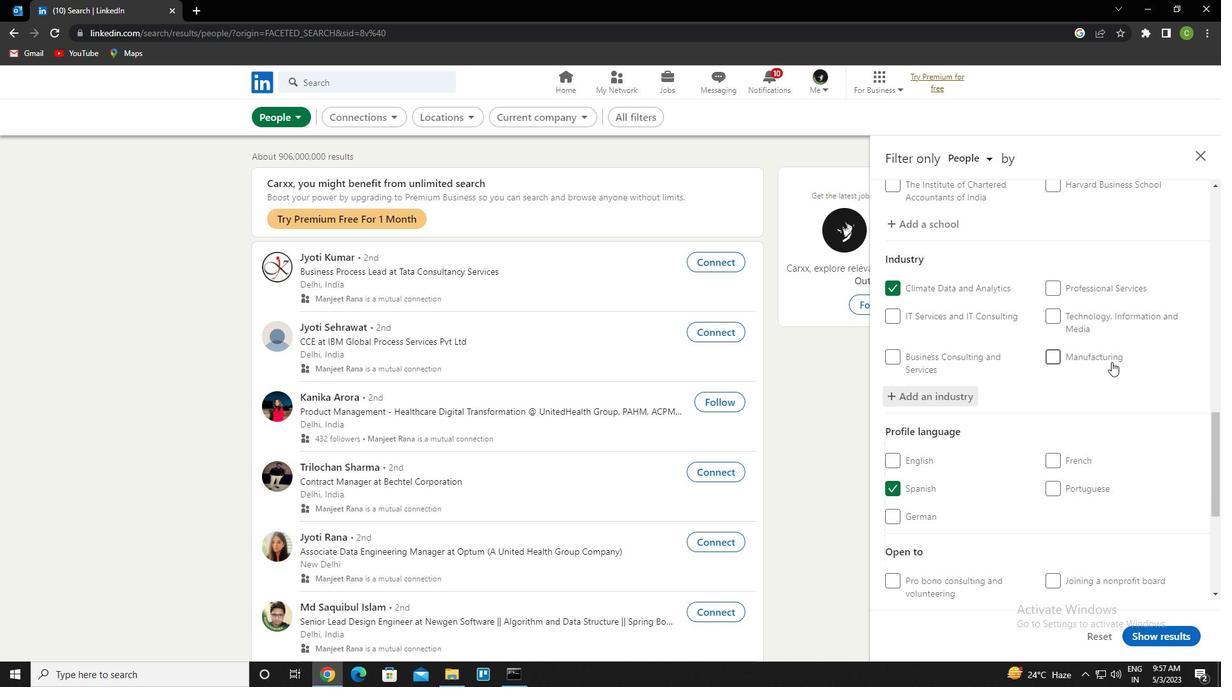 
Action: Mouse scrolled (1112, 361) with delta (0, 0)
Screenshot: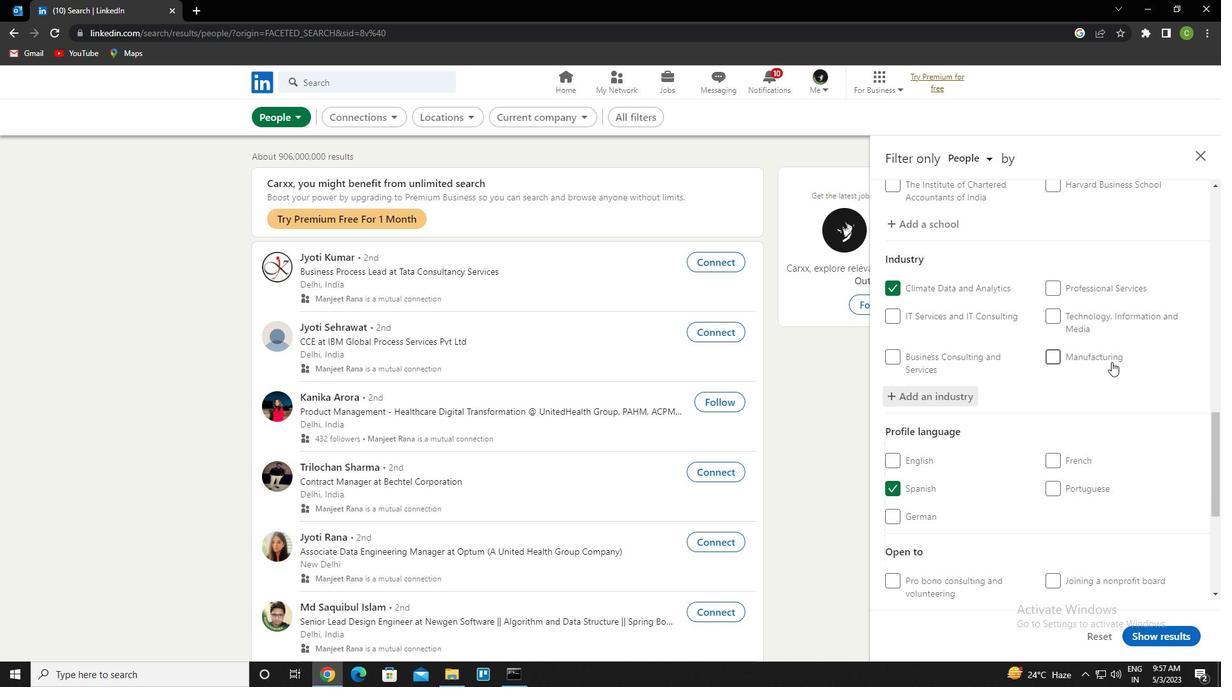 
Action: Mouse scrolled (1112, 361) with delta (0, 0)
Screenshot: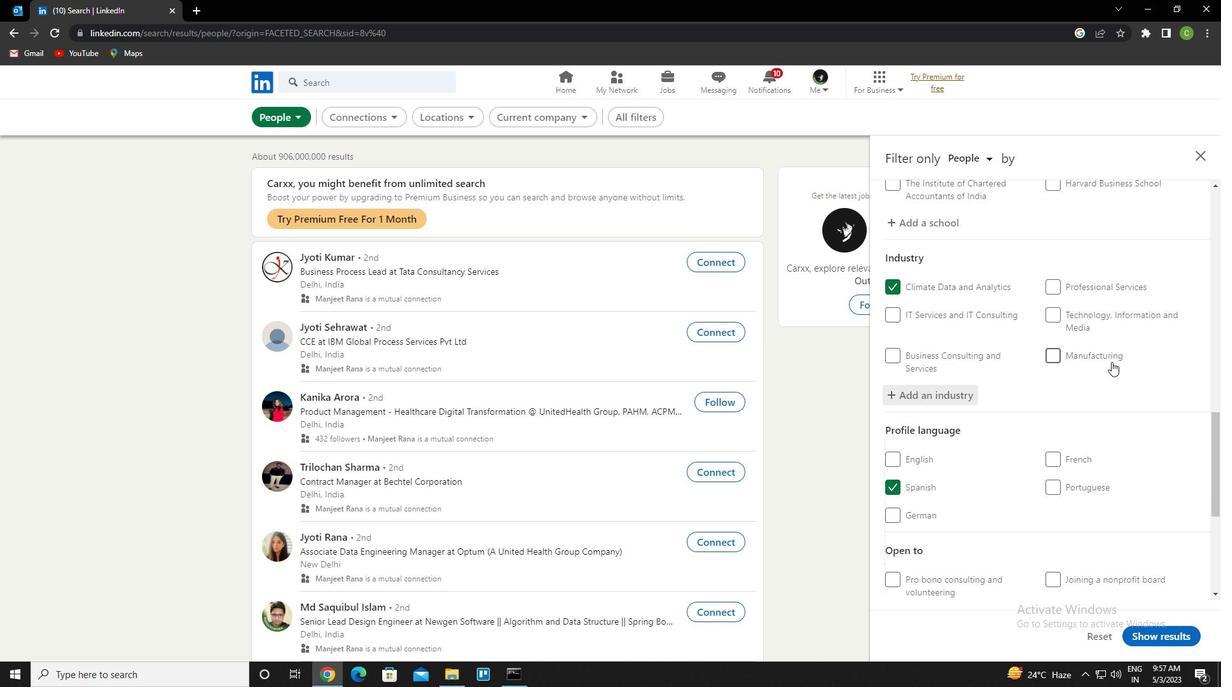 
Action: Mouse scrolled (1112, 361) with delta (0, 0)
Screenshot: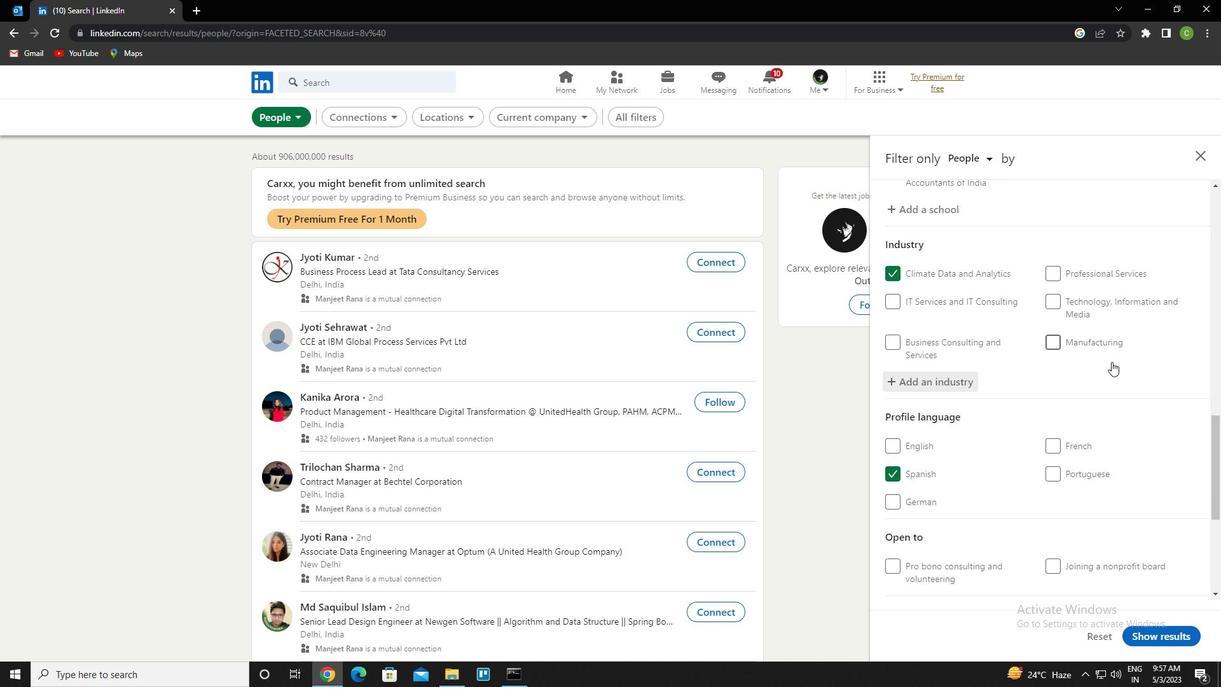 
Action: Mouse scrolled (1112, 361) with delta (0, 0)
Screenshot: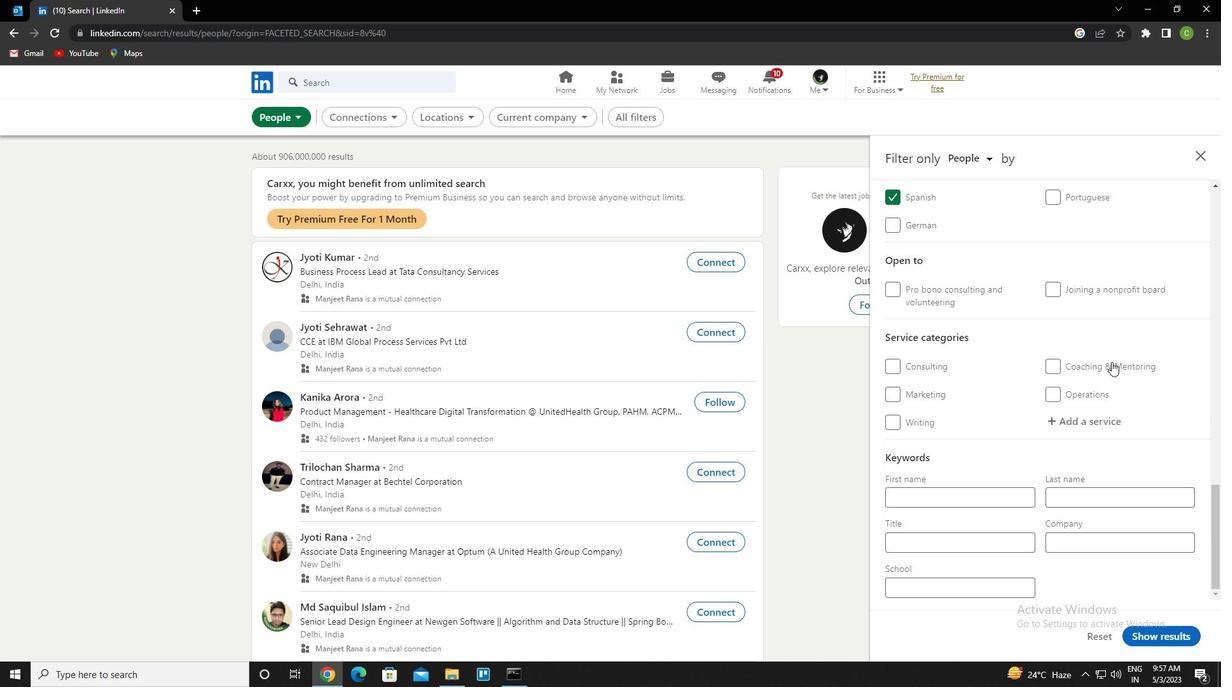 
Action: Mouse scrolled (1112, 361) with delta (0, 0)
Screenshot: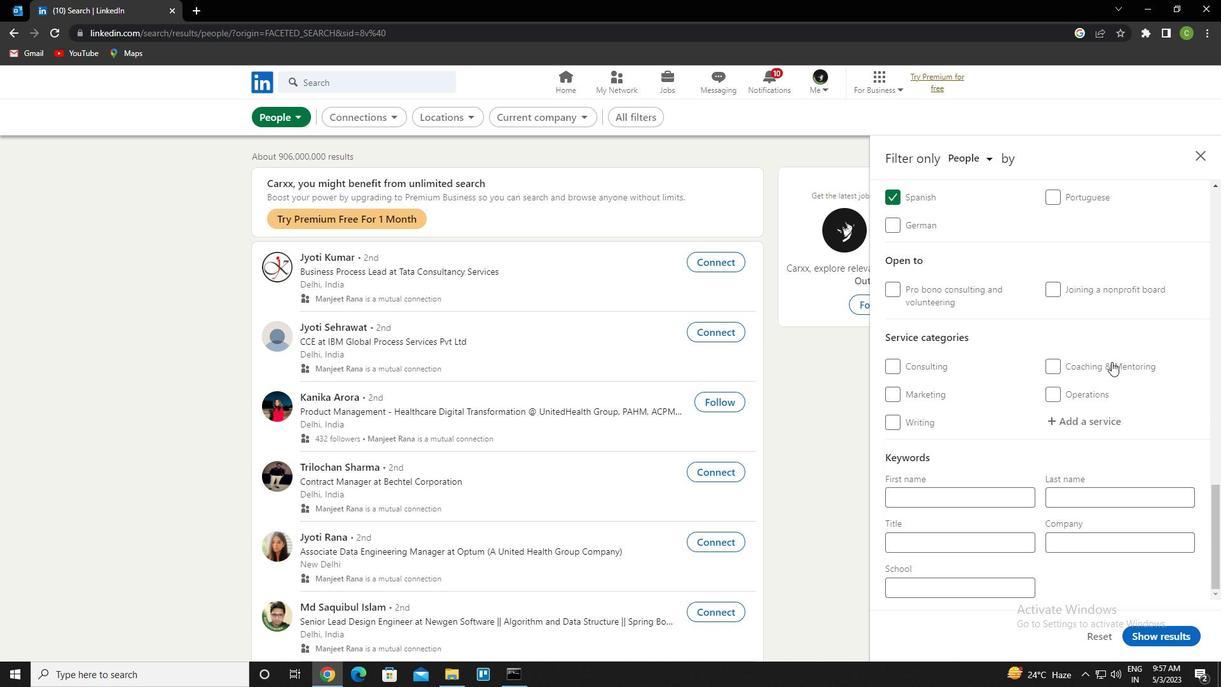 
Action: Mouse scrolled (1112, 361) with delta (0, 0)
Screenshot: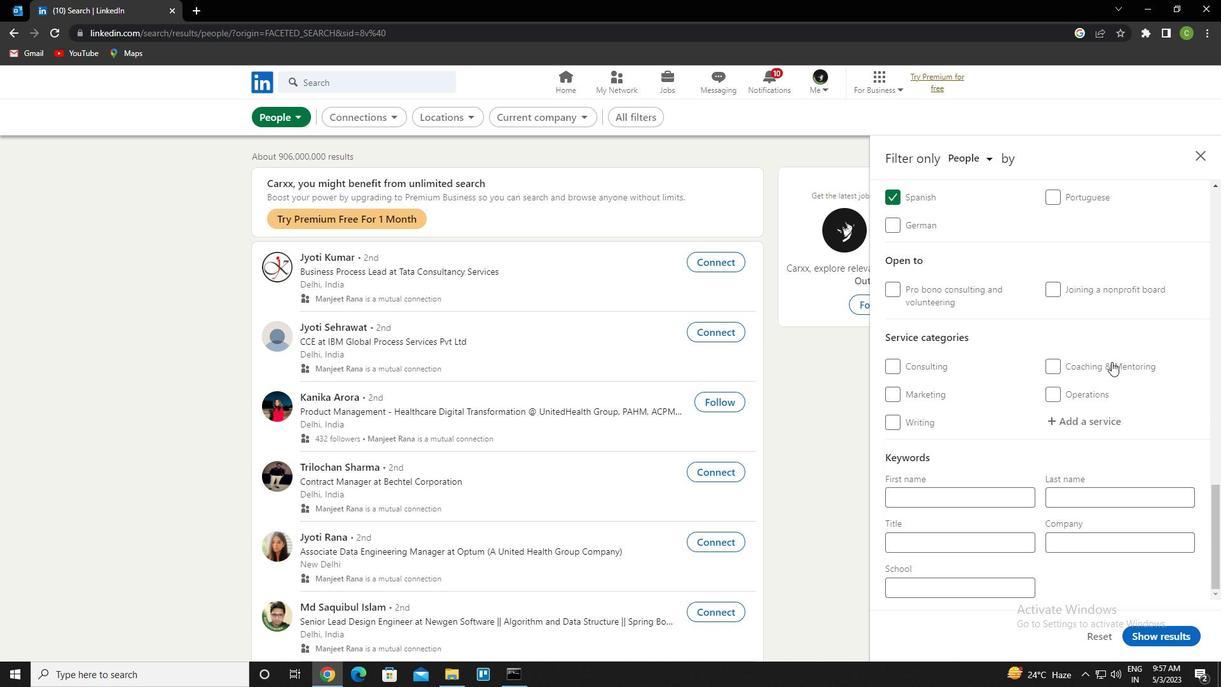 
Action: Mouse moved to (1081, 429)
Screenshot: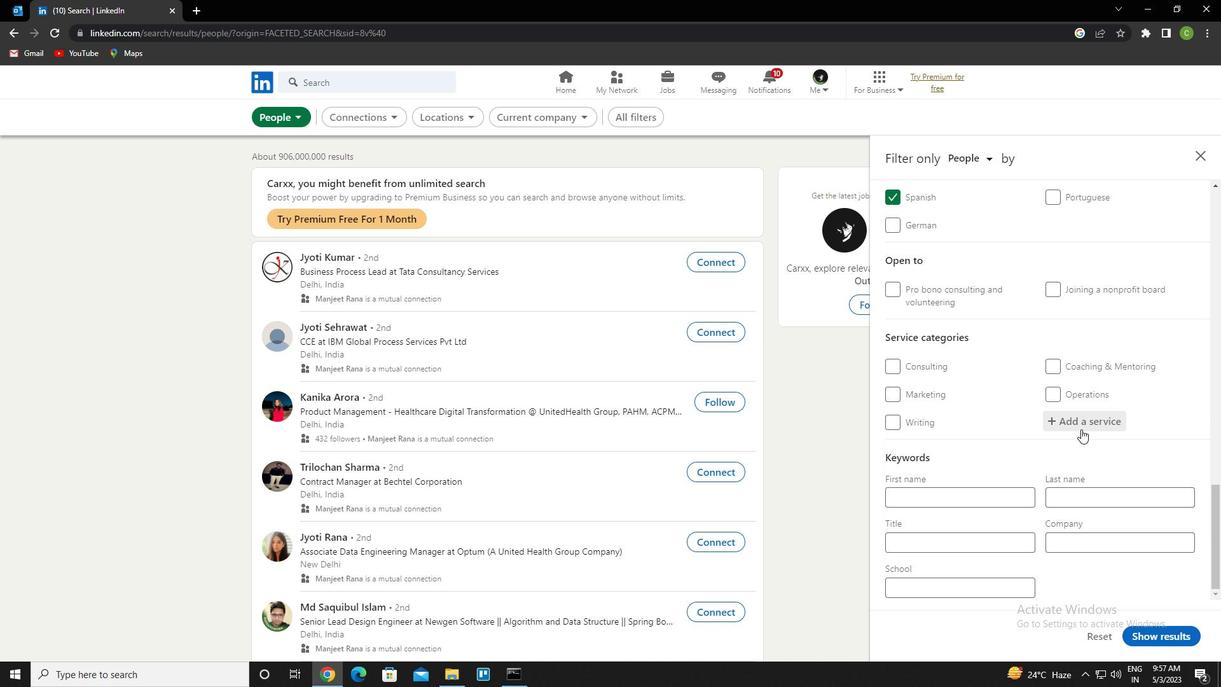 
Action: Mouse pressed left at (1081, 429)
Screenshot: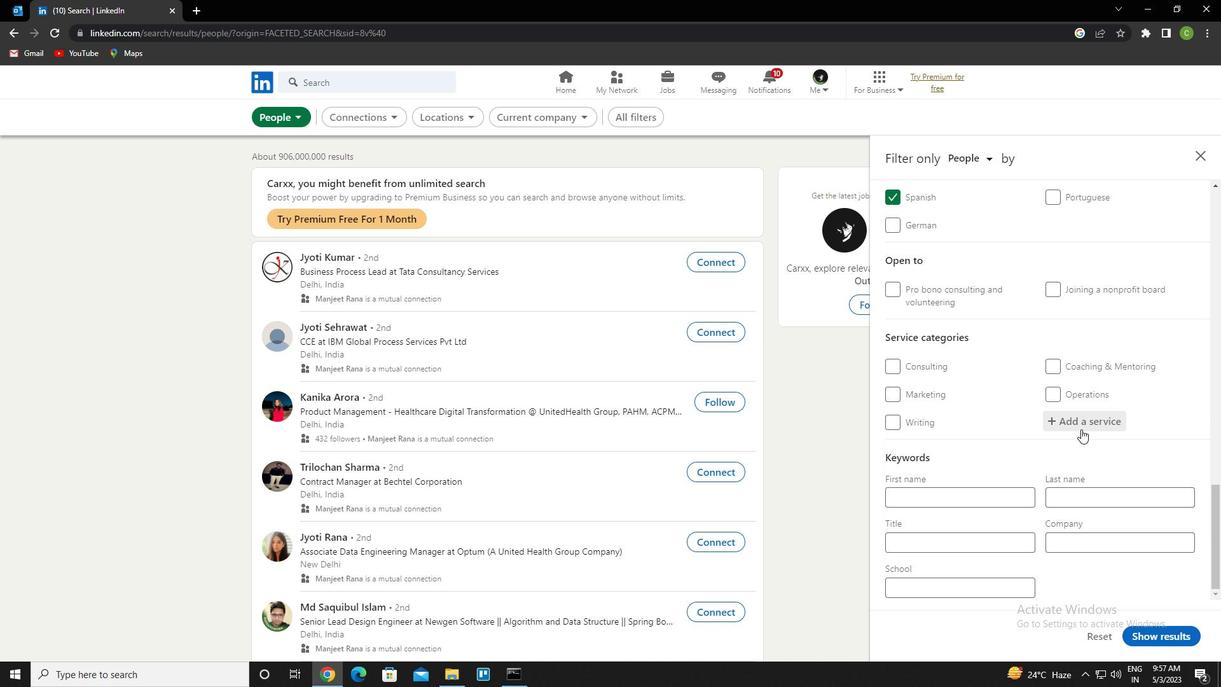 
Action: Key pressed <Key.caps_lock>i<Key.caps_lock>nterior<Key.down><Key.enter>
Screenshot: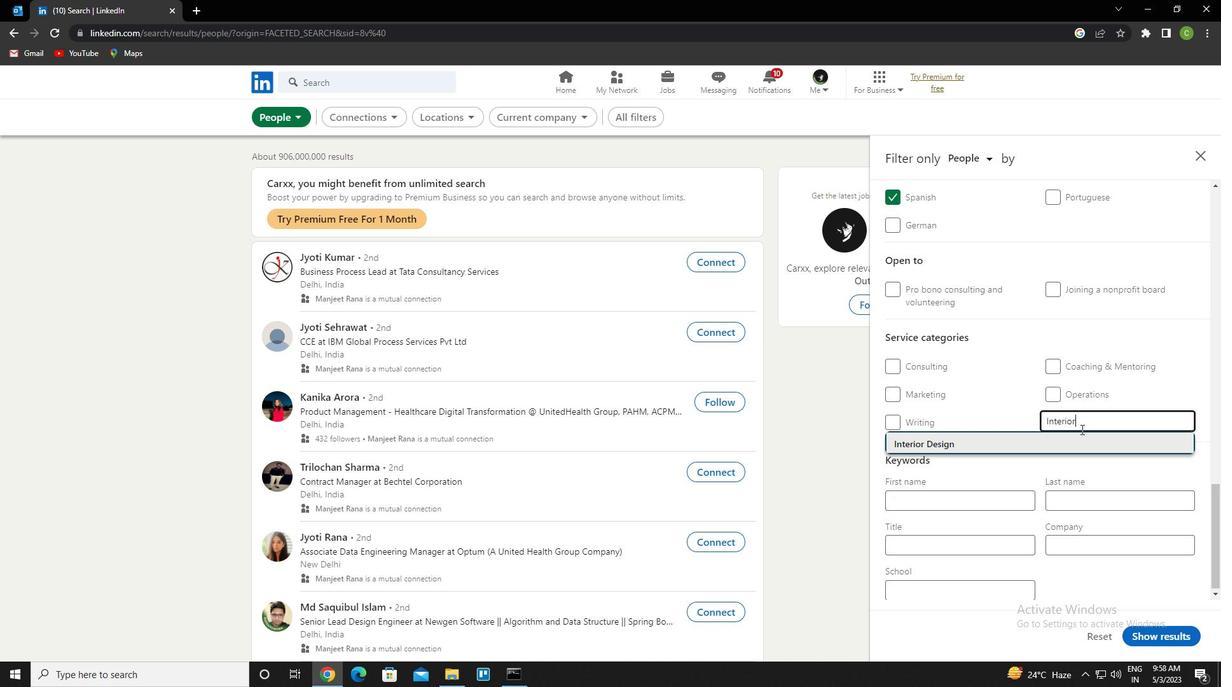 
Action: Mouse scrolled (1081, 428) with delta (0, 0)
Screenshot: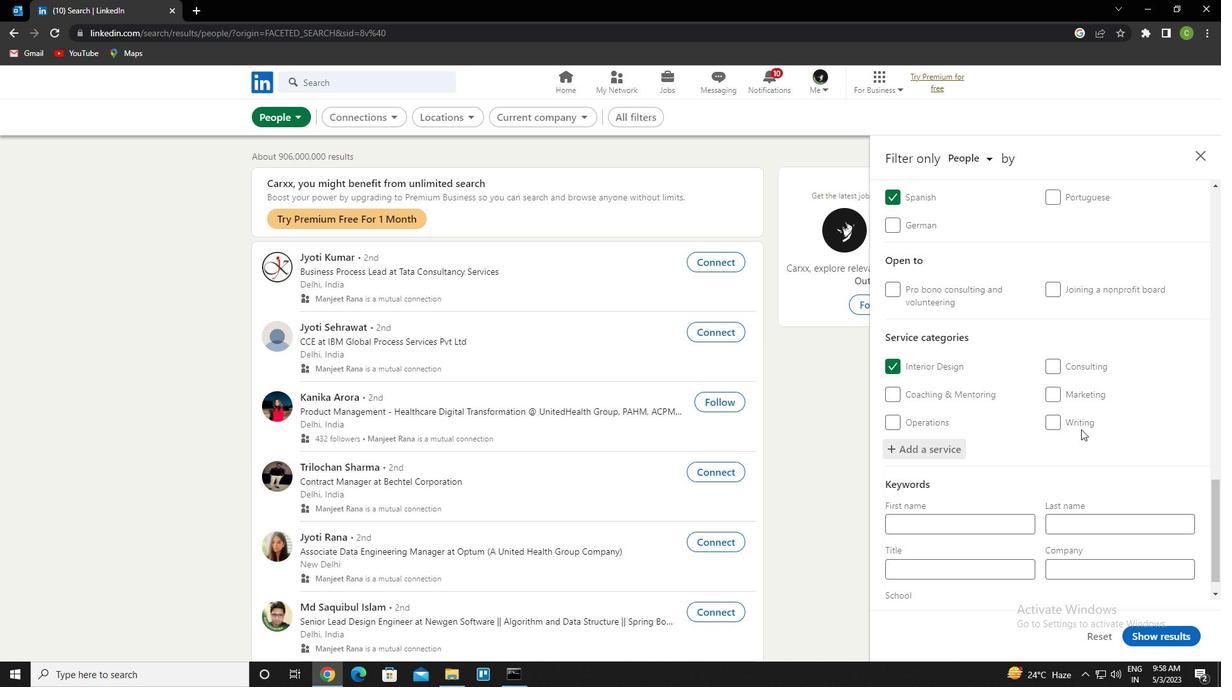
Action: Mouse scrolled (1081, 428) with delta (0, 0)
Screenshot: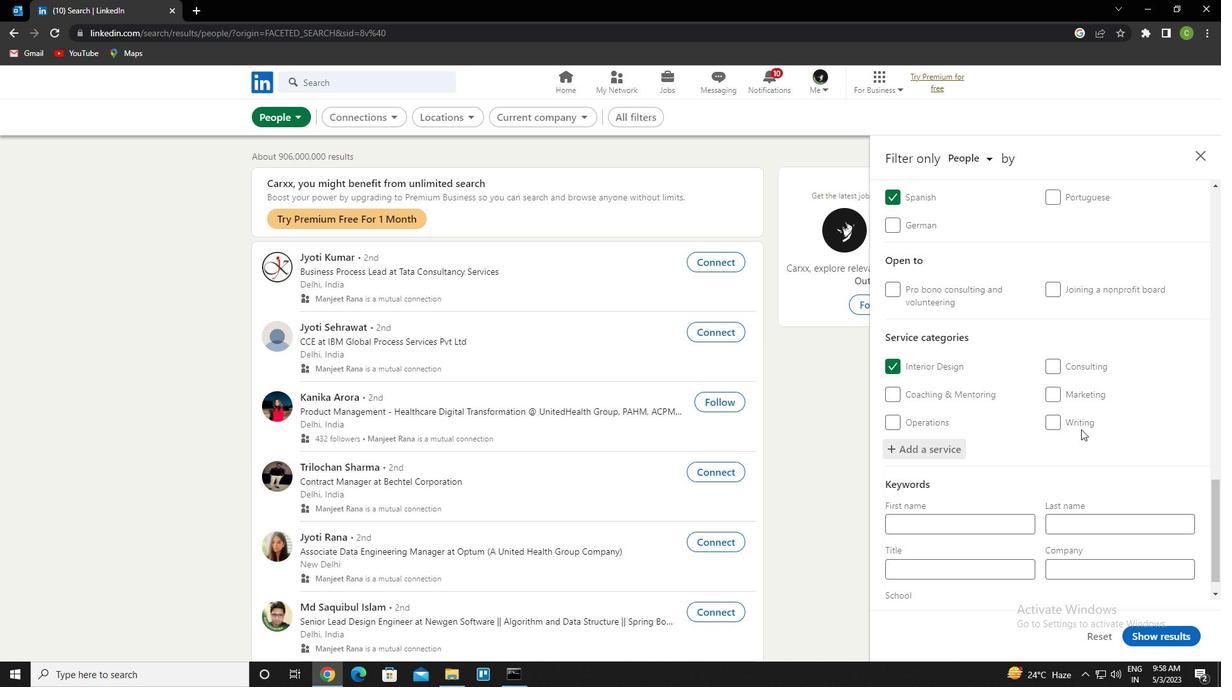 
Action: Mouse scrolled (1081, 428) with delta (0, 0)
Screenshot: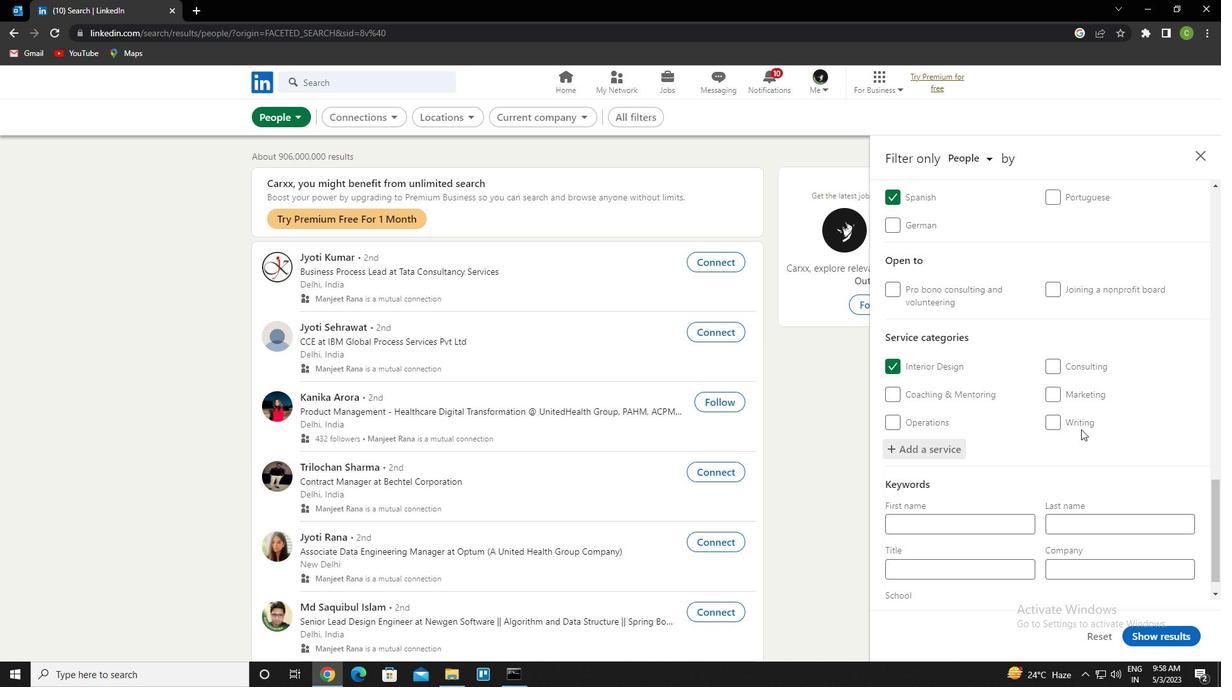 
Action: Mouse scrolled (1081, 428) with delta (0, 0)
Screenshot: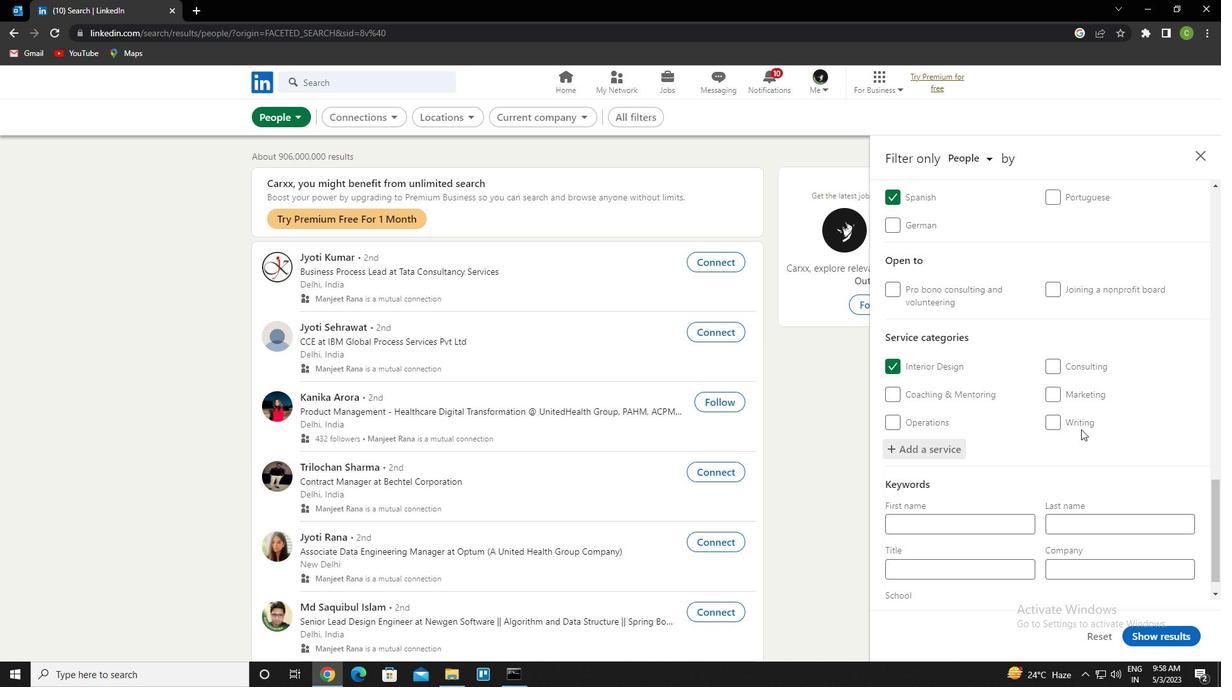 
Action: Mouse scrolled (1081, 428) with delta (0, 0)
Screenshot: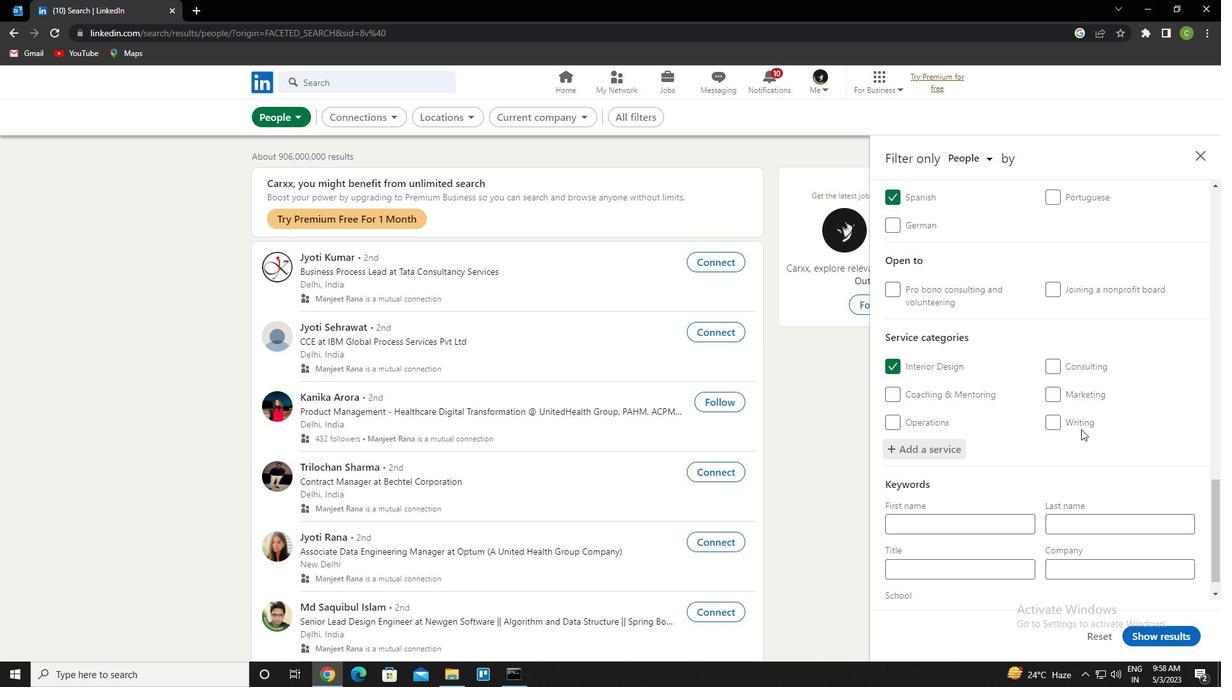 
Action: Mouse scrolled (1081, 428) with delta (0, 0)
Screenshot: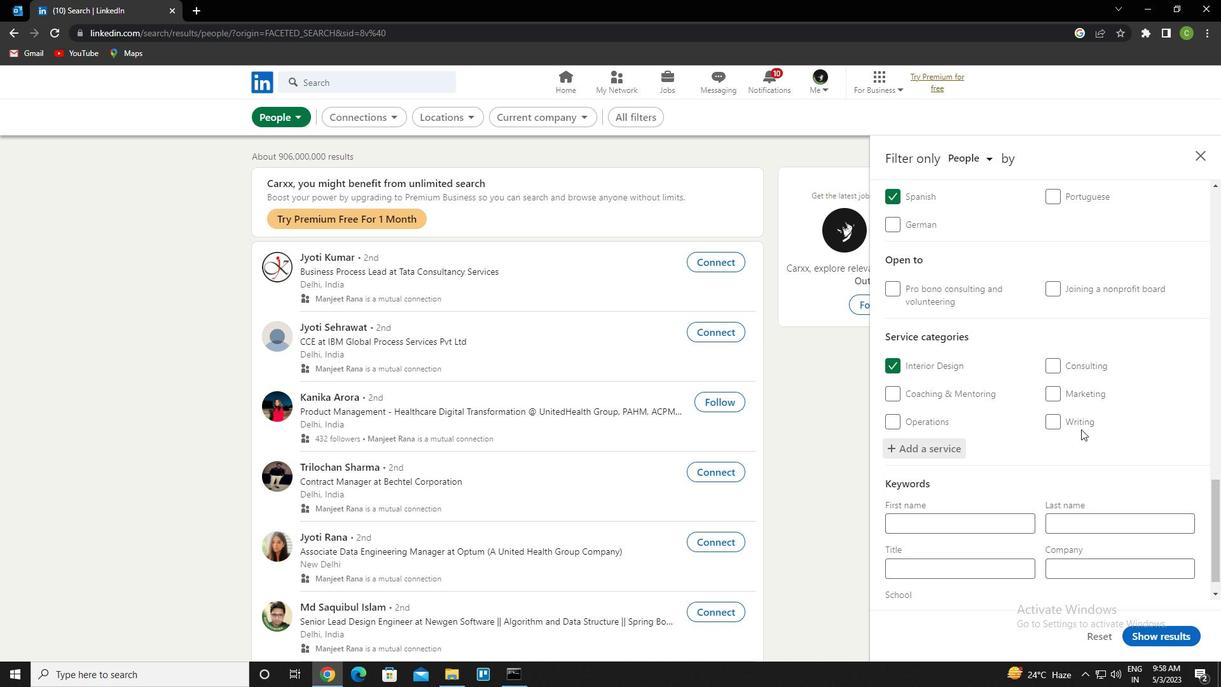 
Action: Mouse scrolled (1081, 428) with delta (0, 0)
Screenshot: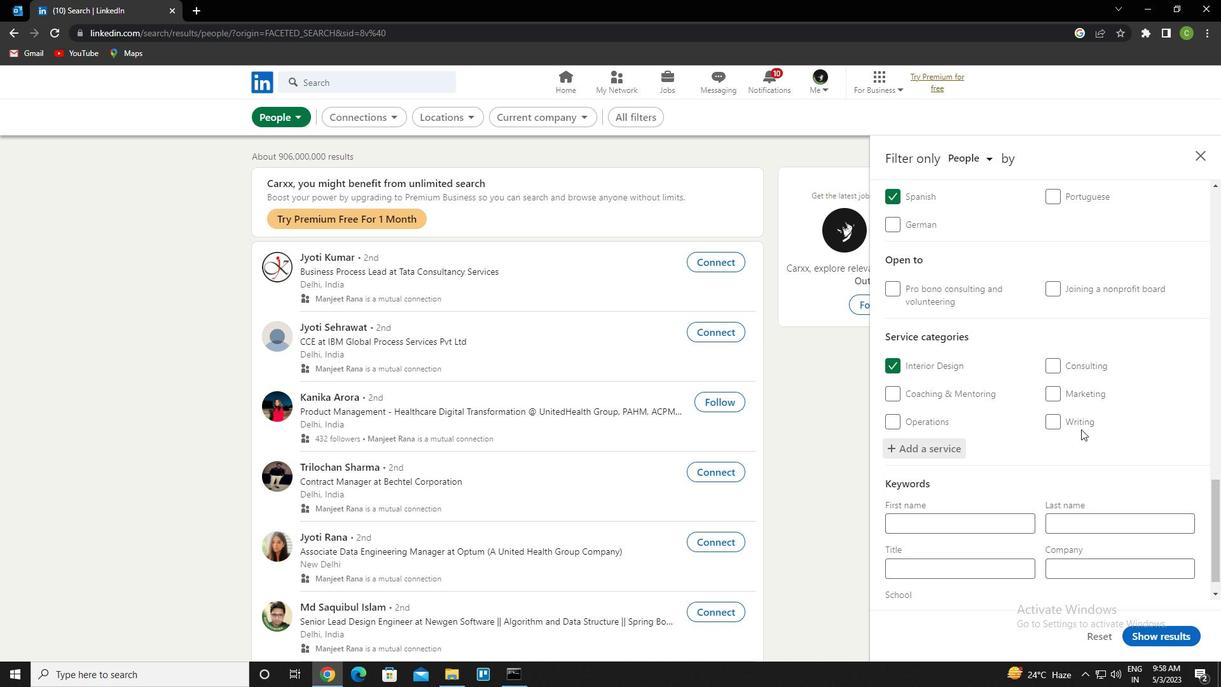 
Action: Mouse scrolled (1081, 428) with delta (0, 0)
Screenshot: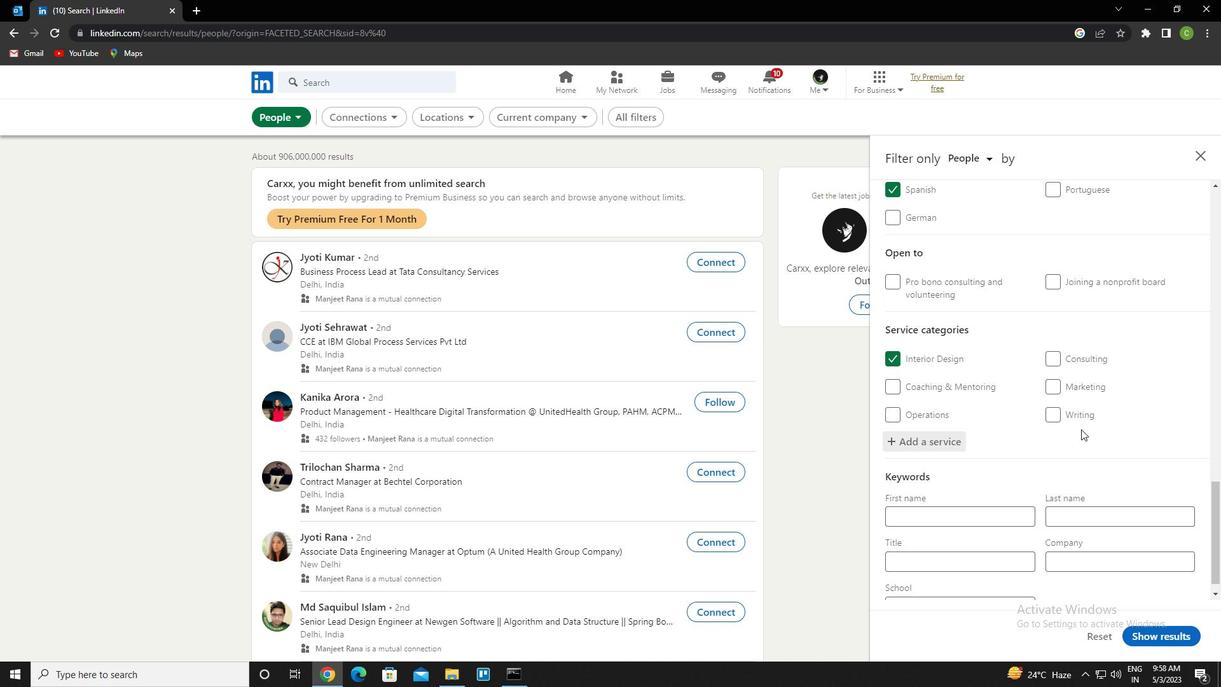 
Action: Mouse moved to (986, 533)
Screenshot: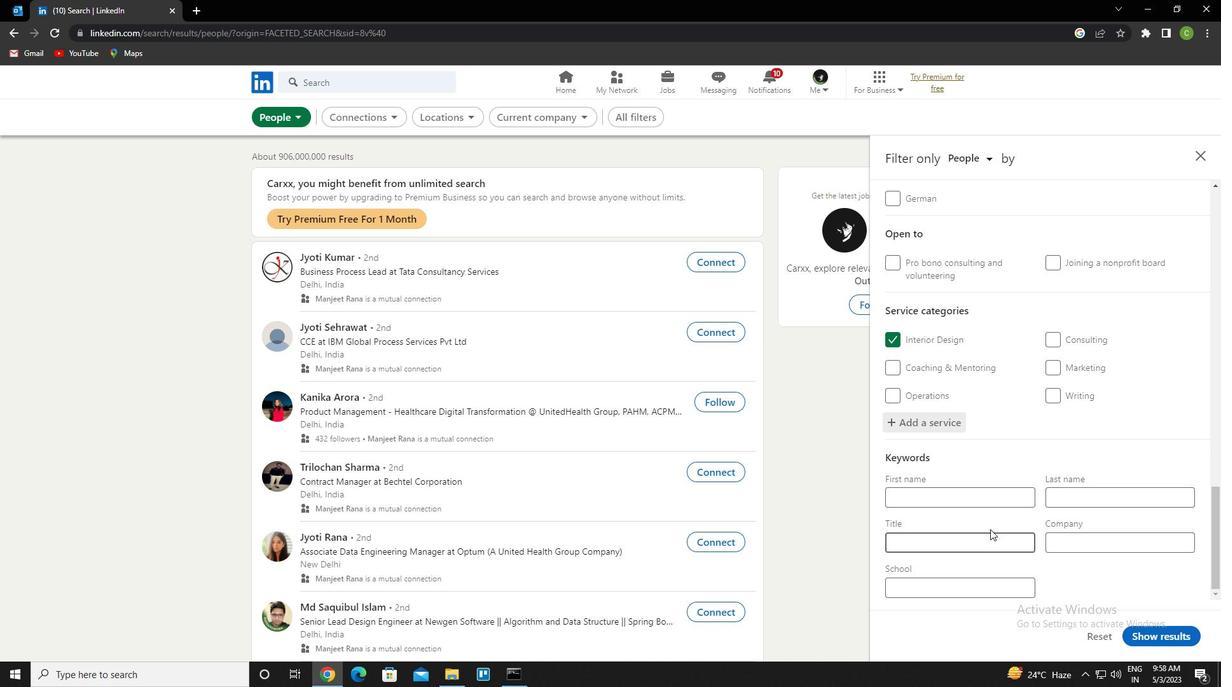 
Action: Mouse pressed left at (986, 533)
Screenshot: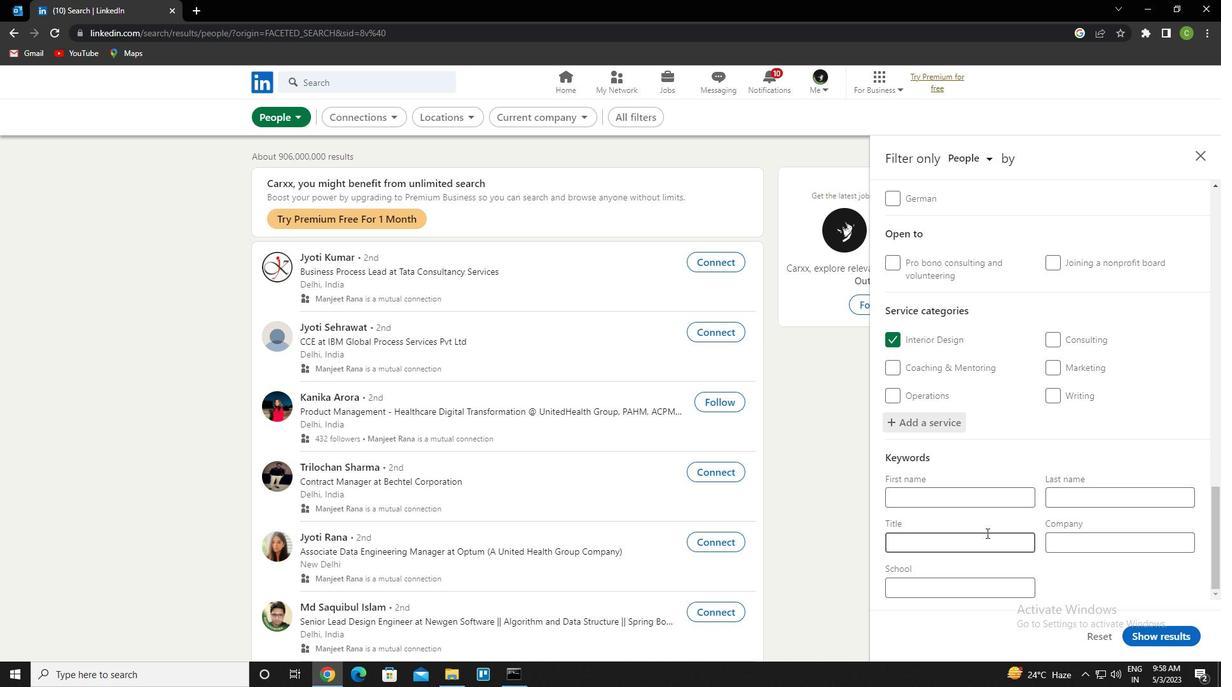 
Action: Key pressed <Key.caps_lock>s<Key.caps_lock>ales<Key.space><Key.caps_lock>e<Key.caps_lock>ngineer
Screenshot: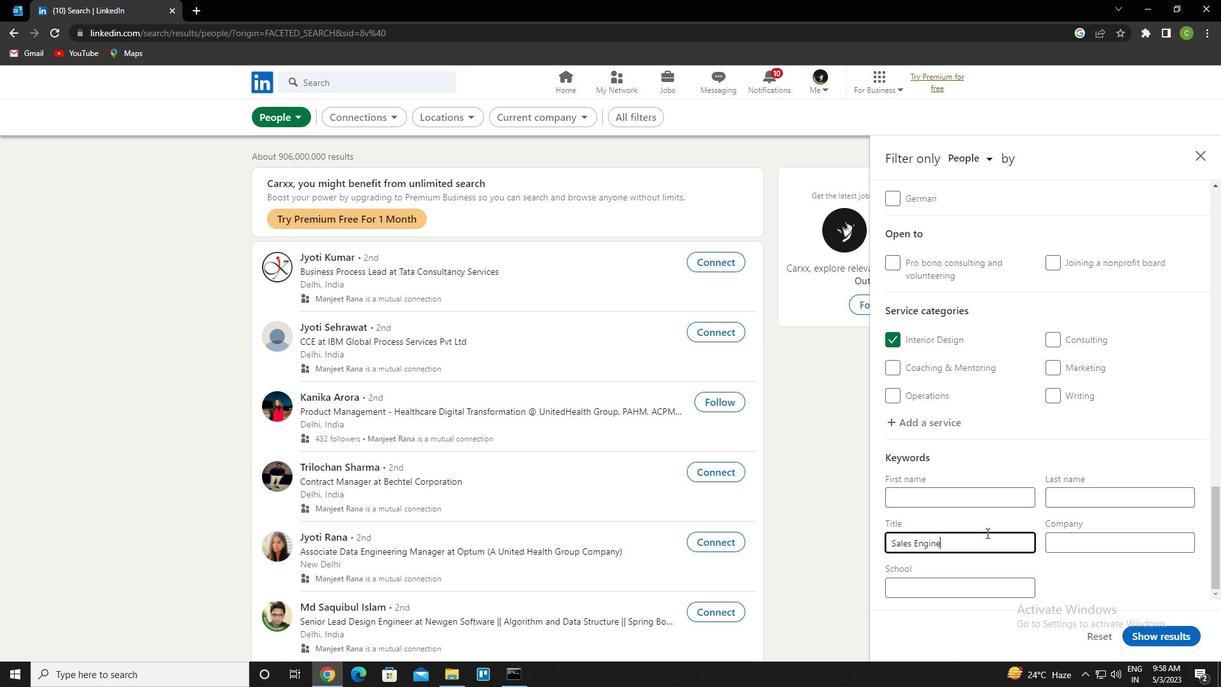 
Action: Mouse moved to (1160, 635)
Screenshot: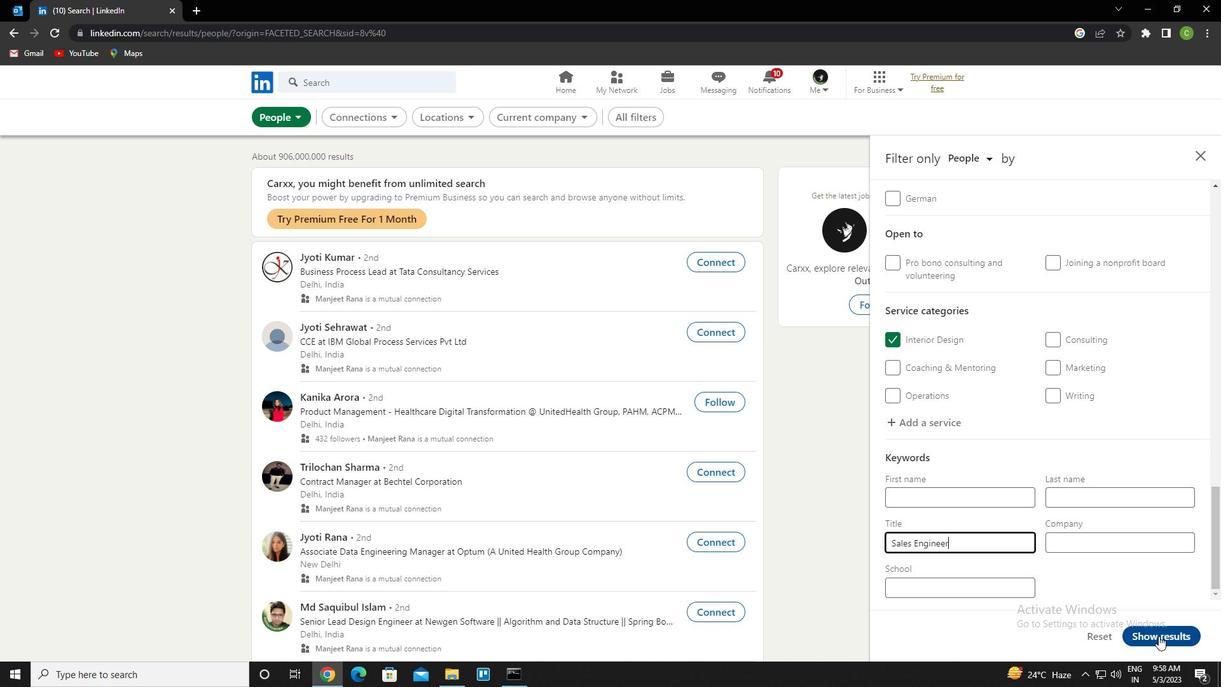 
Action: Mouse pressed left at (1160, 635)
Screenshot: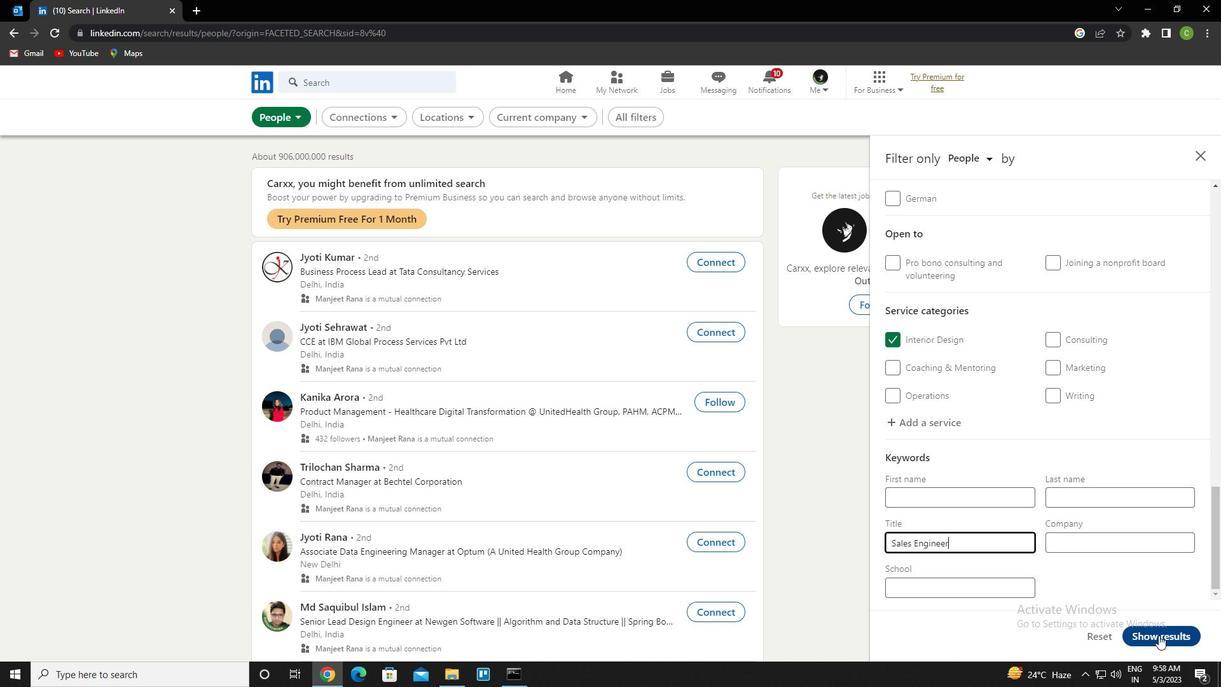 
Action: Mouse moved to (448, 672)
Screenshot: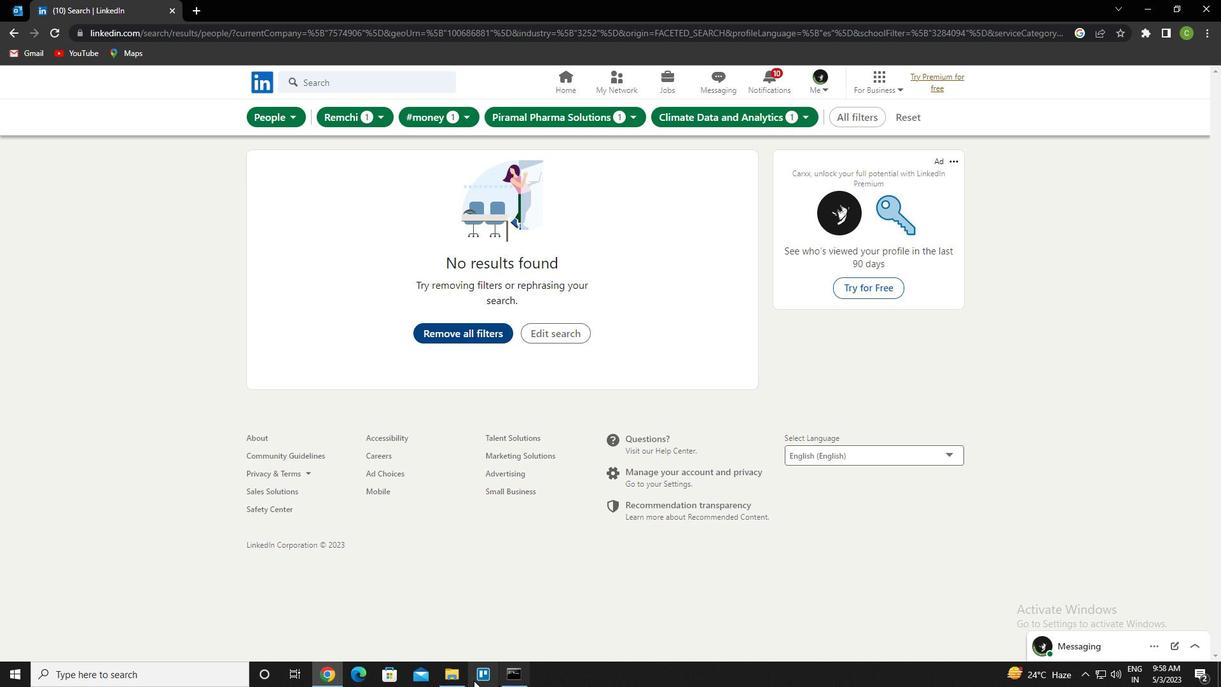 
